 Task: Add an event with the title Sales Team Alignment Meeting, date ''2024/03/11'', time 9:40 AM to 11:40 AMand add a description: Throughout the retreat, participants will be immersed in a variety of engaging and interactive exercises that encourage teamwork, problem-solving, and creativity. The activities are carefully designed to challenge individuals, foster collaboration, and highlight the power of collective effort.Select event color  Basil . Add location for the event as: Atlantis Paradise Island, Bahamas, logged in from the account softage.3@softage.netand send the event invitation to softage.9@softage.net and softage.10@softage.net. Set a reminder for the event Every weekday(Monday to Friday)
Action: Mouse moved to (72, 127)
Screenshot: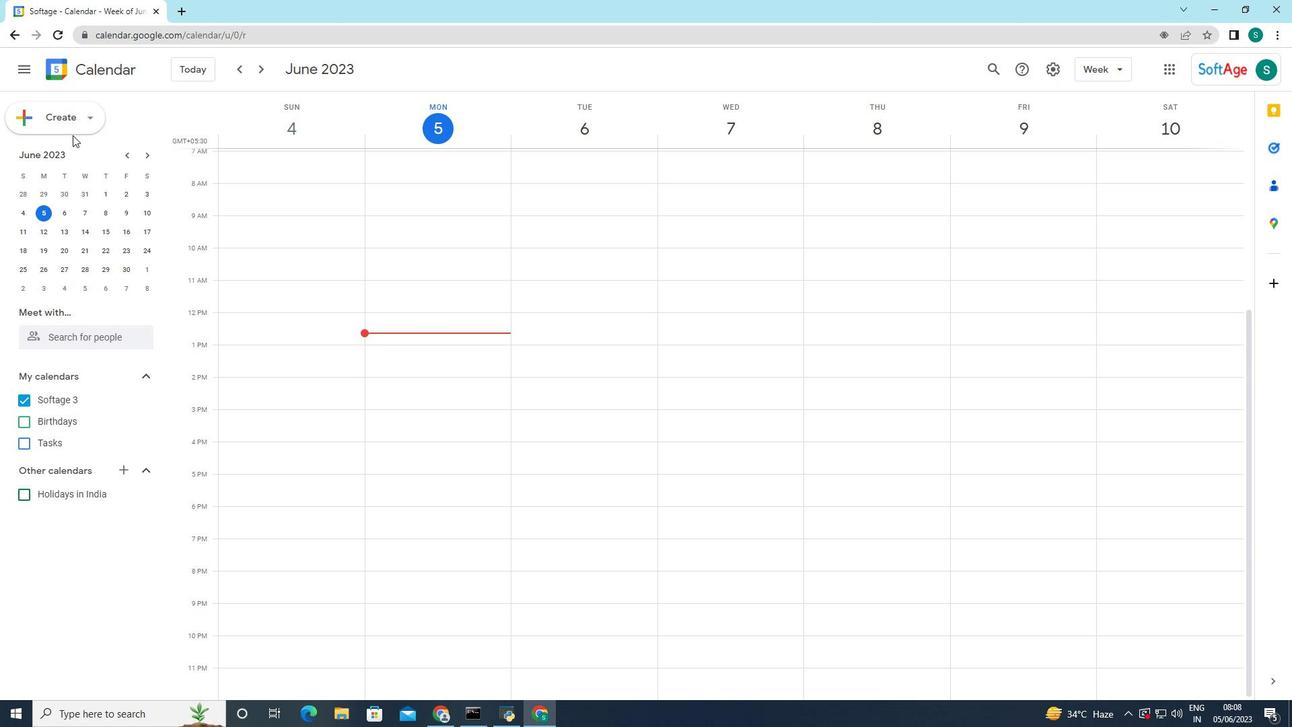 
Action: Mouse pressed left at (72, 127)
Screenshot: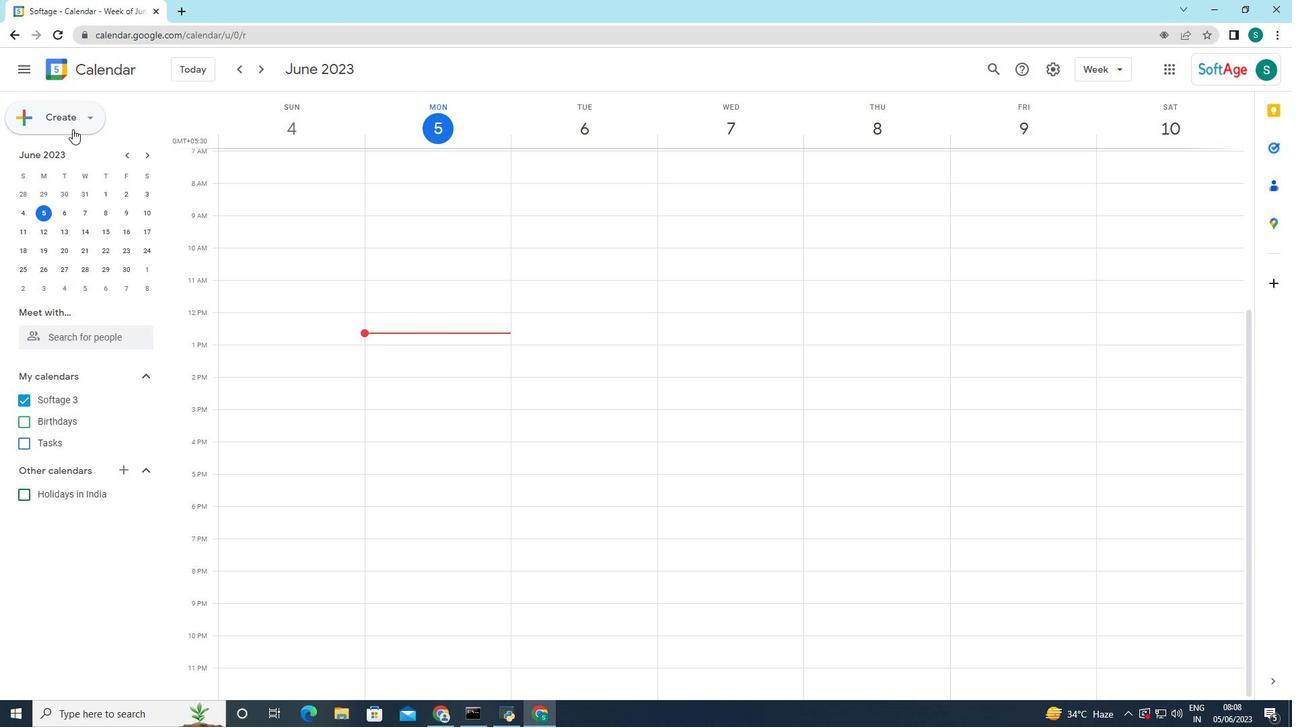 
Action: Mouse moved to (64, 158)
Screenshot: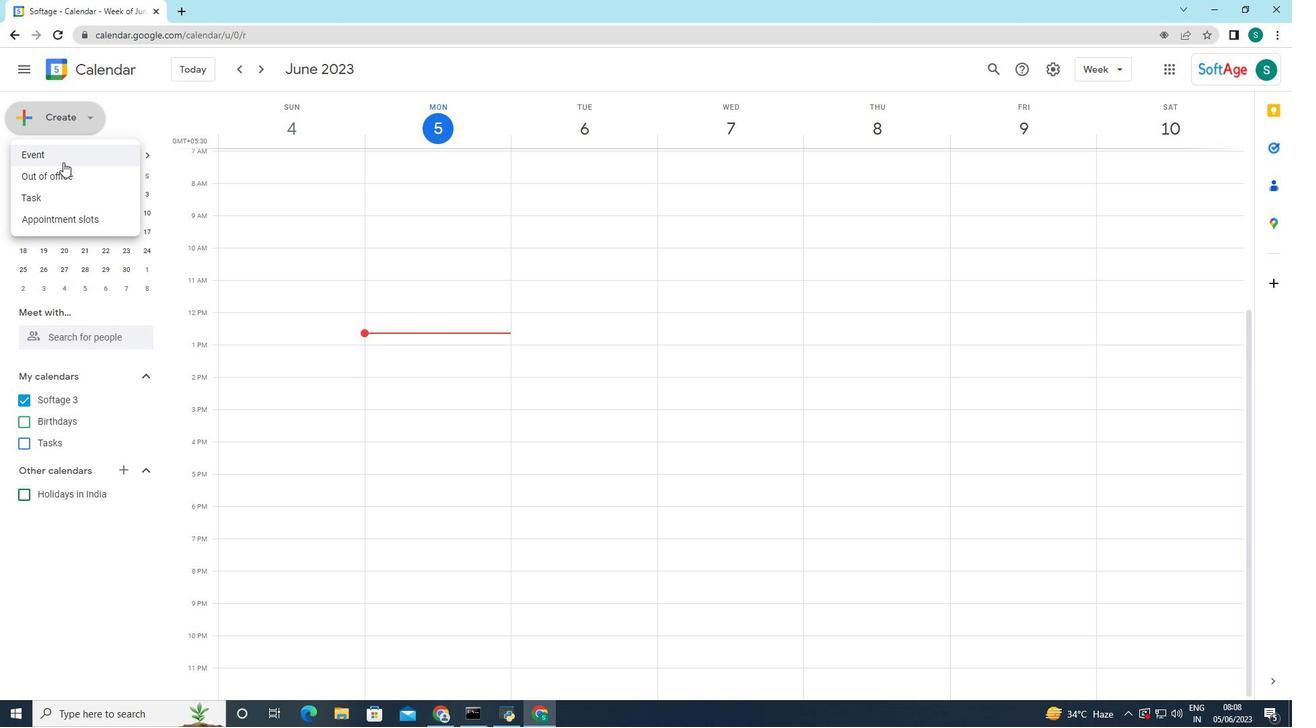 
Action: Mouse pressed left at (64, 158)
Screenshot: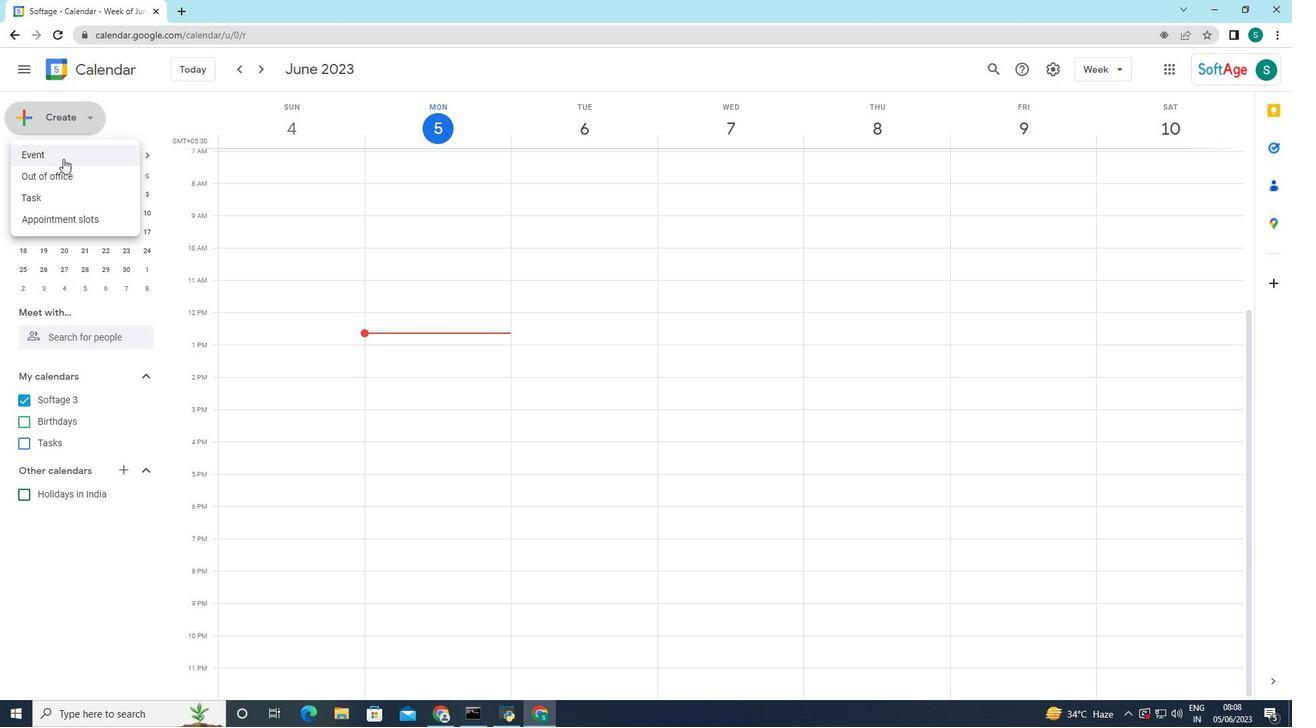 
Action: Mouse moved to (256, 530)
Screenshot: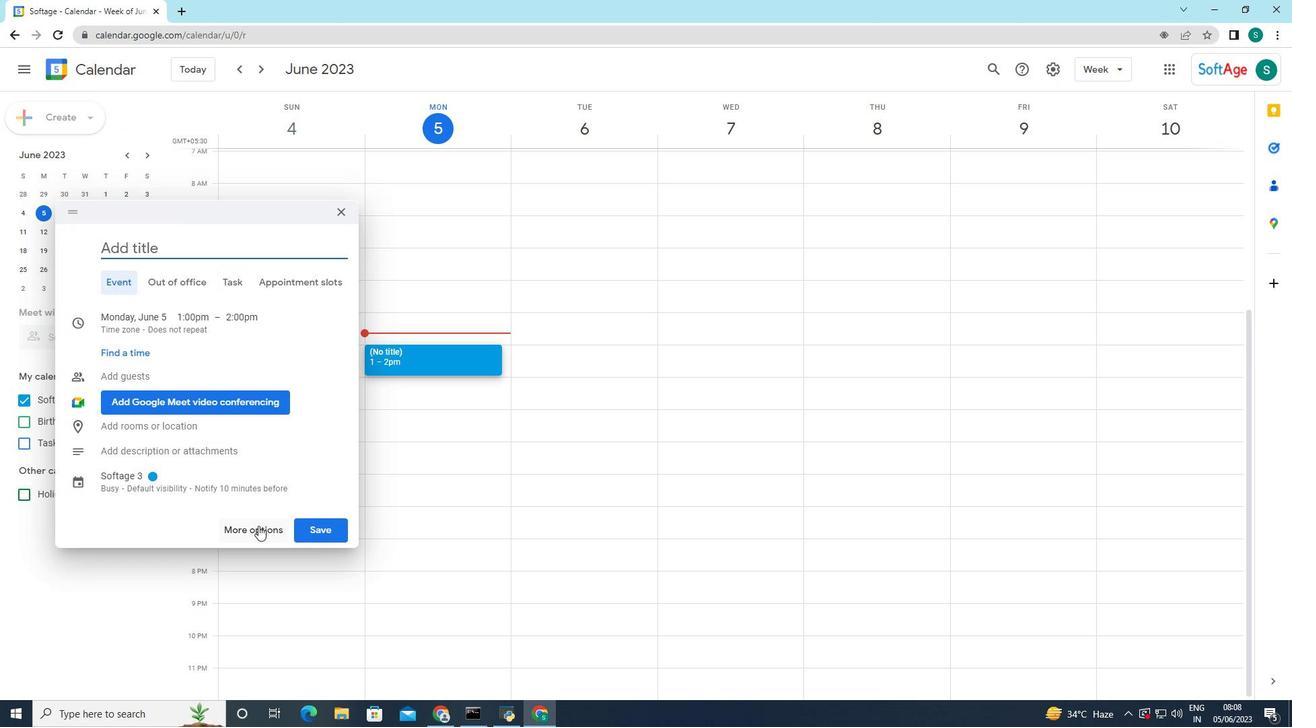 
Action: Mouse pressed left at (256, 530)
Screenshot: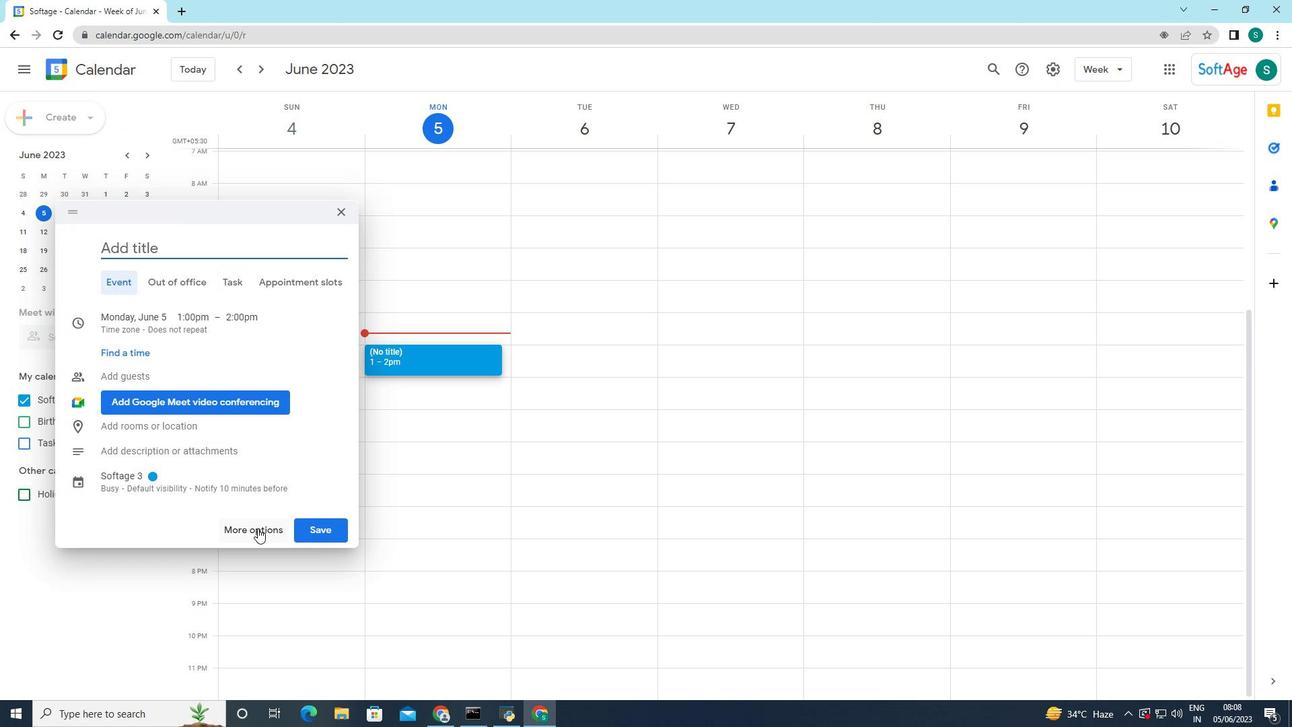 
Action: Mouse moved to (156, 74)
Screenshot: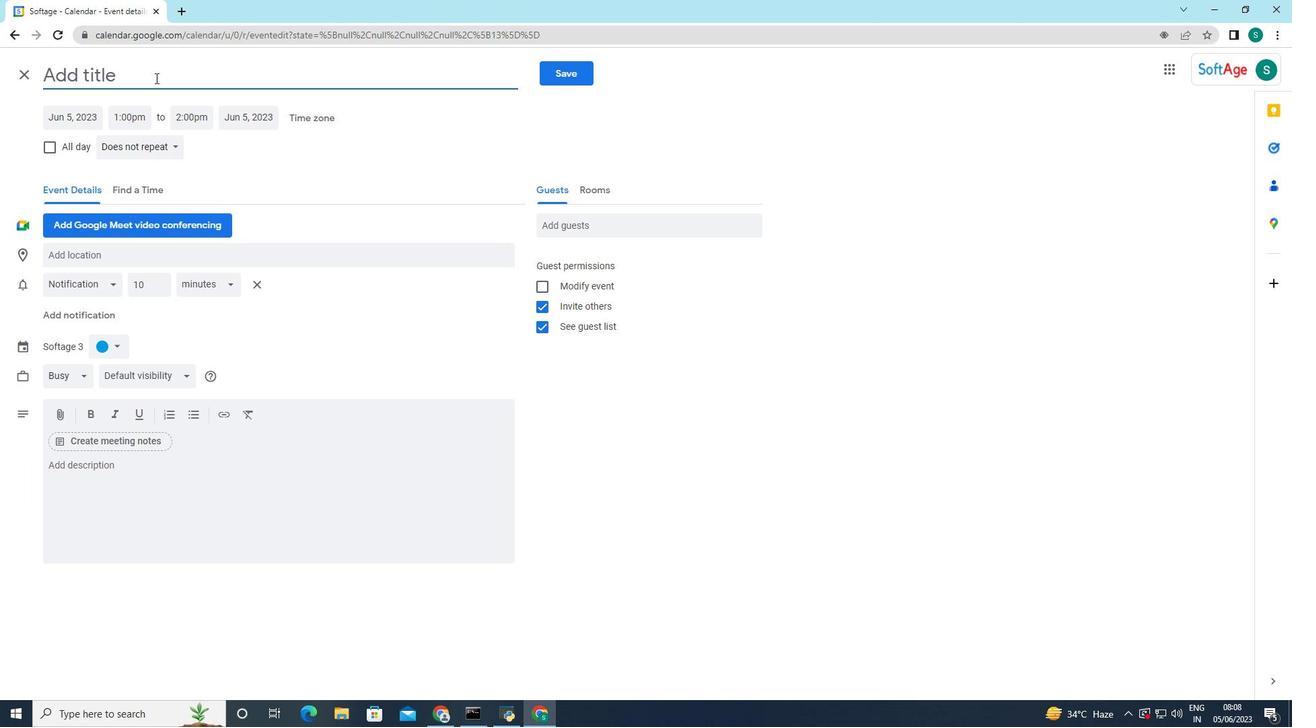 
Action: Mouse pressed left at (156, 74)
Screenshot: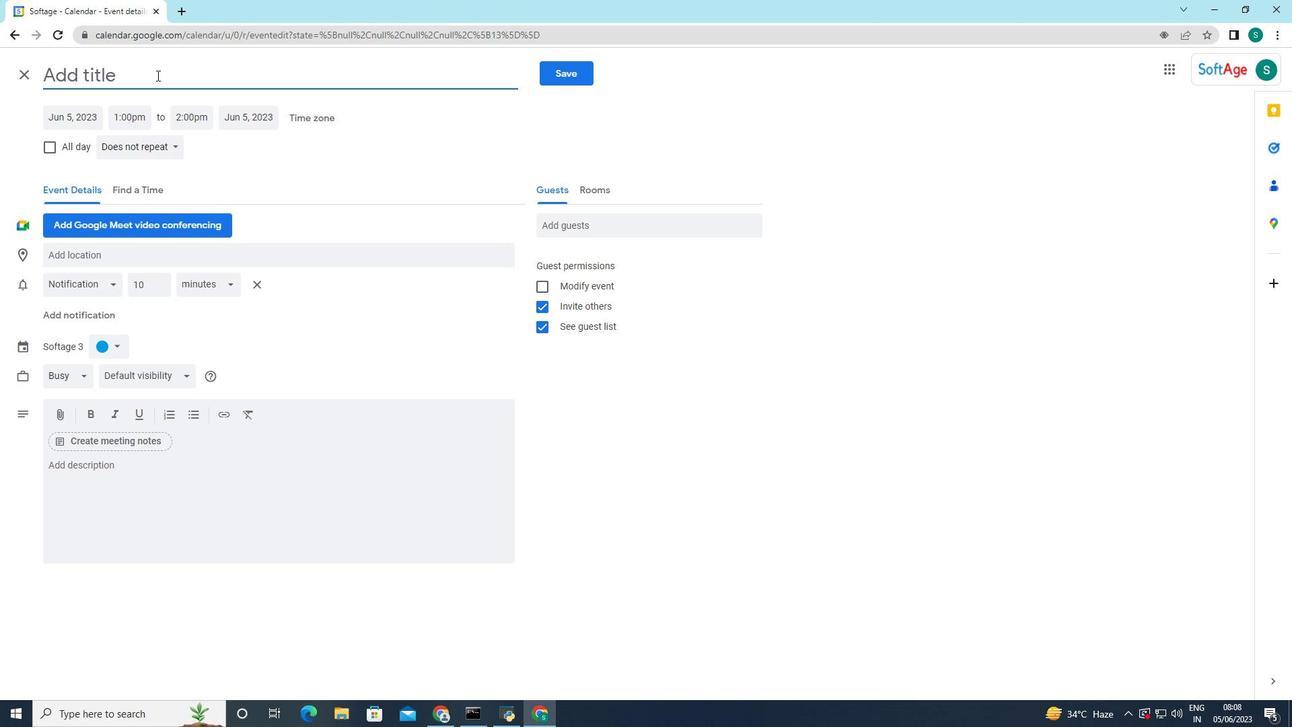 
Action: Mouse moved to (156, 73)
Screenshot: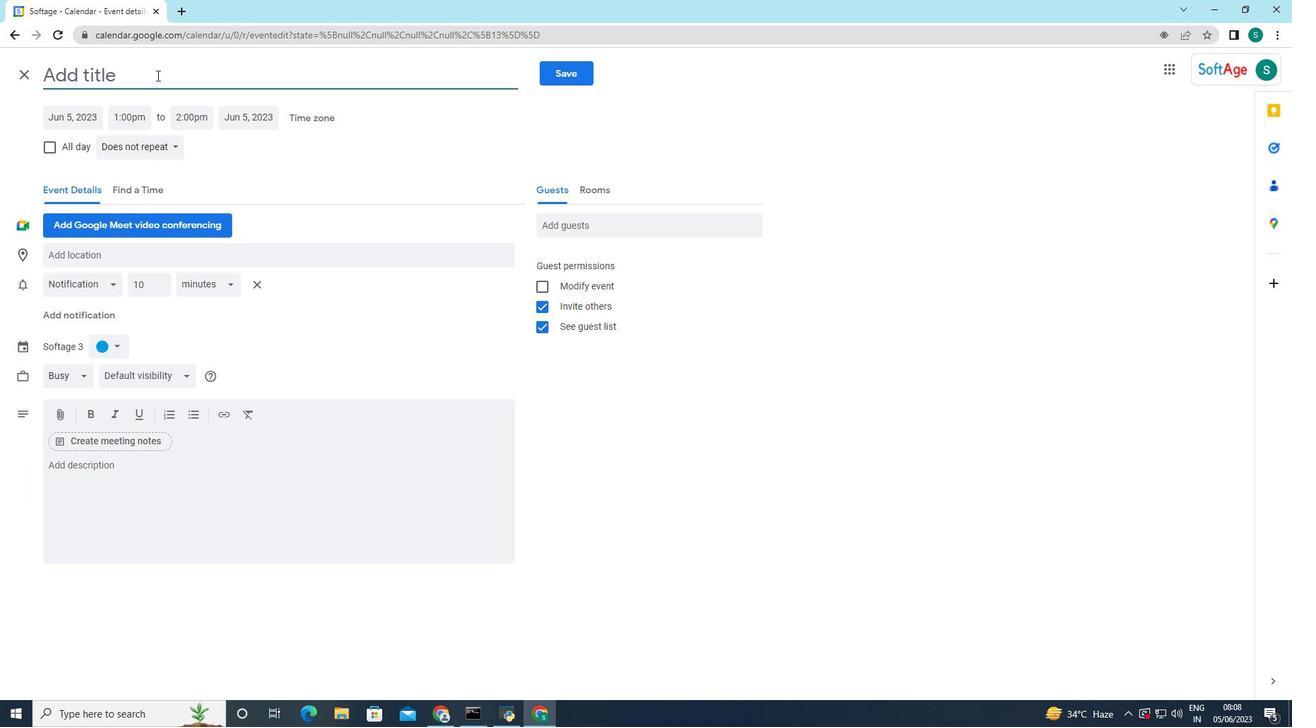 
Action: Key pressed <Key.caps_lock>S<Key.caps_lock>ales<Key.space><Key.caps_lock>TWE<Key.backspace><Key.backspace><Key.caps_lock>eam<Key.space><Key.caps_lock>A<Key.caps_lock>lignment<Key.space><Key.caps_lock>M<Key.caps_lock>eeting<Key.space>
Screenshot: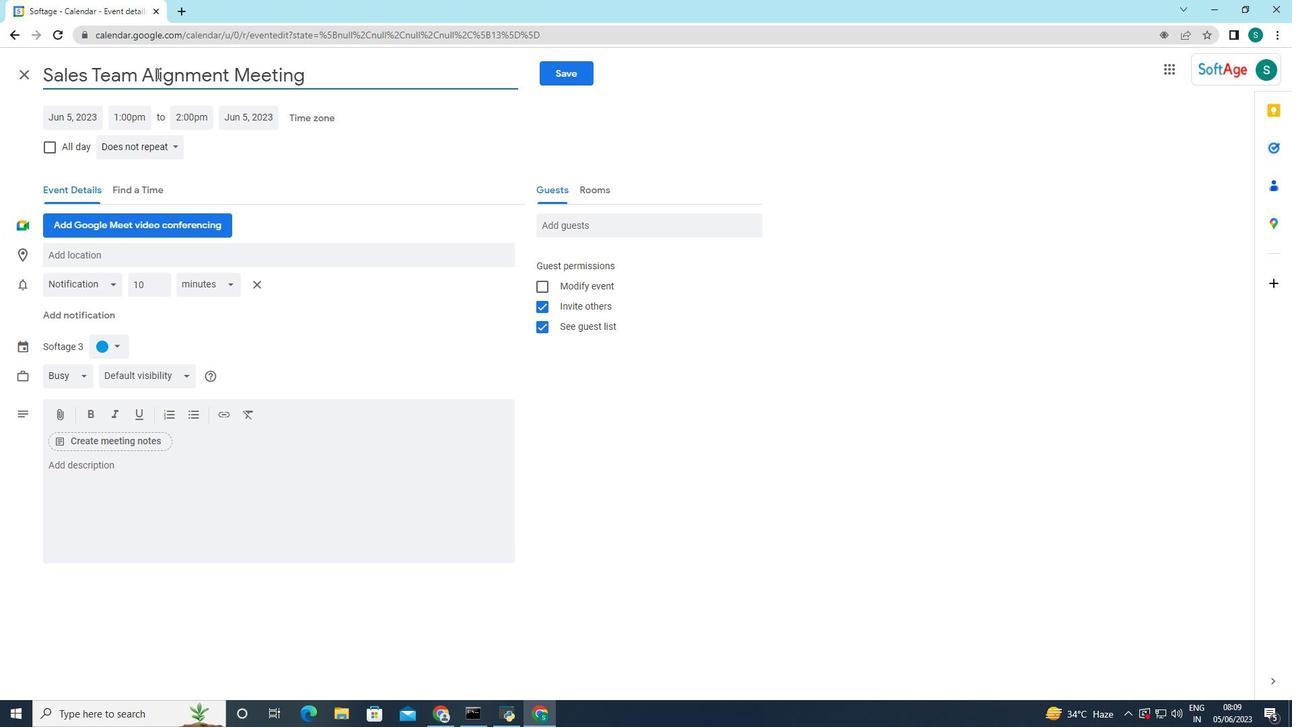 
Action: Mouse moved to (83, 117)
Screenshot: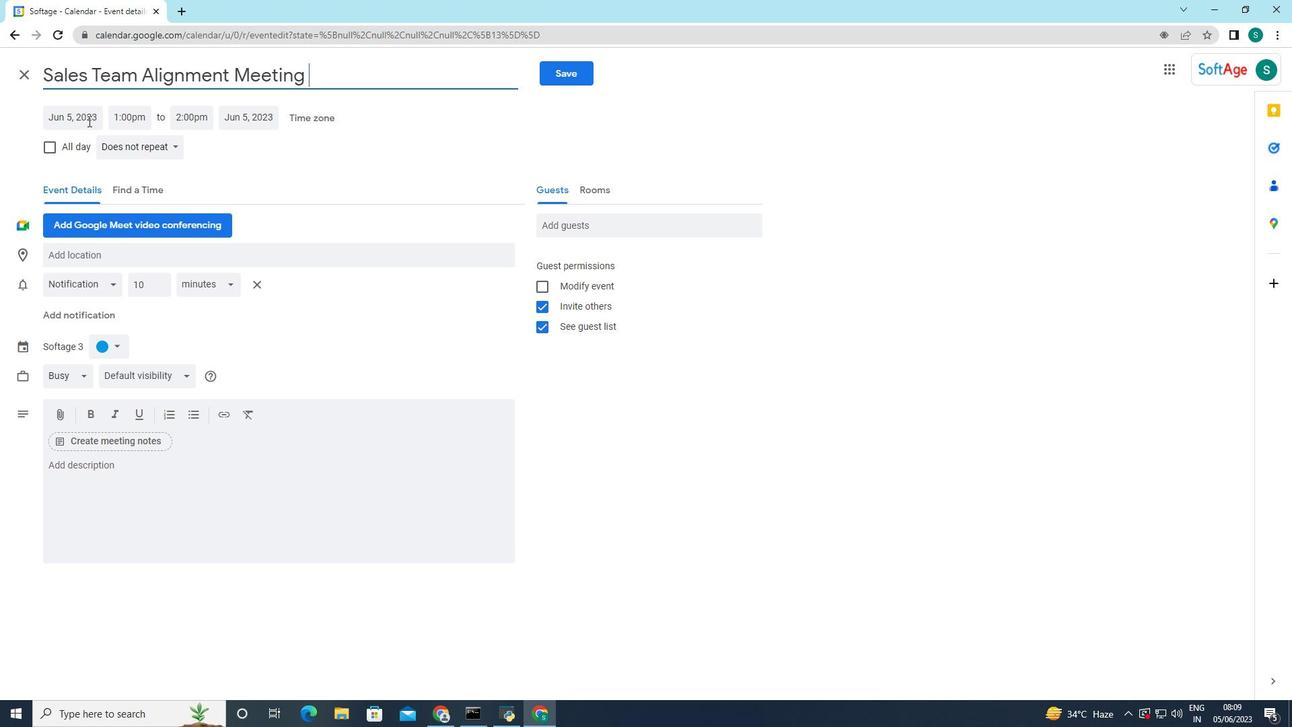 
Action: Mouse pressed left at (83, 117)
Screenshot: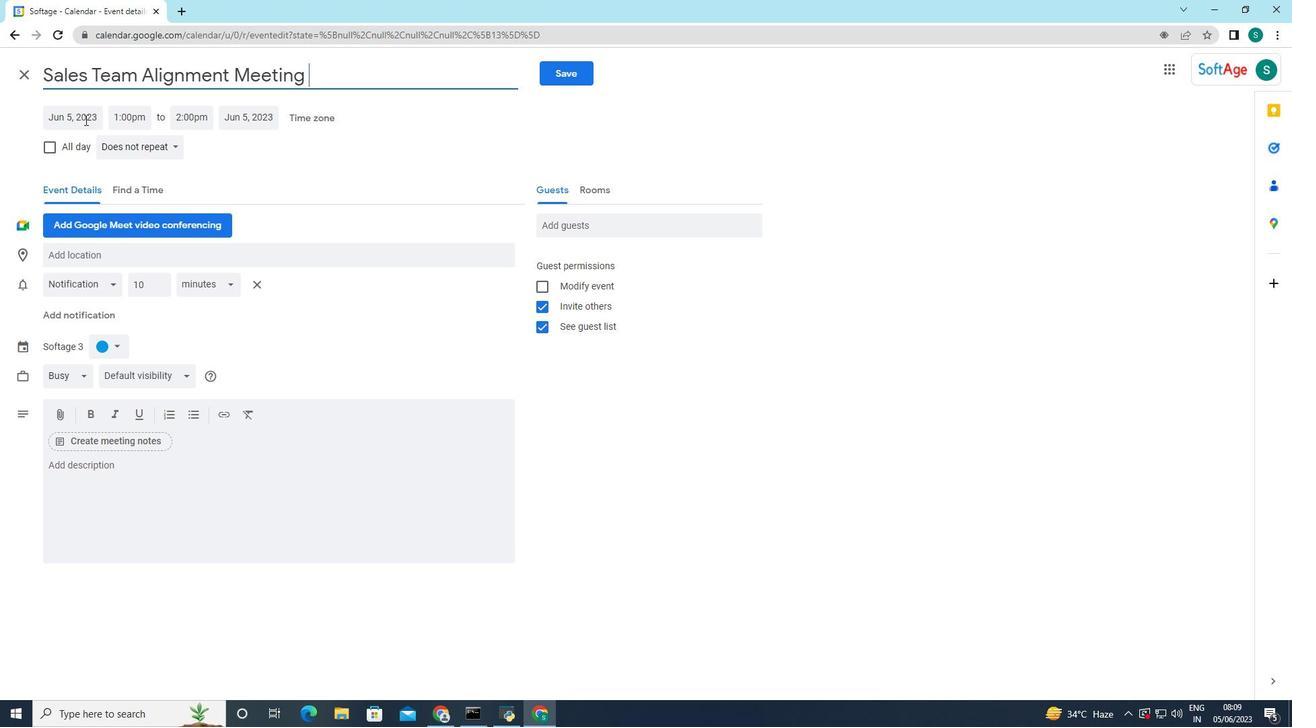 
Action: Mouse moved to (208, 150)
Screenshot: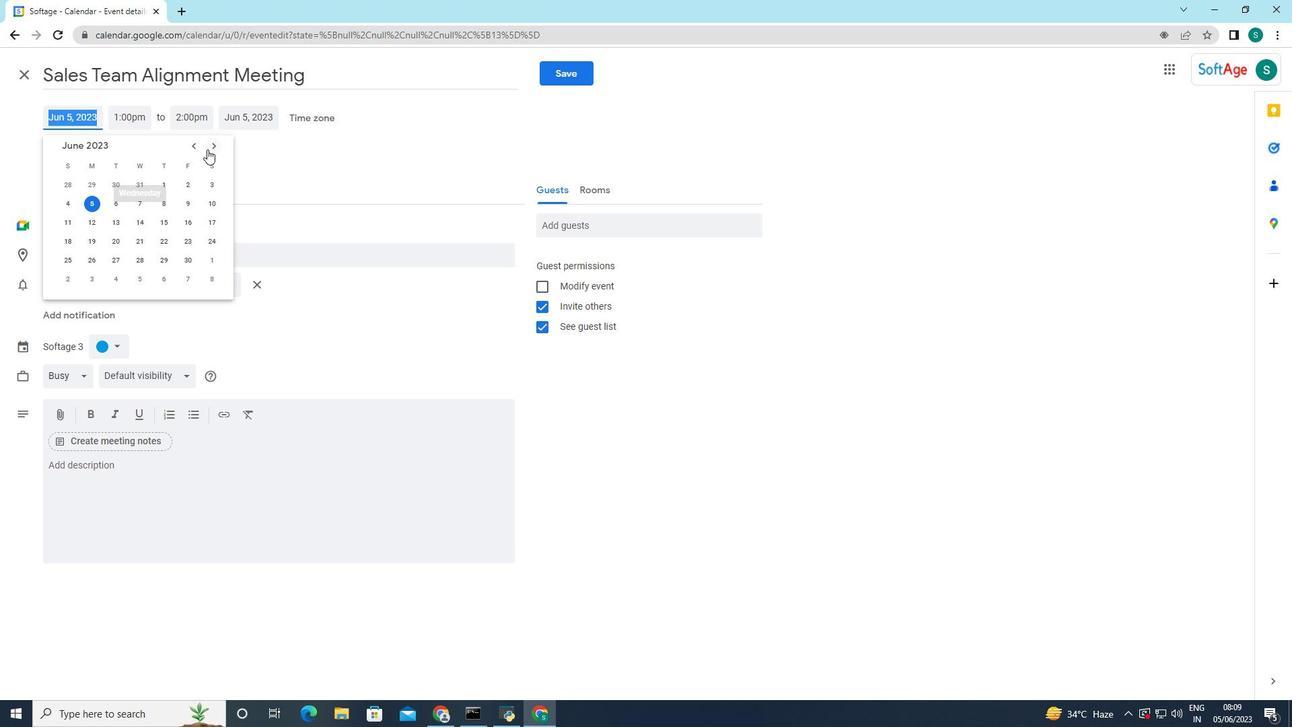 
Action: Mouse pressed left at (208, 150)
Screenshot: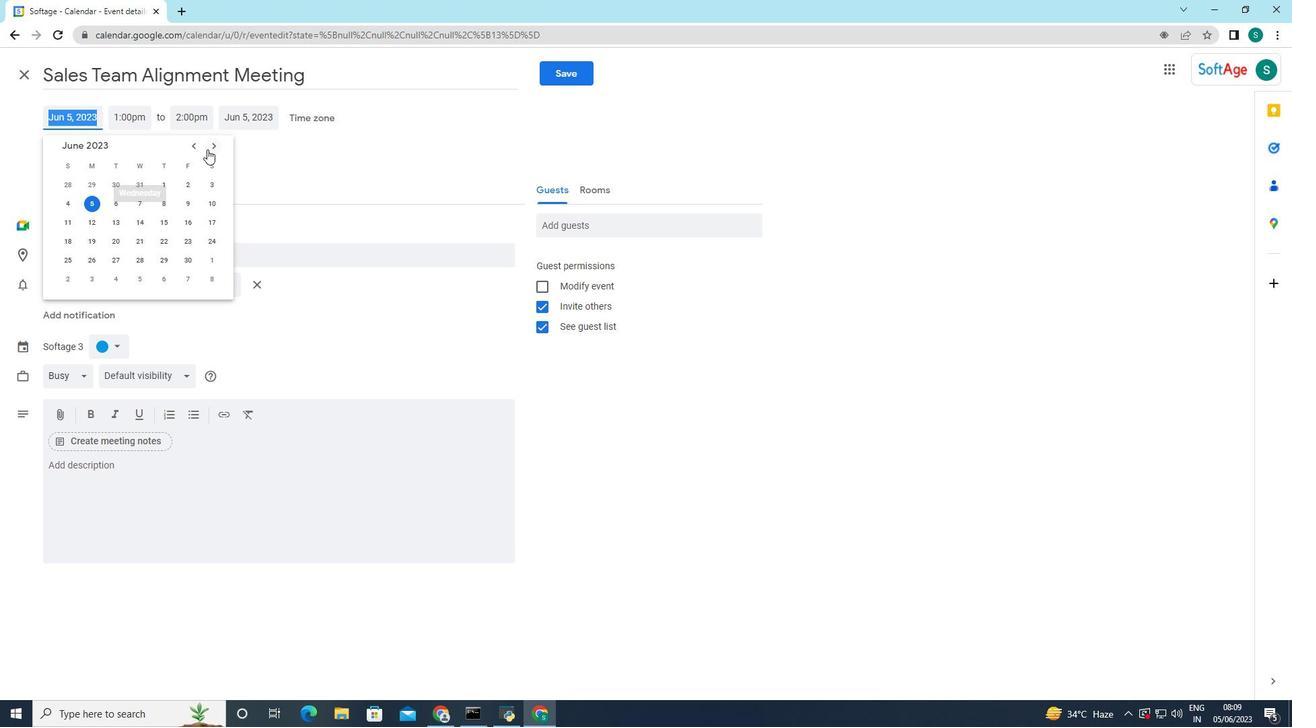 
Action: Mouse pressed left at (208, 150)
Screenshot: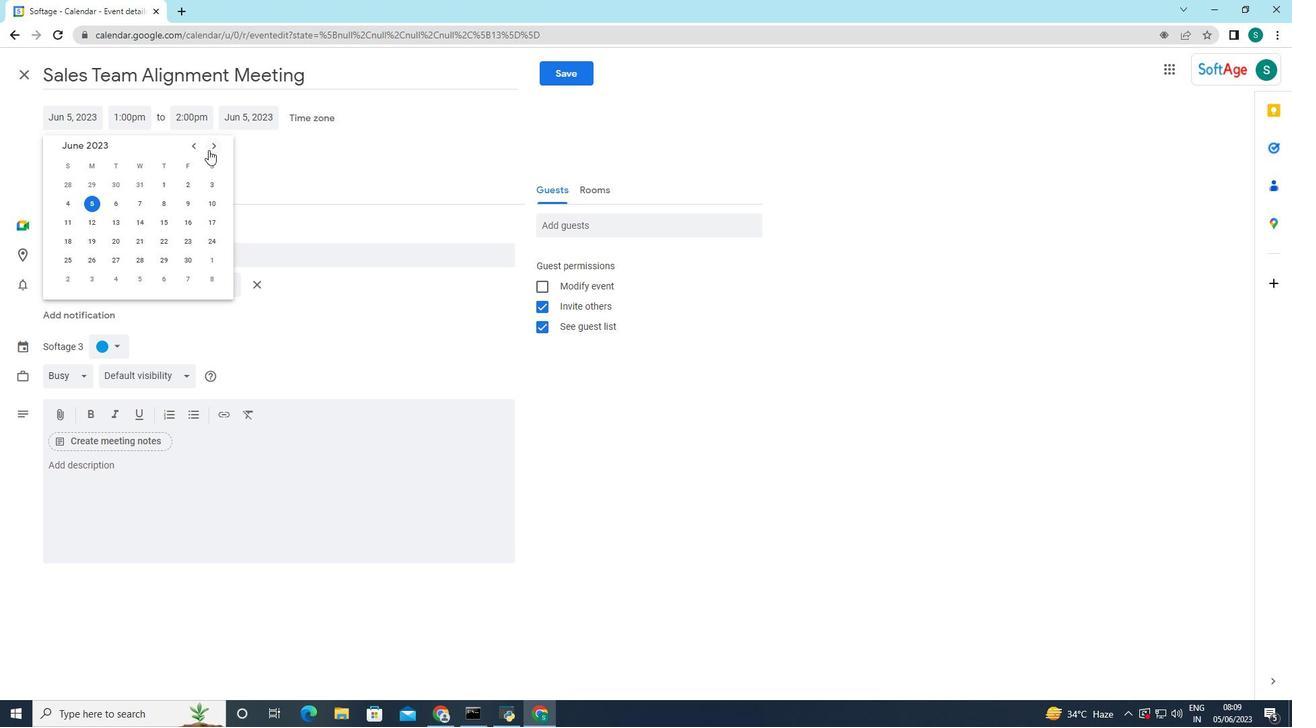 
Action: Mouse pressed left at (208, 150)
Screenshot: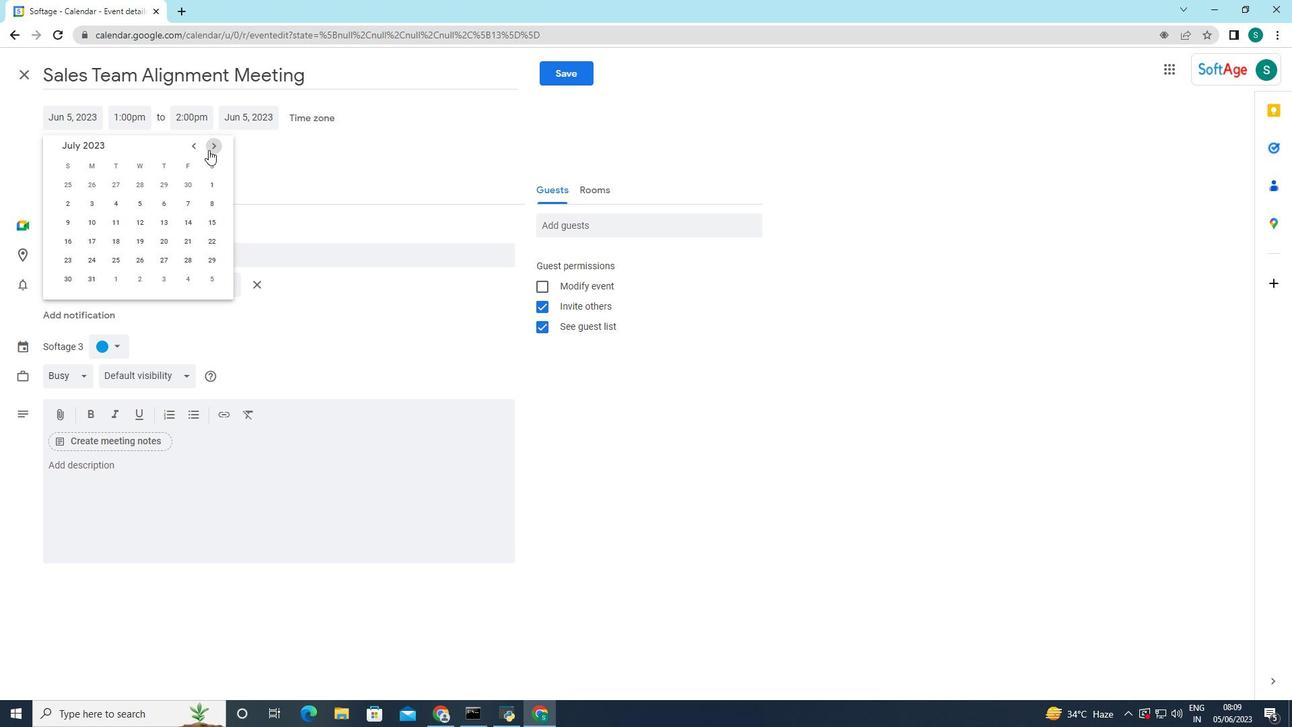 
Action: Mouse pressed left at (208, 150)
Screenshot: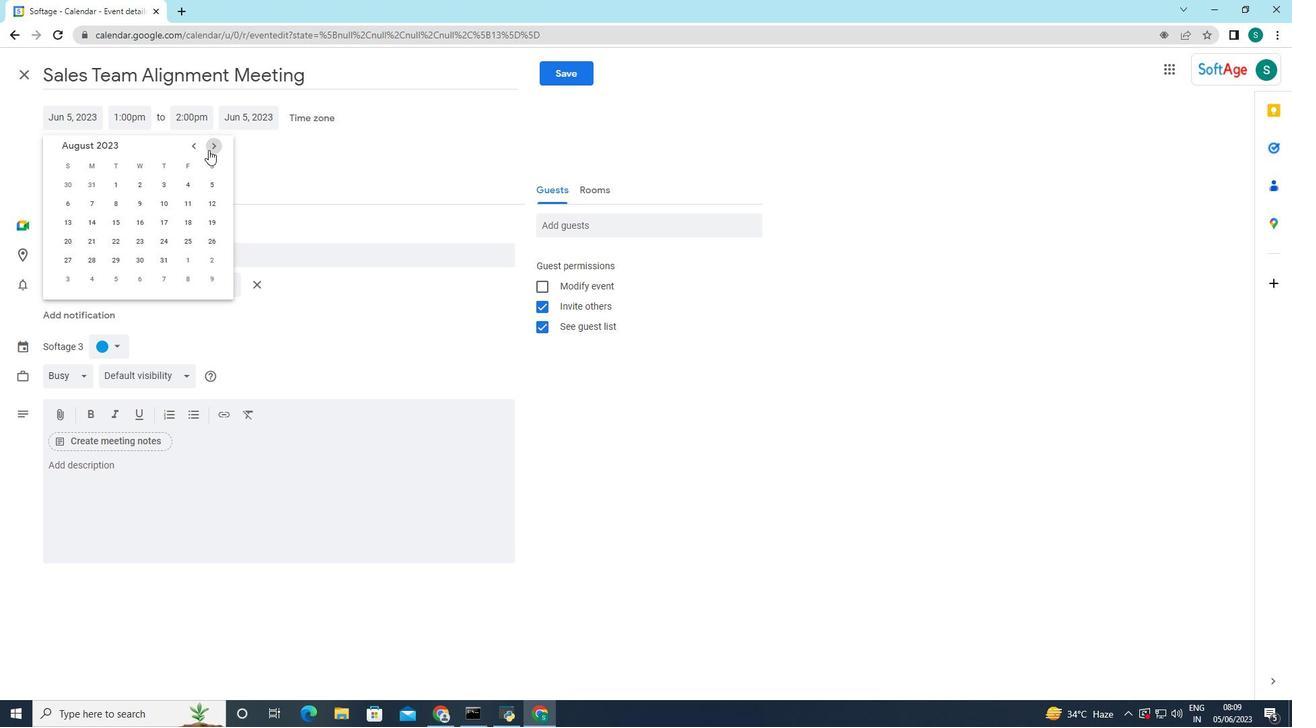
Action: Mouse pressed left at (208, 150)
Screenshot: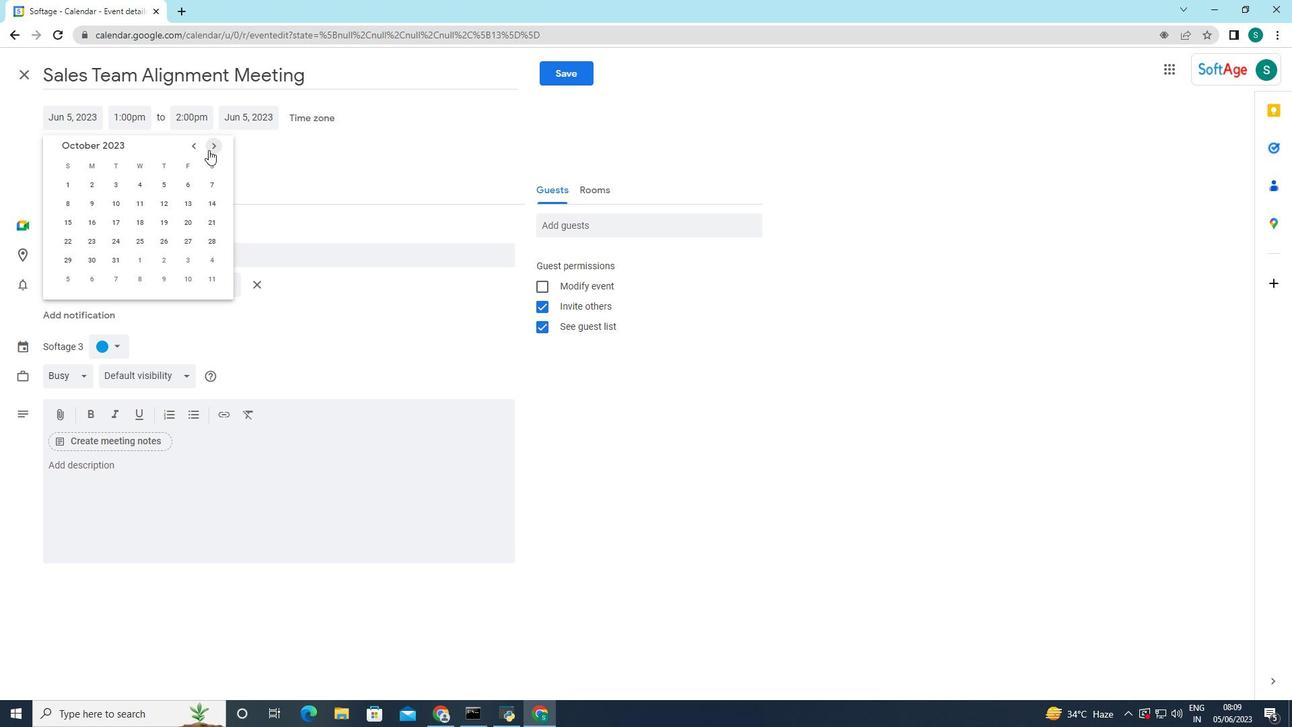 
Action: Mouse pressed left at (208, 150)
Screenshot: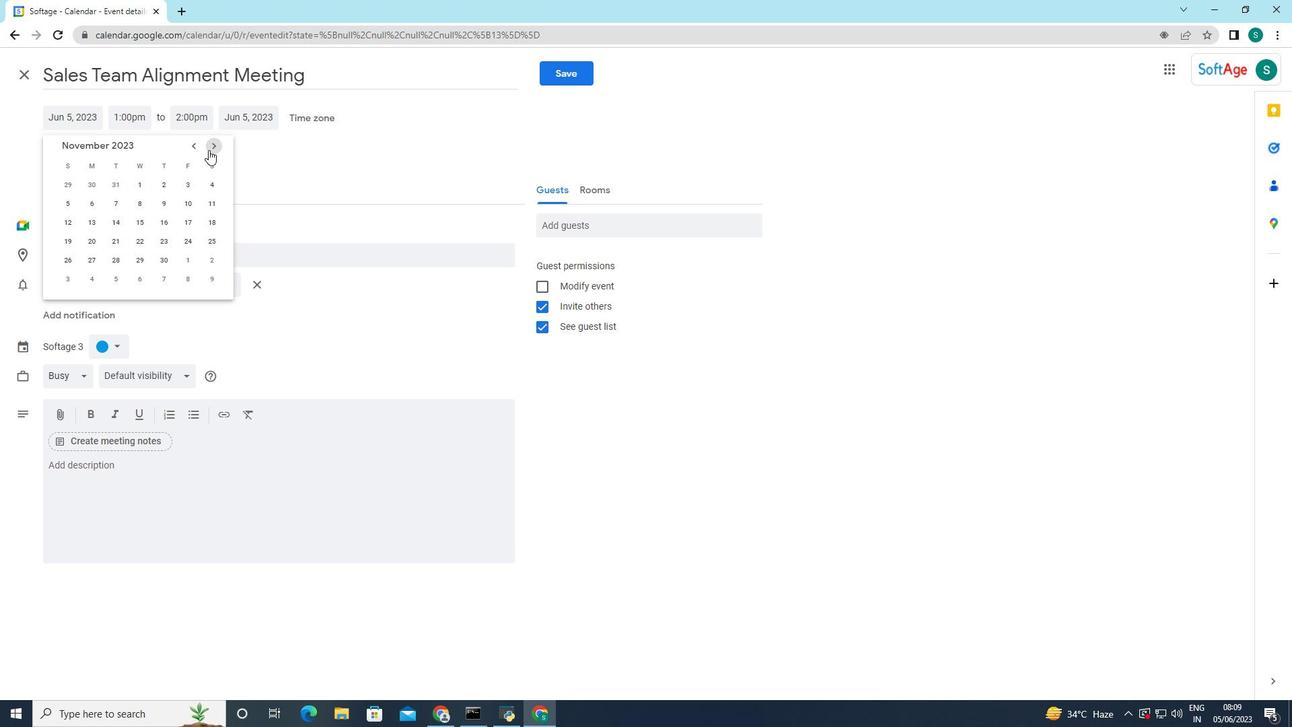 
Action: Mouse pressed left at (208, 150)
Screenshot: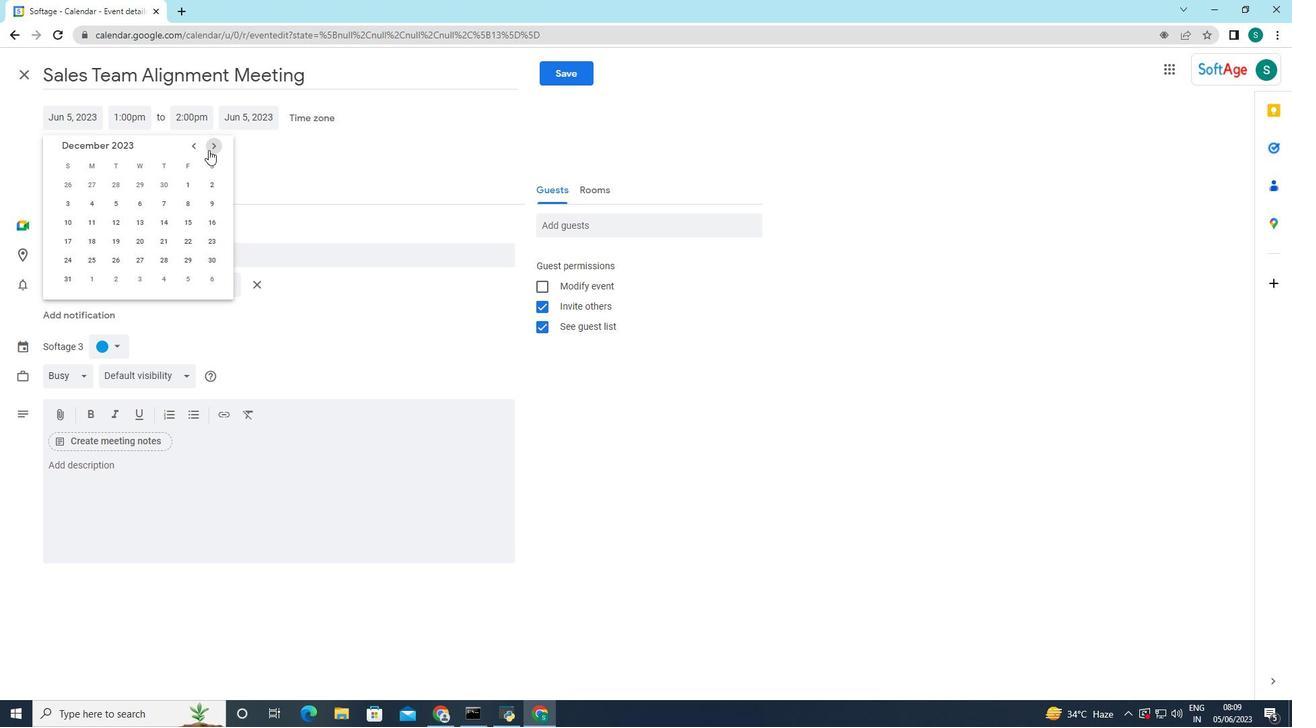 
Action: Mouse pressed left at (208, 150)
Screenshot: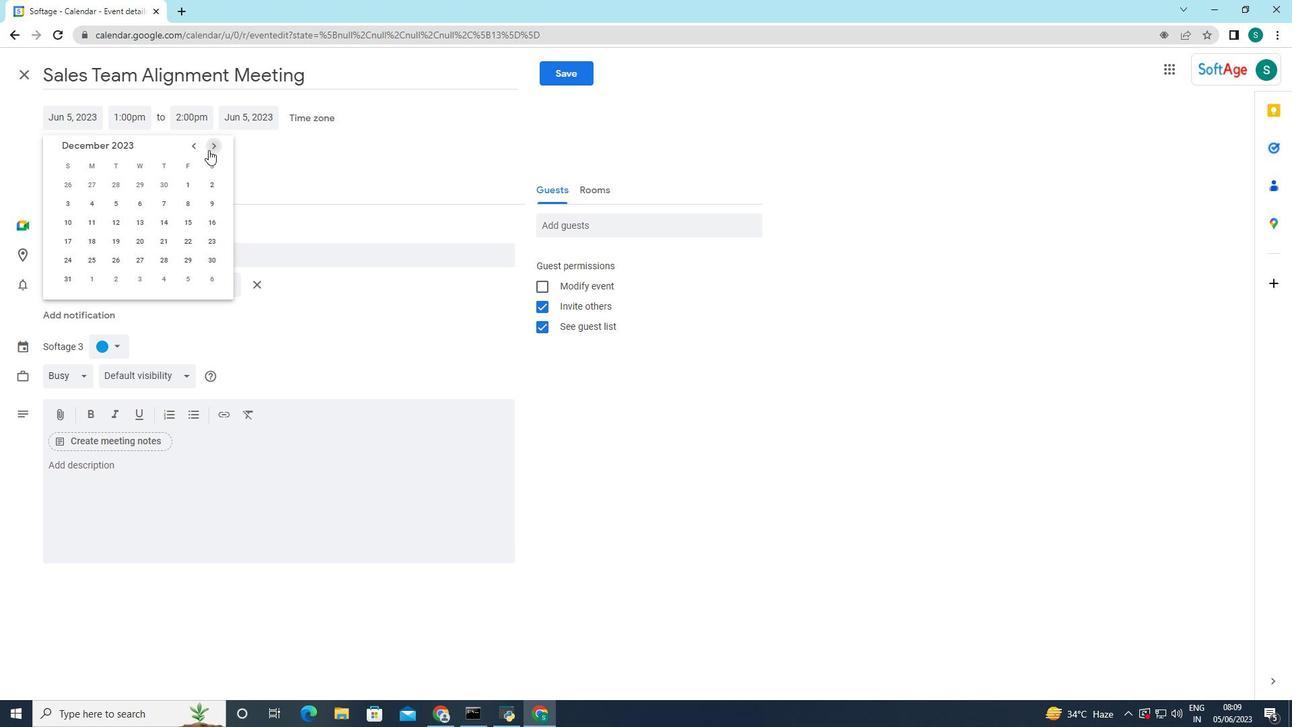 
Action: Mouse pressed left at (208, 150)
Screenshot: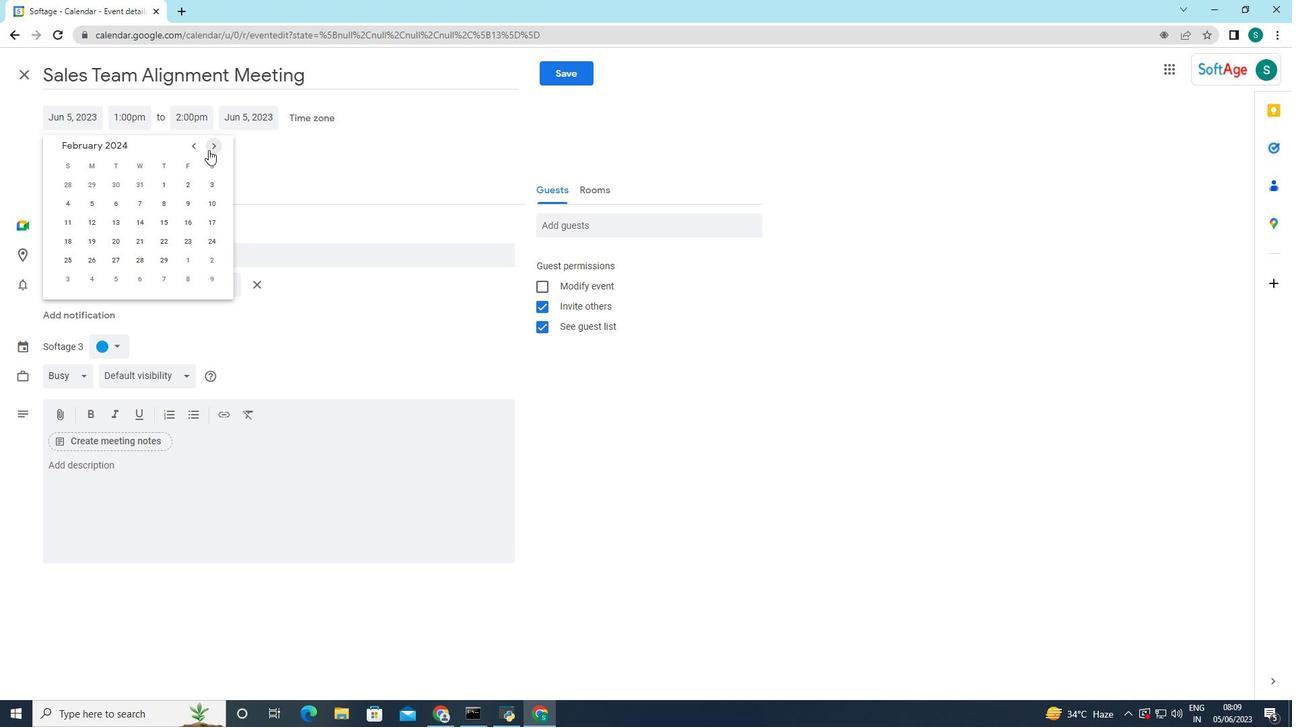 
Action: Mouse moved to (93, 220)
Screenshot: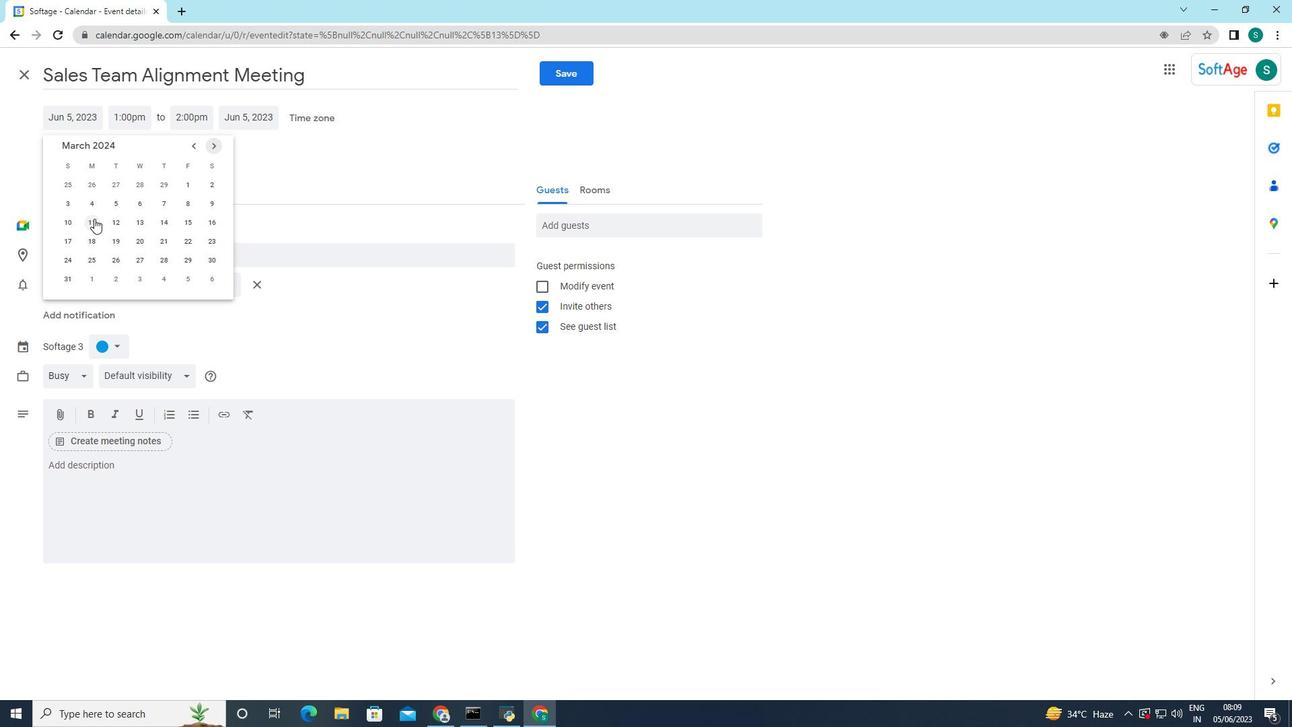 
Action: Mouse pressed left at (93, 220)
Screenshot: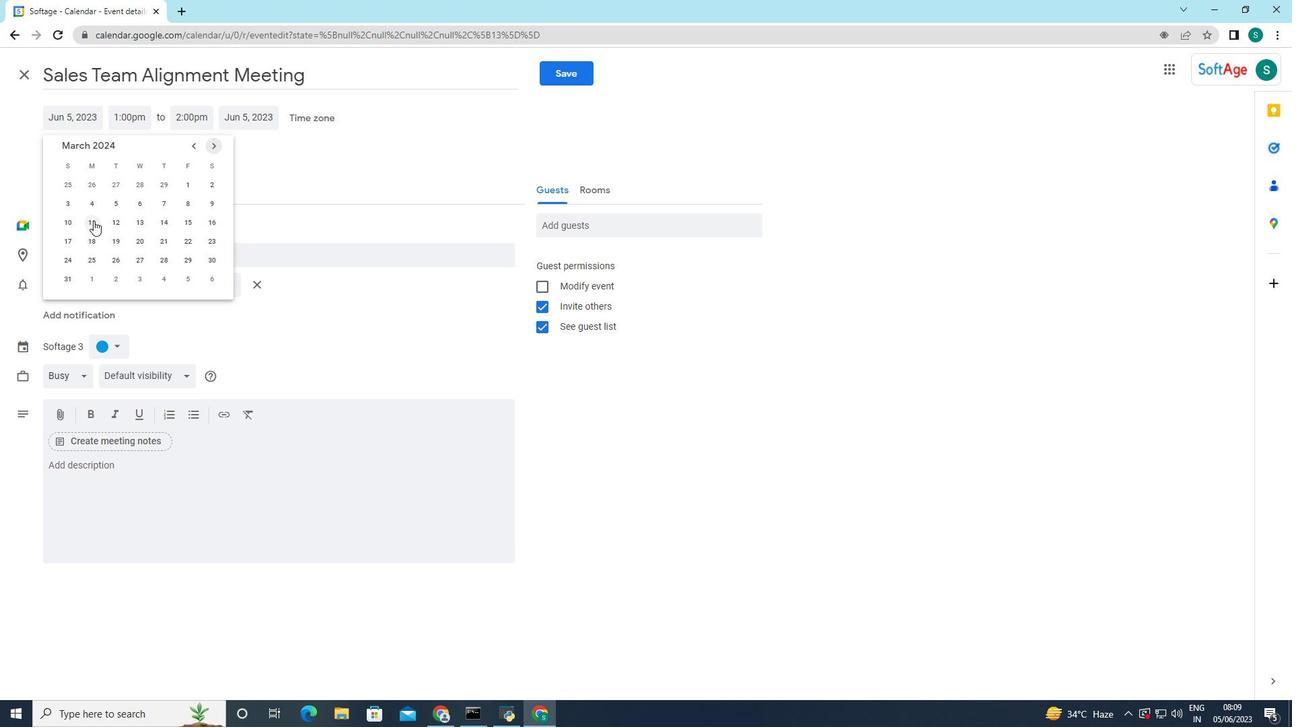 
Action: Mouse moved to (125, 118)
Screenshot: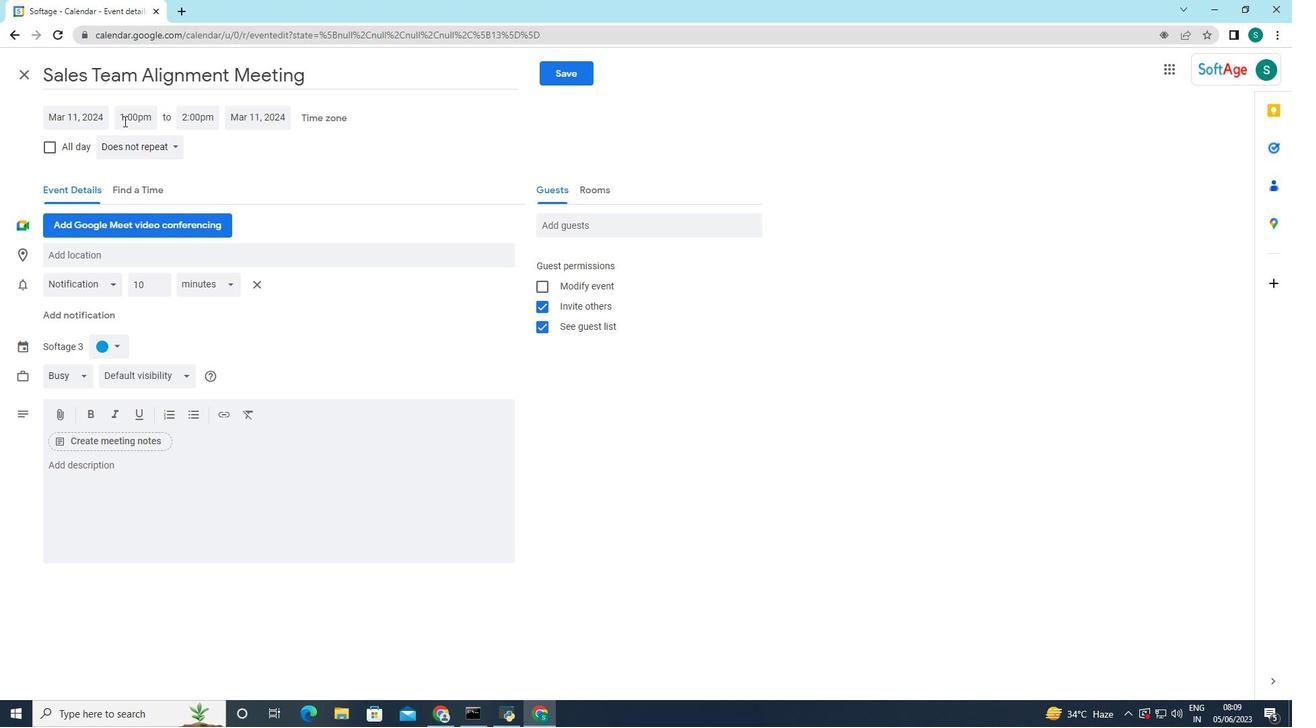
Action: Mouse pressed left at (125, 118)
Screenshot: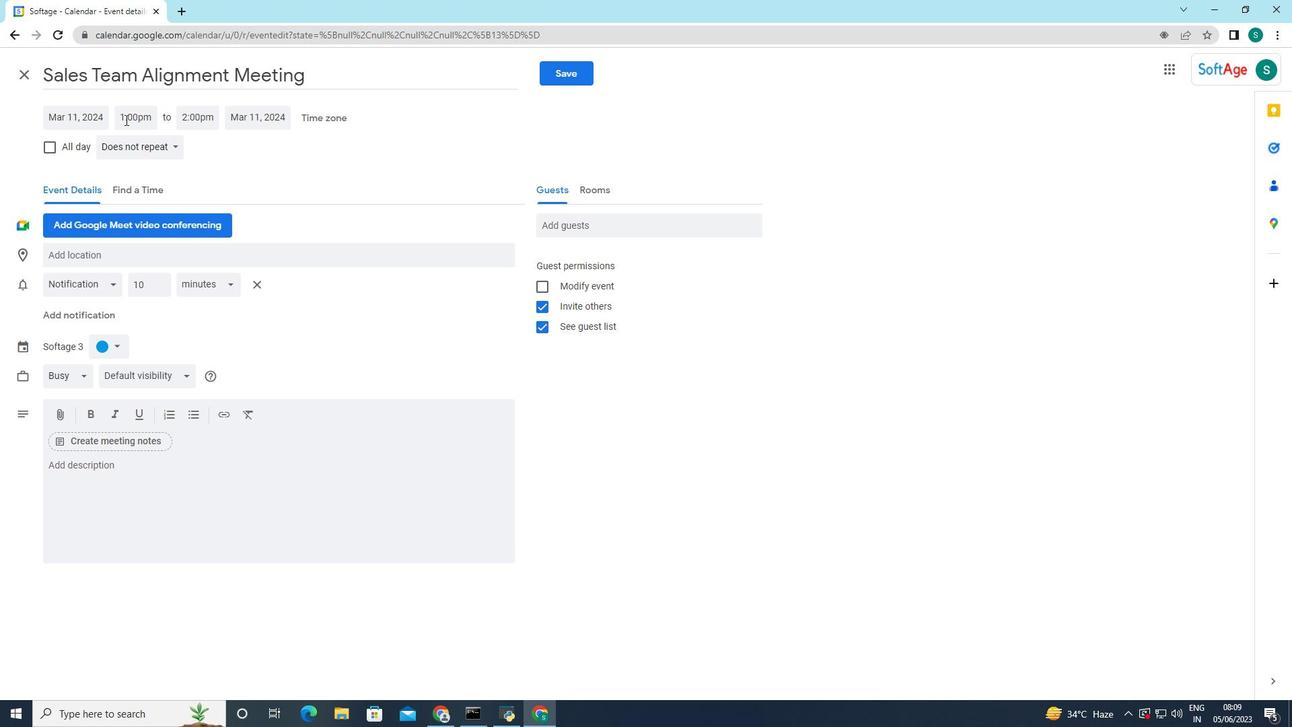 
Action: Mouse moved to (183, 182)
Screenshot: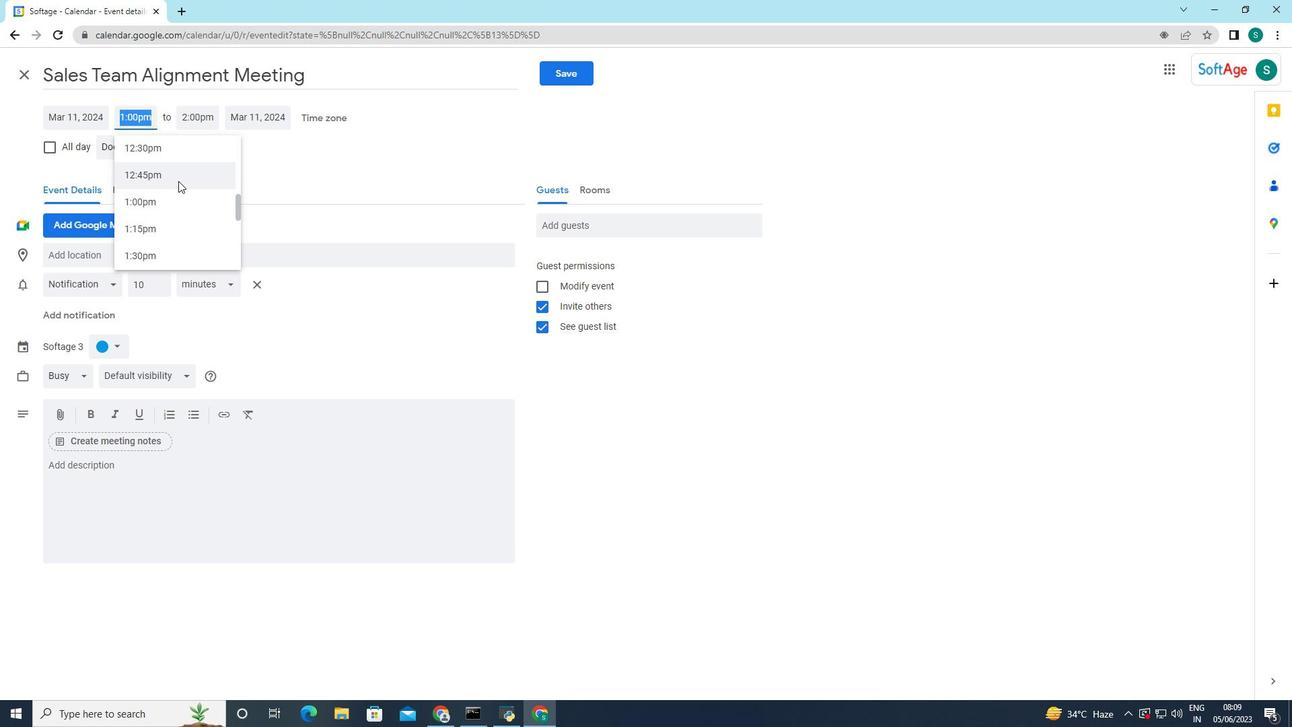 
Action: Mouse scrolled (183, 183) with delta (0, 0)
Screenshot: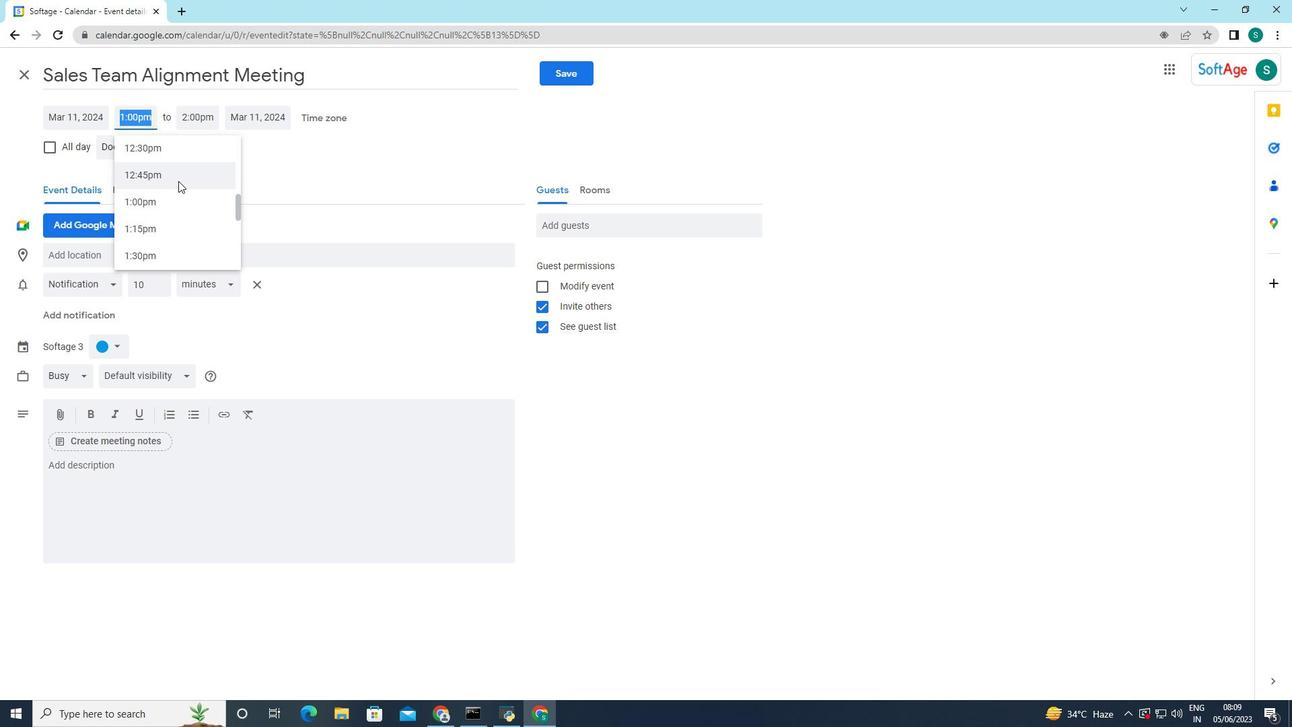 
Action: Mouse moved to (183, 182)
Screenshot: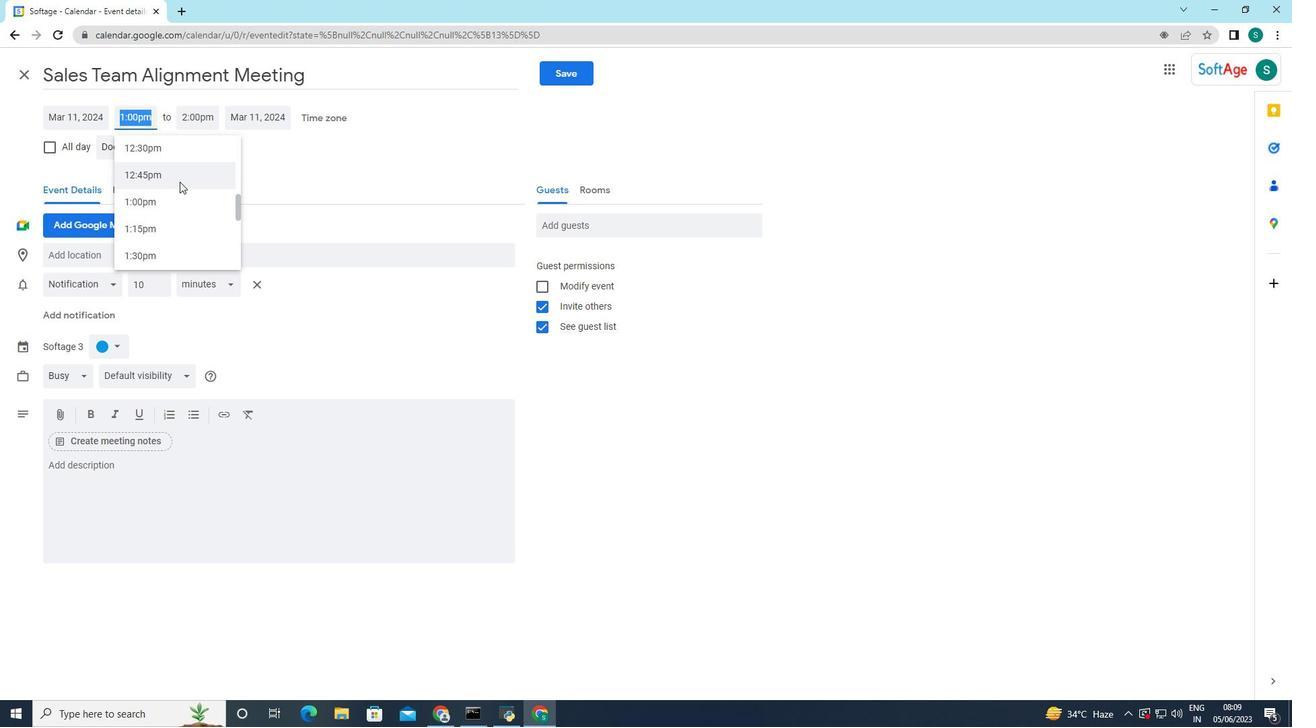 
Action: Mouse scrolled (183, 183) with delta (0, 0)
Screenshot: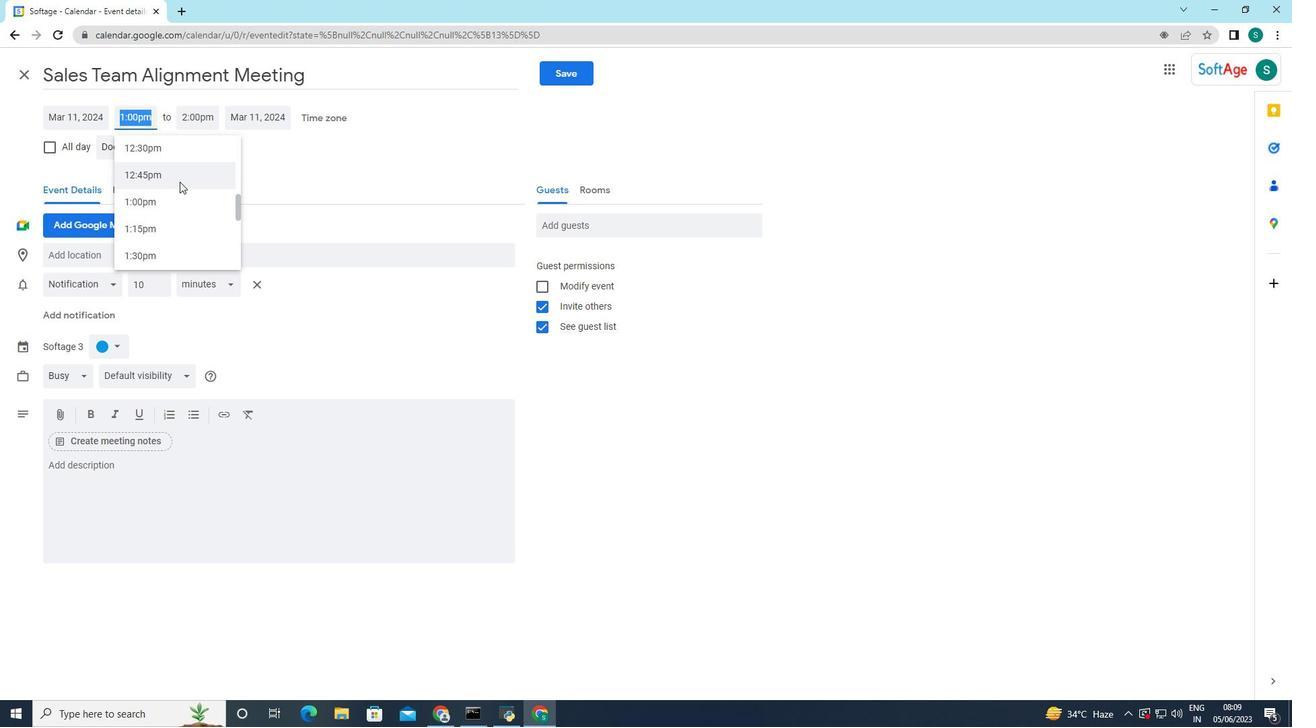 
Action: Mouse moved to (177, 193)
Screenshot: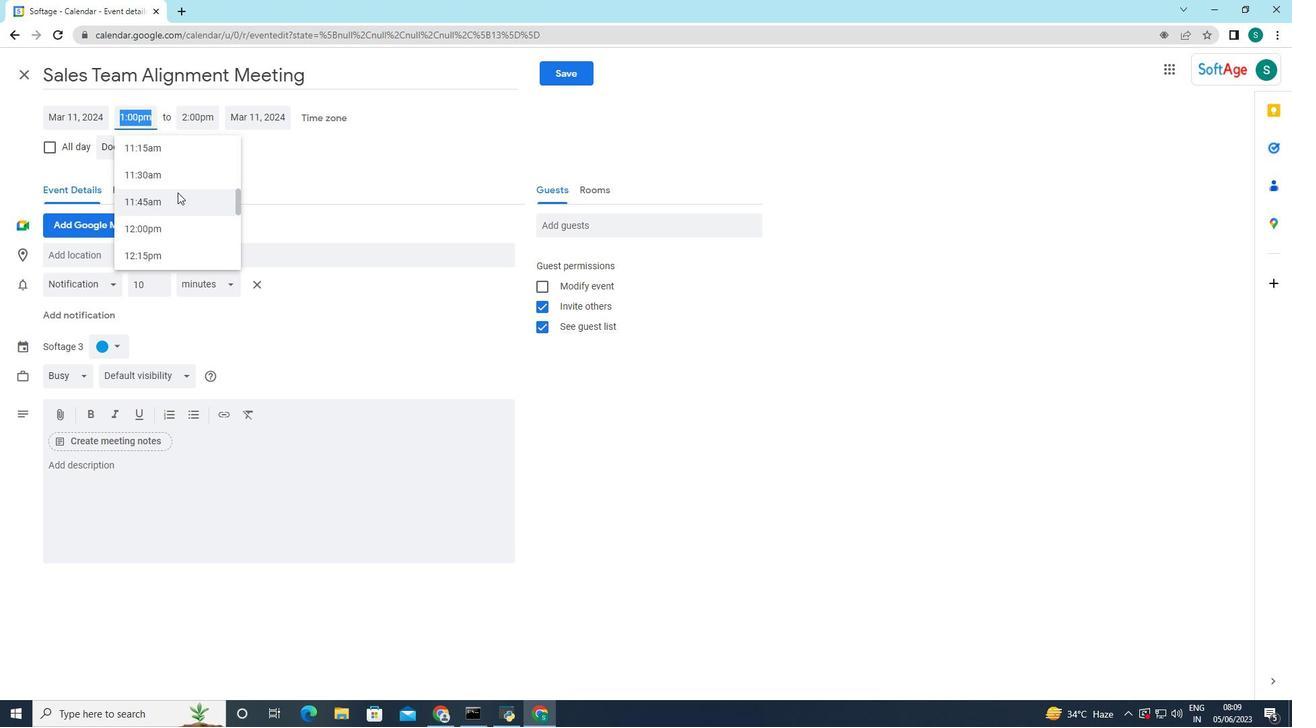 
Action: Mouse scrolled (177, 193) with delta (0, 0)
Screenshot: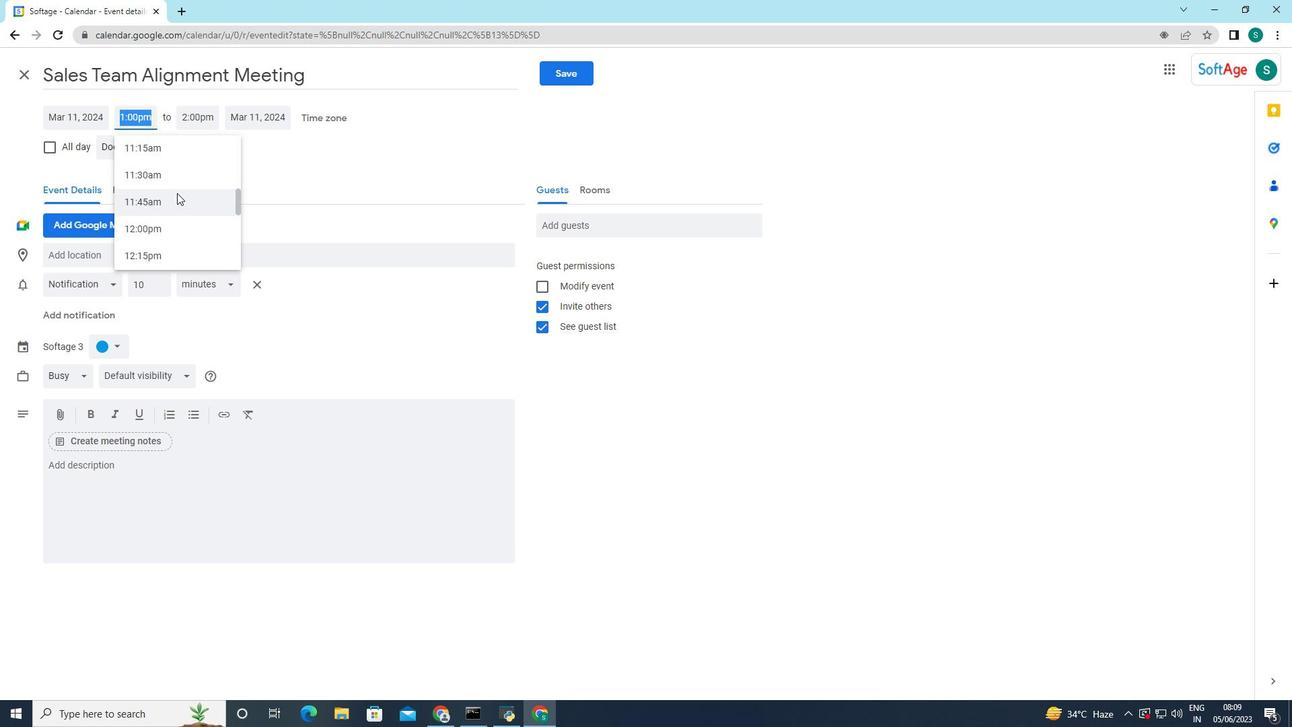 
Action: Mouse scrolled (177, 193) with delta (0, 0)
Screenshot: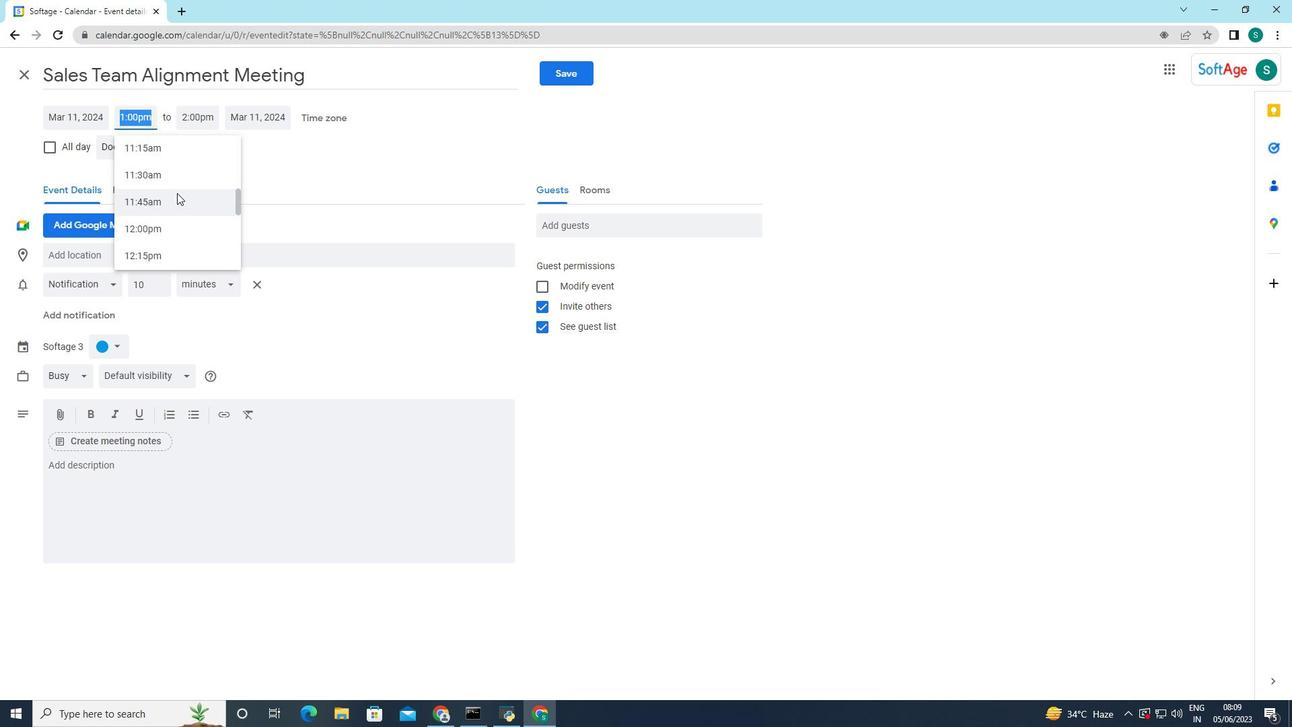 
Action: Mouse moved to (177, 193)
Screenshot: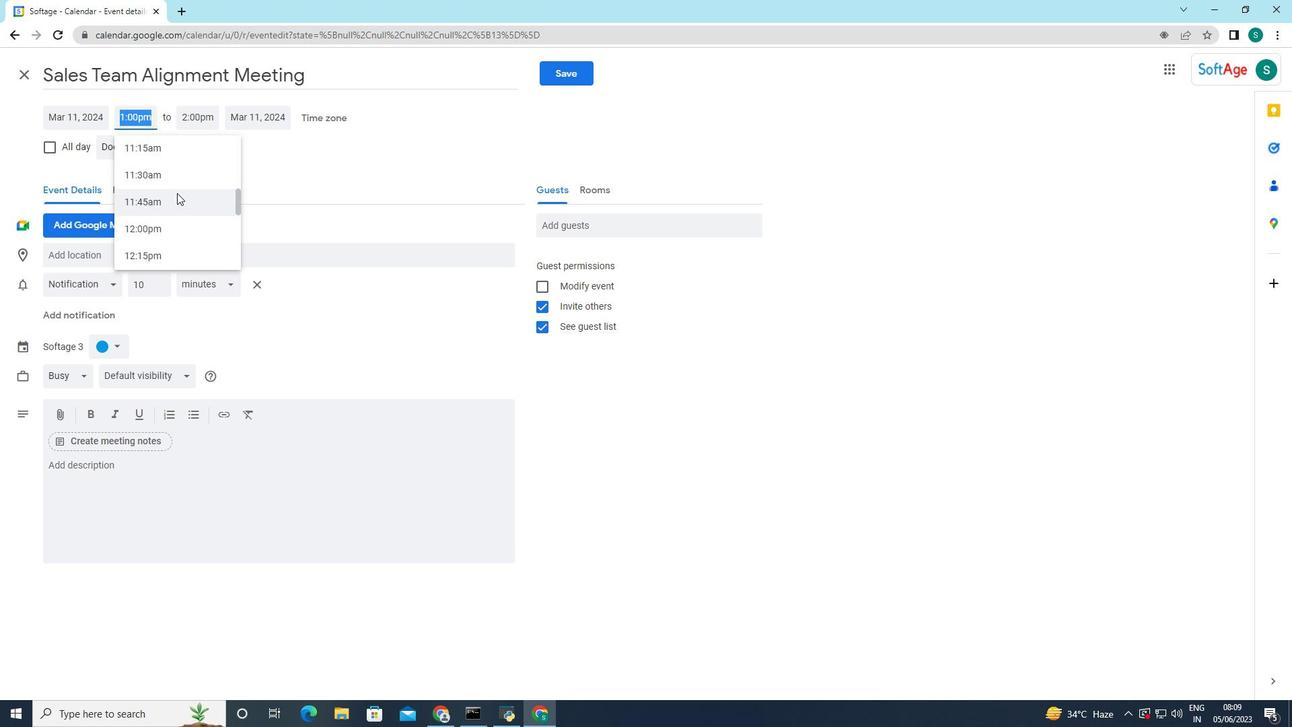 
Action: Mouse scrolled (177, 193) with delta (0, 0)
Screenshot: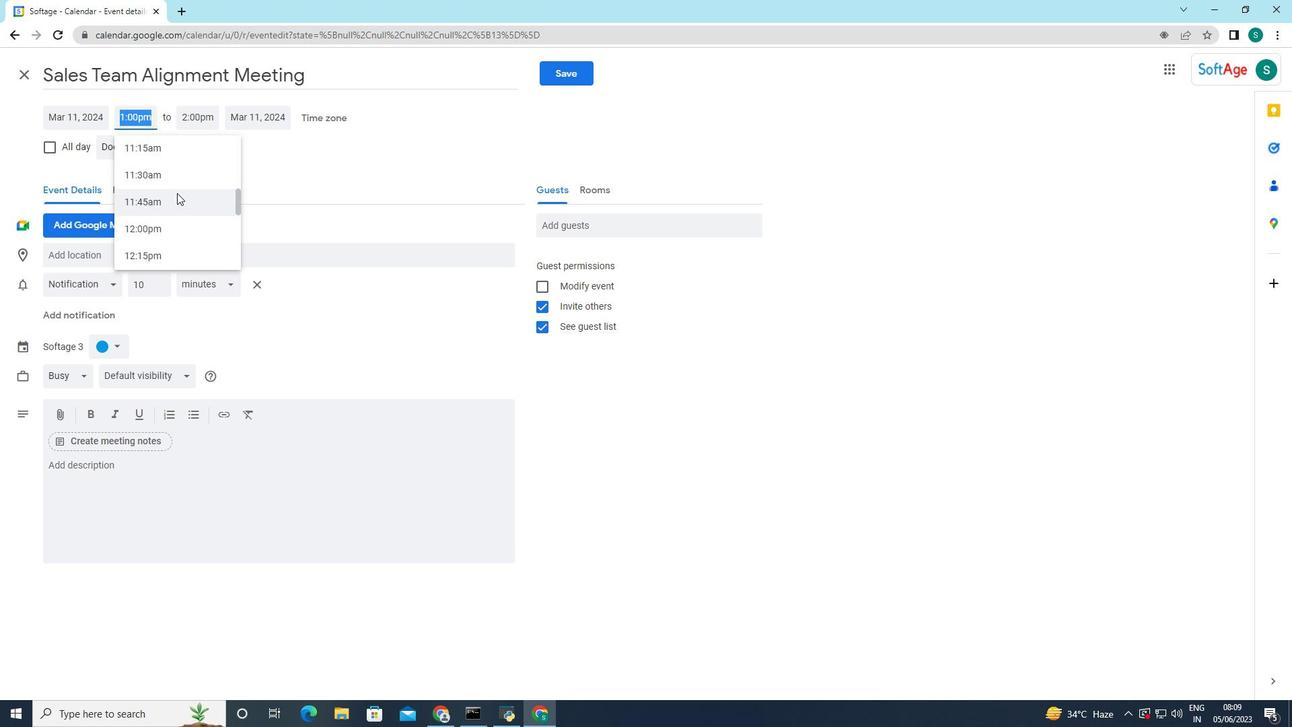 
Action: Mouse moved to (144, 157)
Screenshot: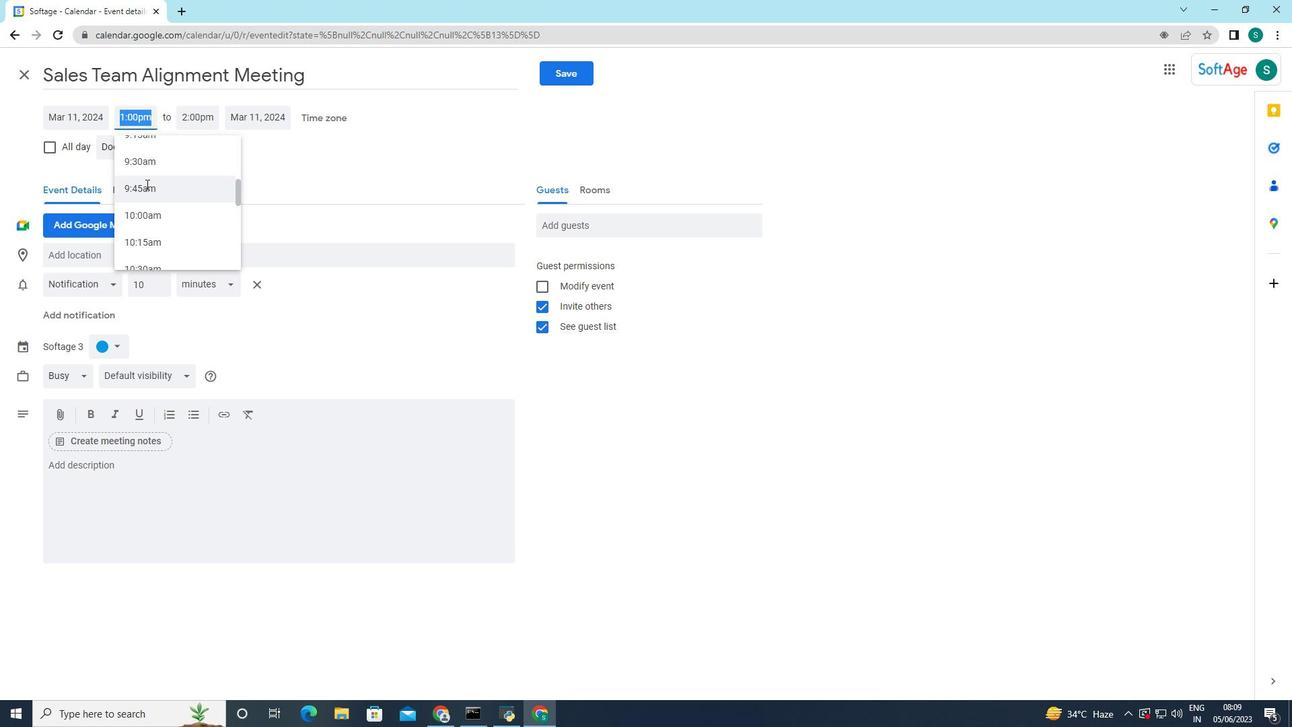 
Action: Mouse pressed left at (144, 157)
Screenshot: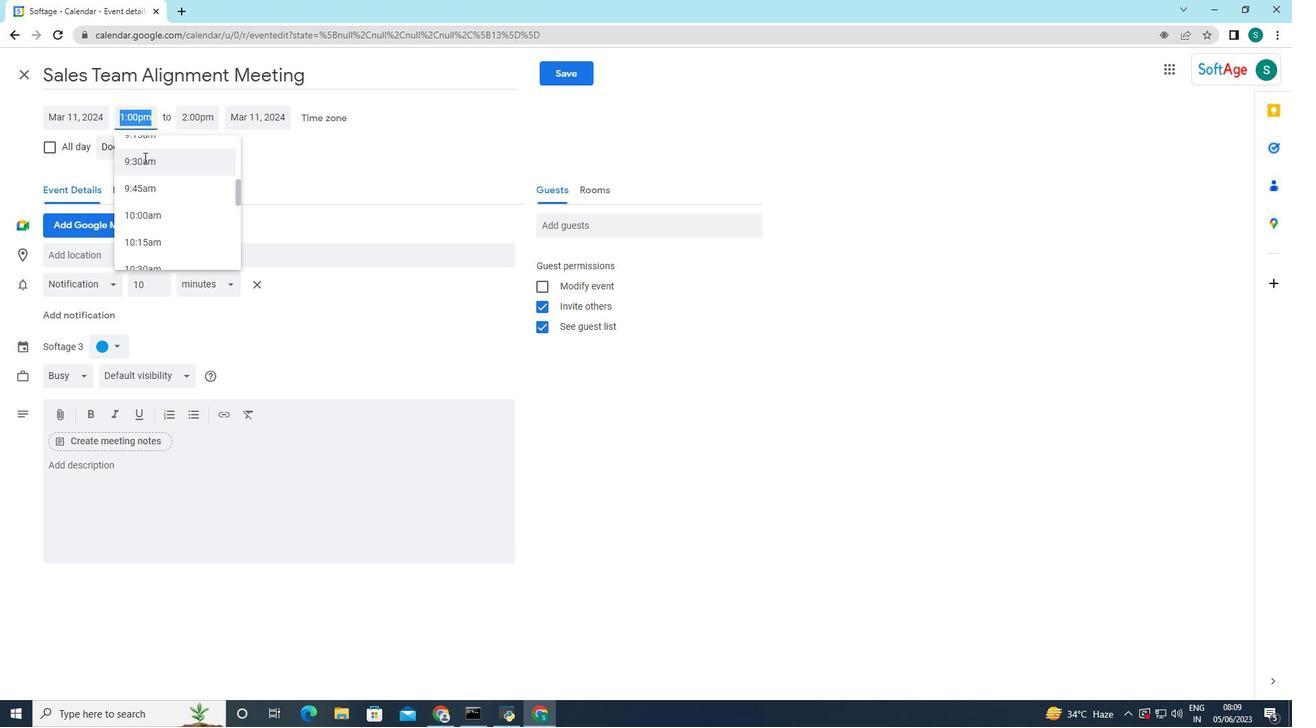 
Action: Mouse moved to (131, 117)
Screenshot: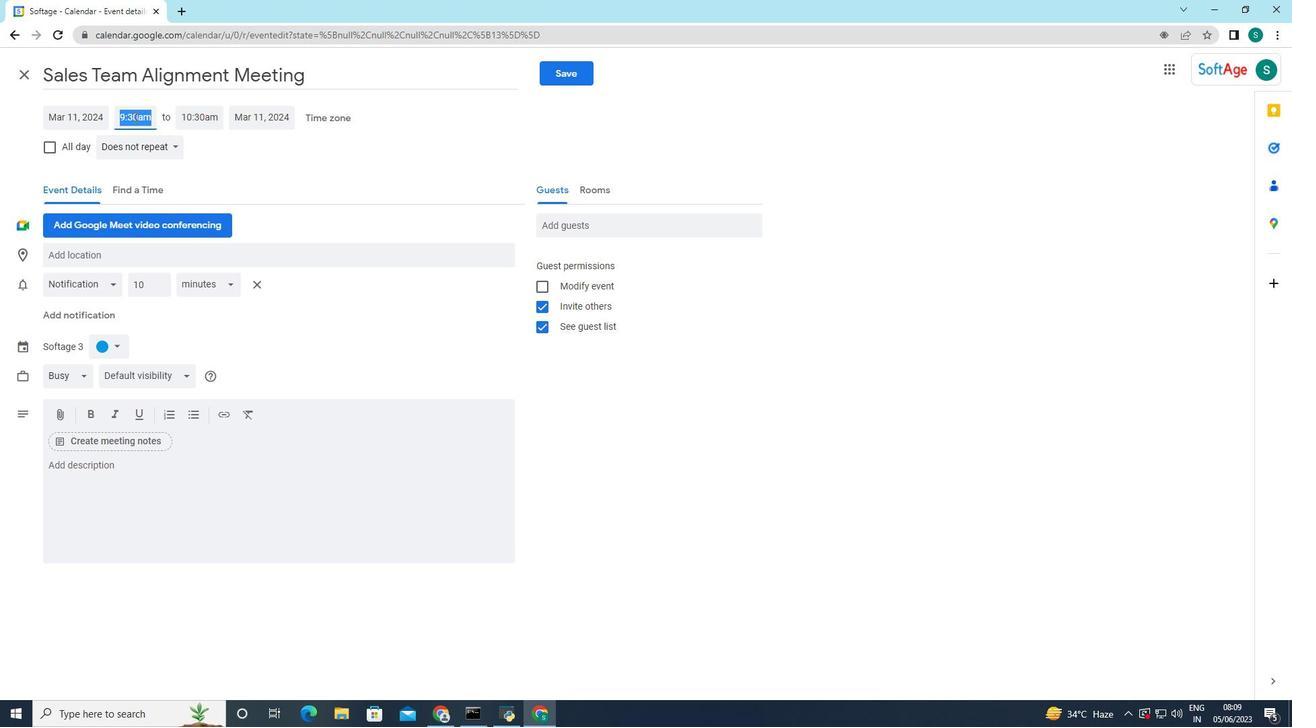 
Action: Mouse pressed left at (131, 117)
Screenshot: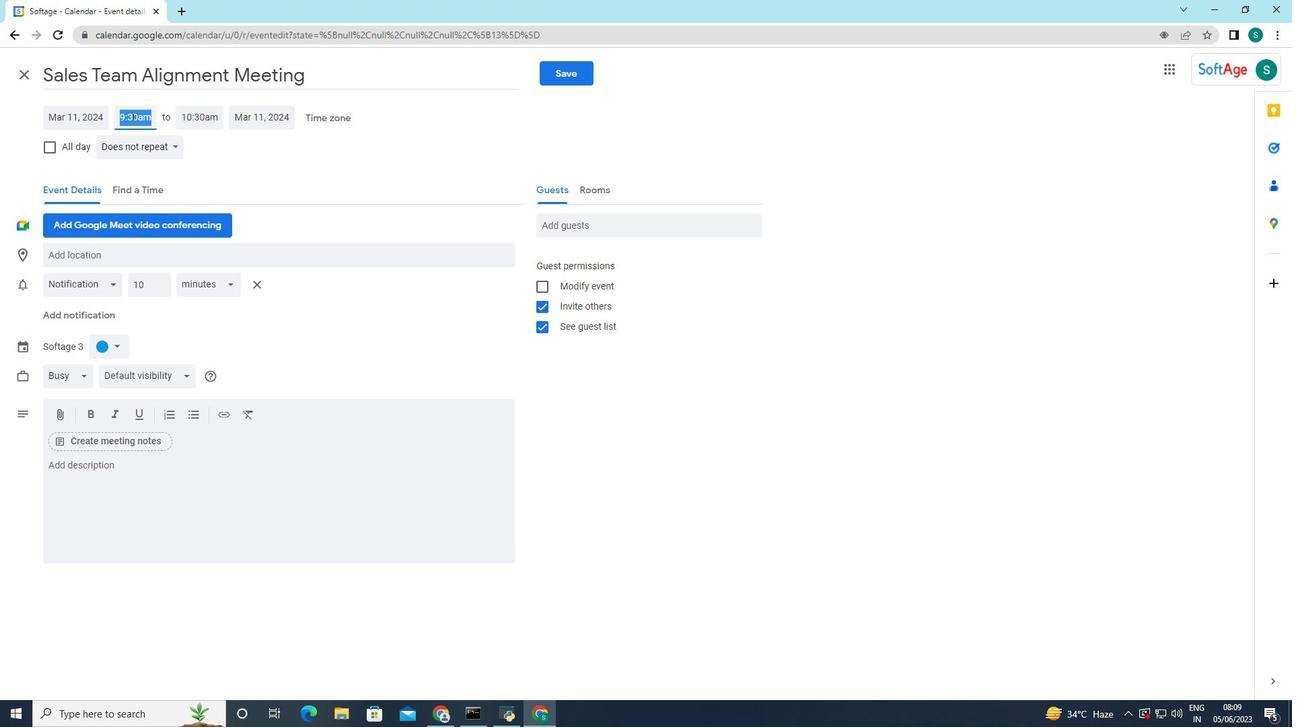 
Action: Mouse moved to (153, 165)
Screenshot: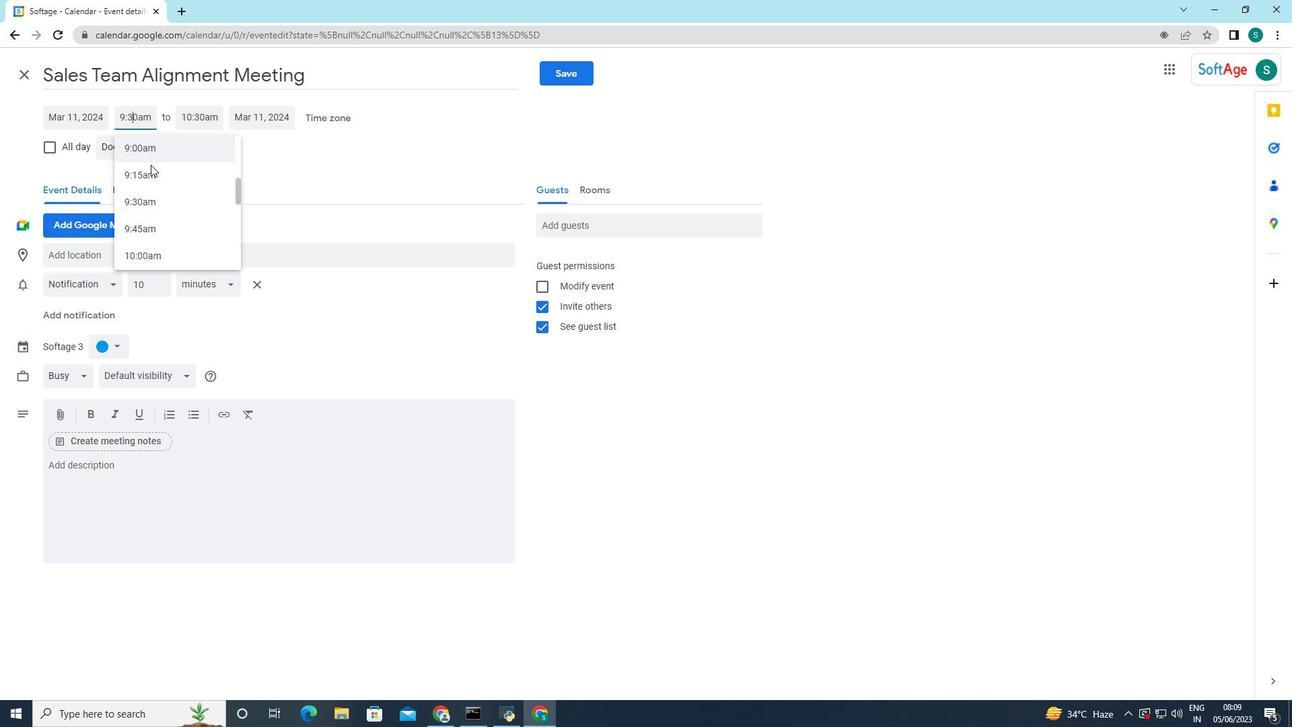 
Action: Key pressed <Key.backspace>4
Screenshot: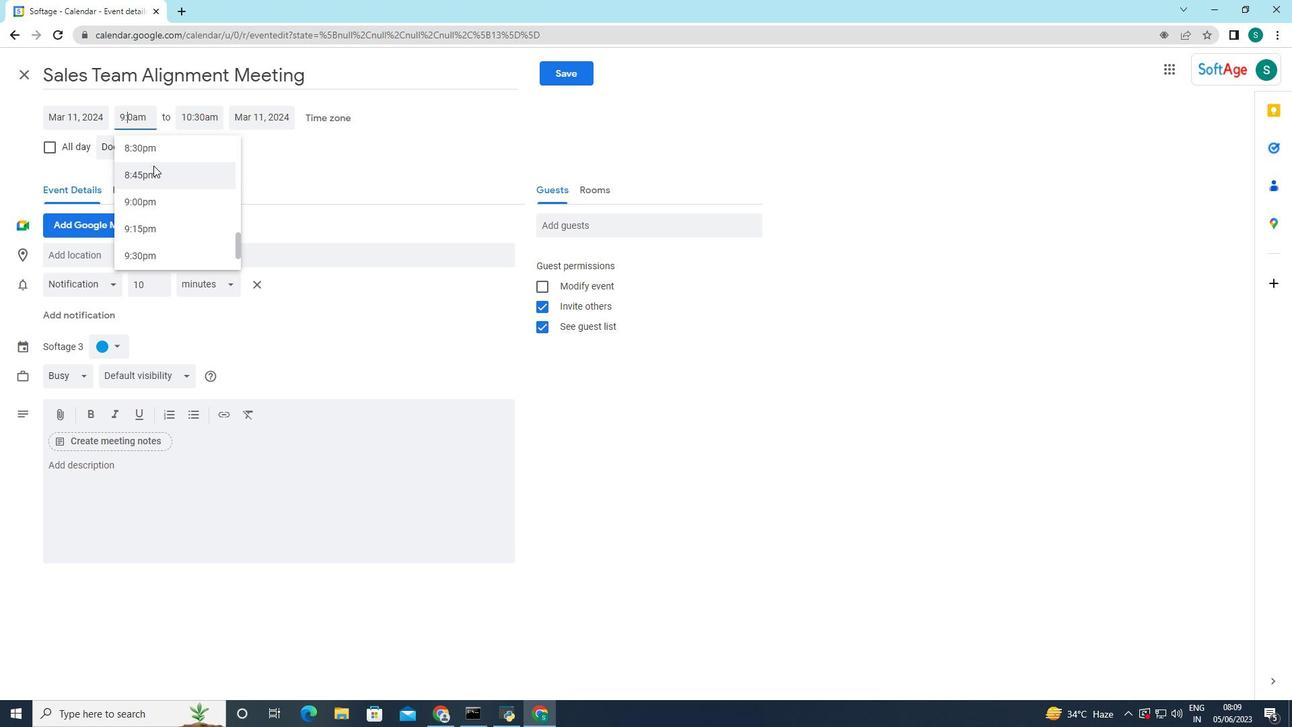 
Action: Mouse moved to (339, 167)
Screenshot: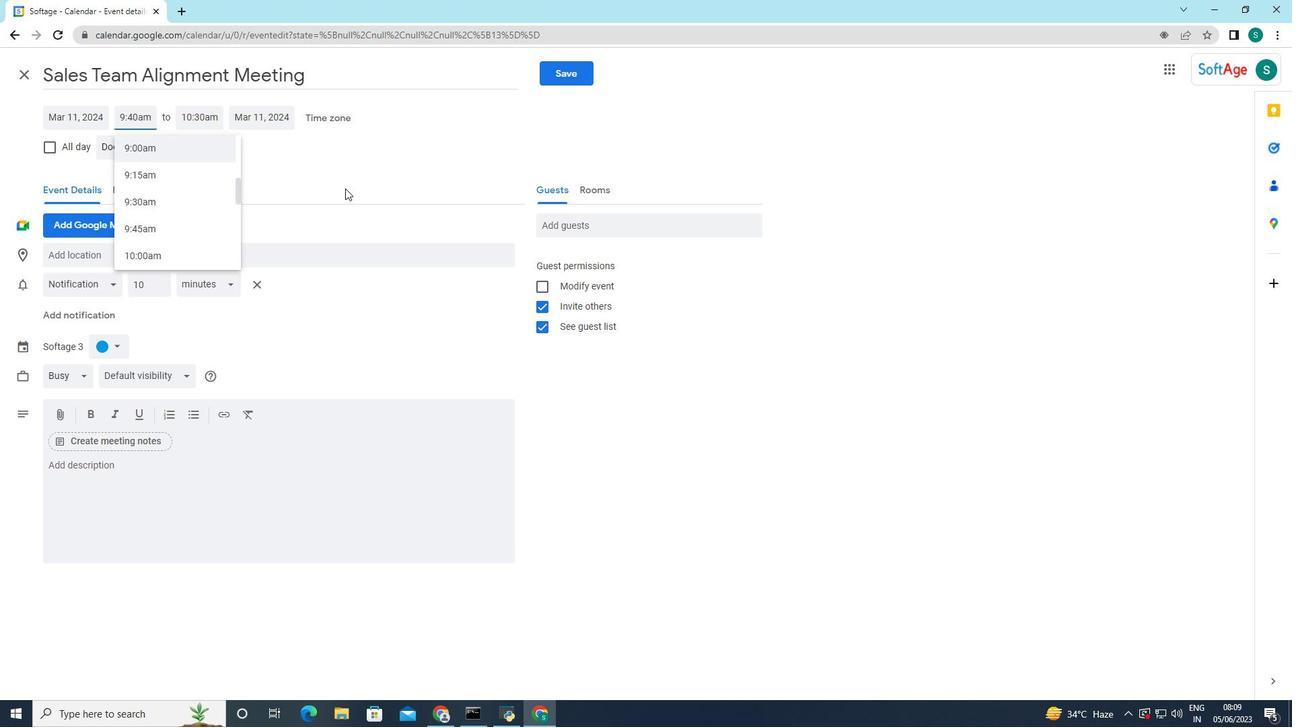 
Action: Mouse pressed left at (339, 167)
Screenshot: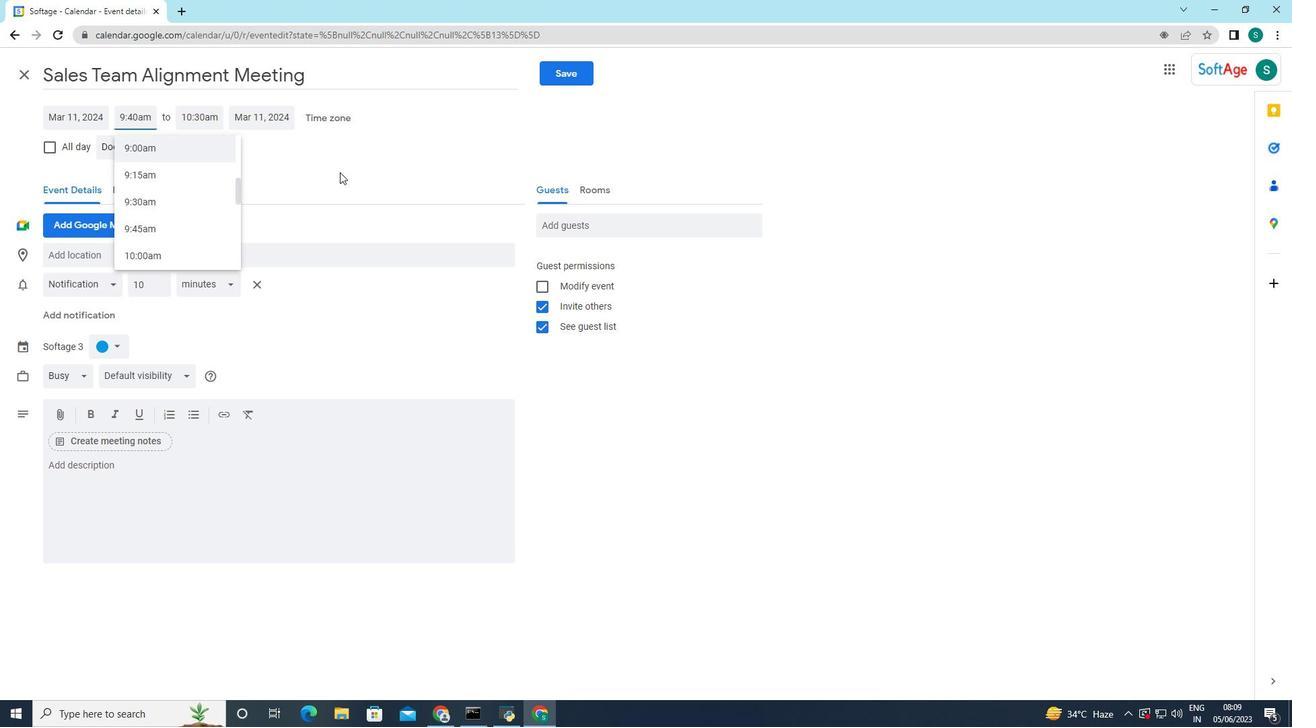 
Action: Mouse moved to (209, 115)
Screenshot: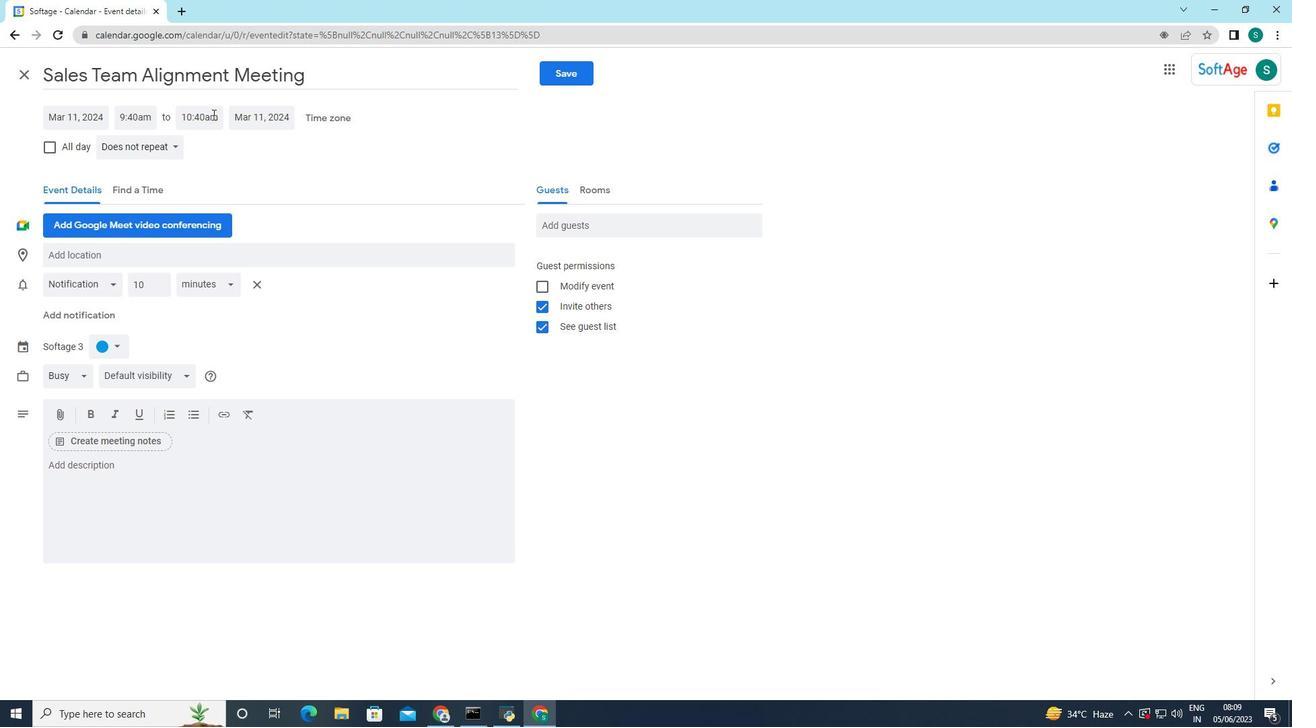 
Action: Mouse pressed left at (209, 115)
Screenshot: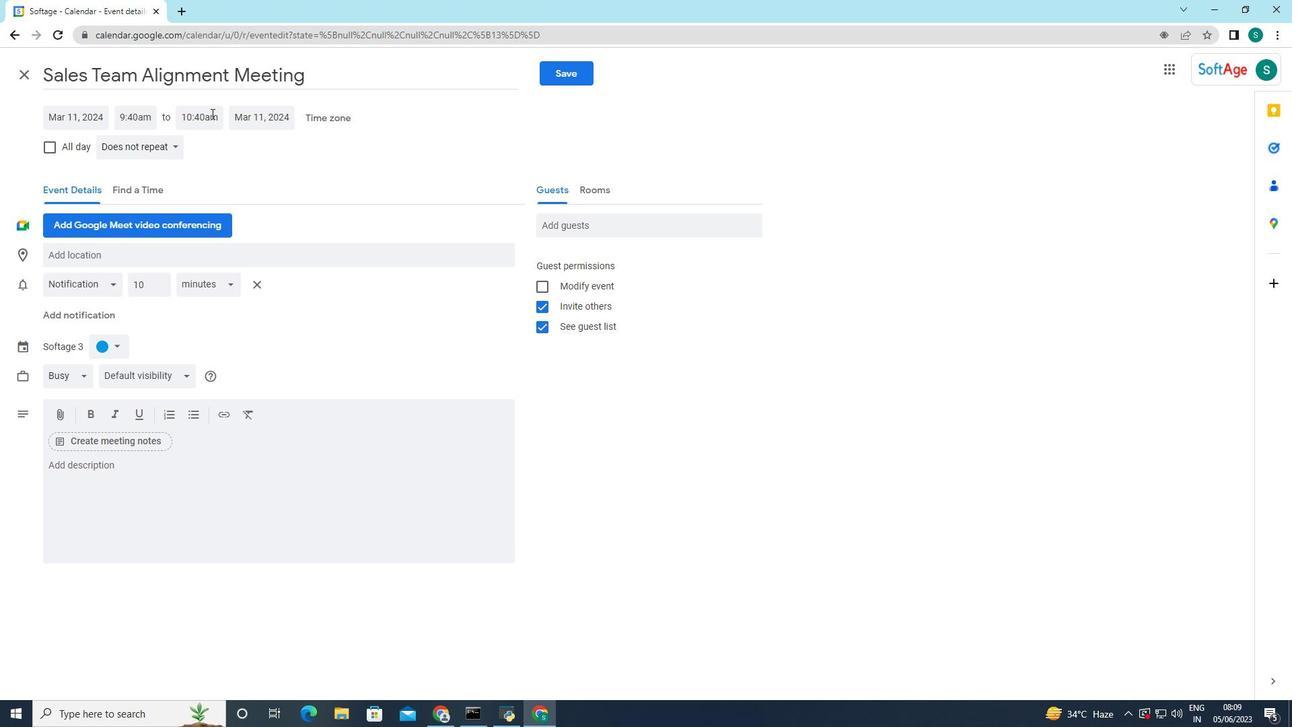 
Action: Mouse moved to (220, 263)
Screenshot: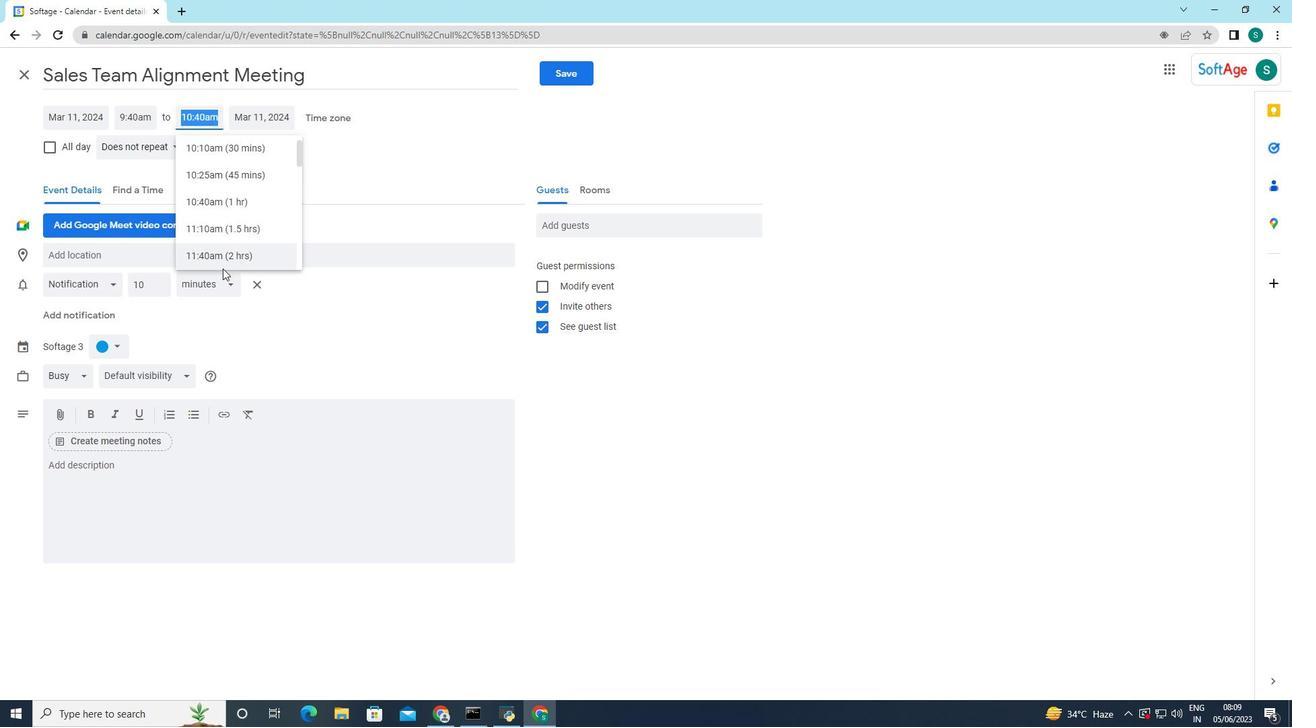 
Action: Mouse pressed left at (220, 263)
Screenshot: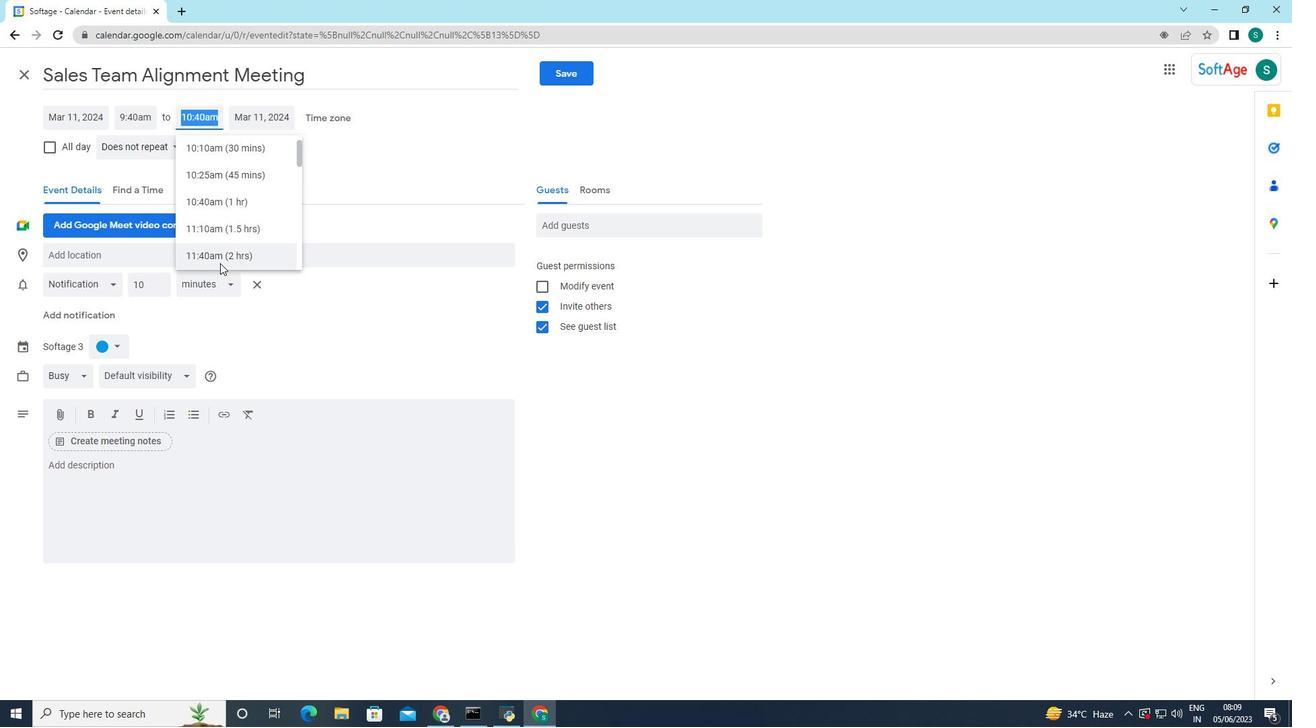
Action: Mouse moved to (270, 161)
Screenshot: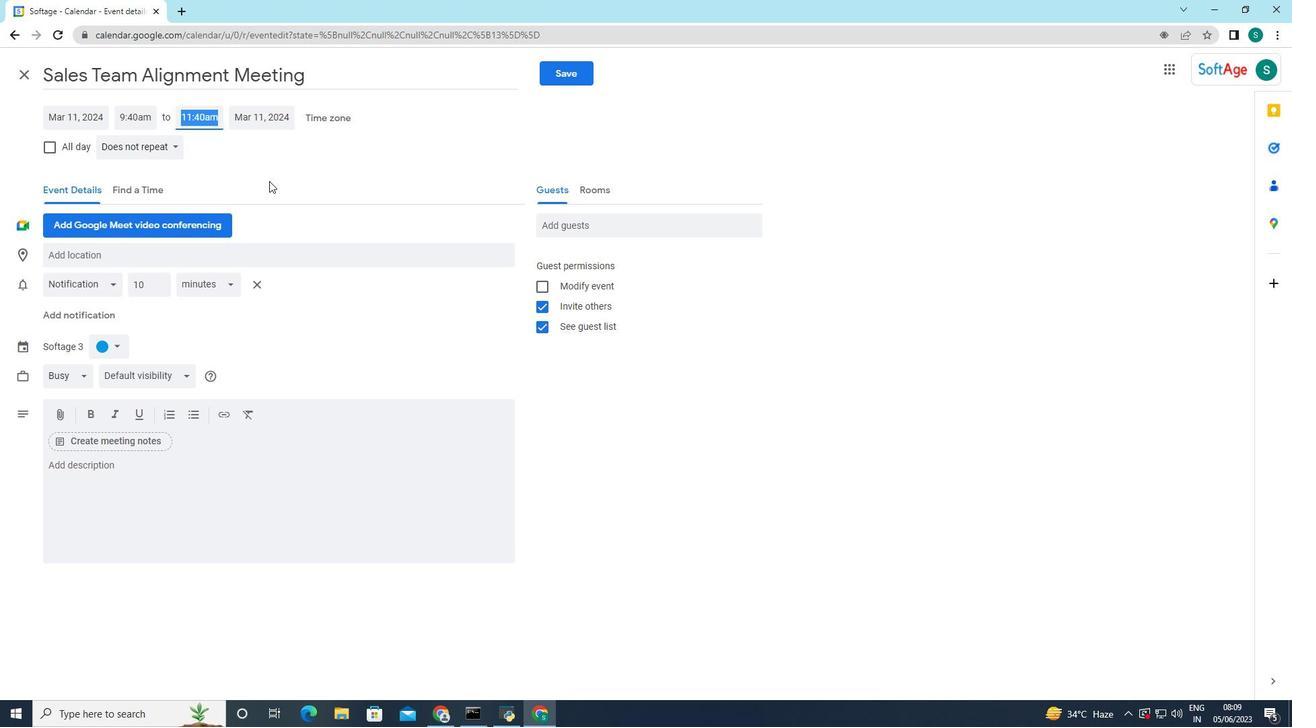 
Action: Mouse pressed left at (270, 161)
Screenshot: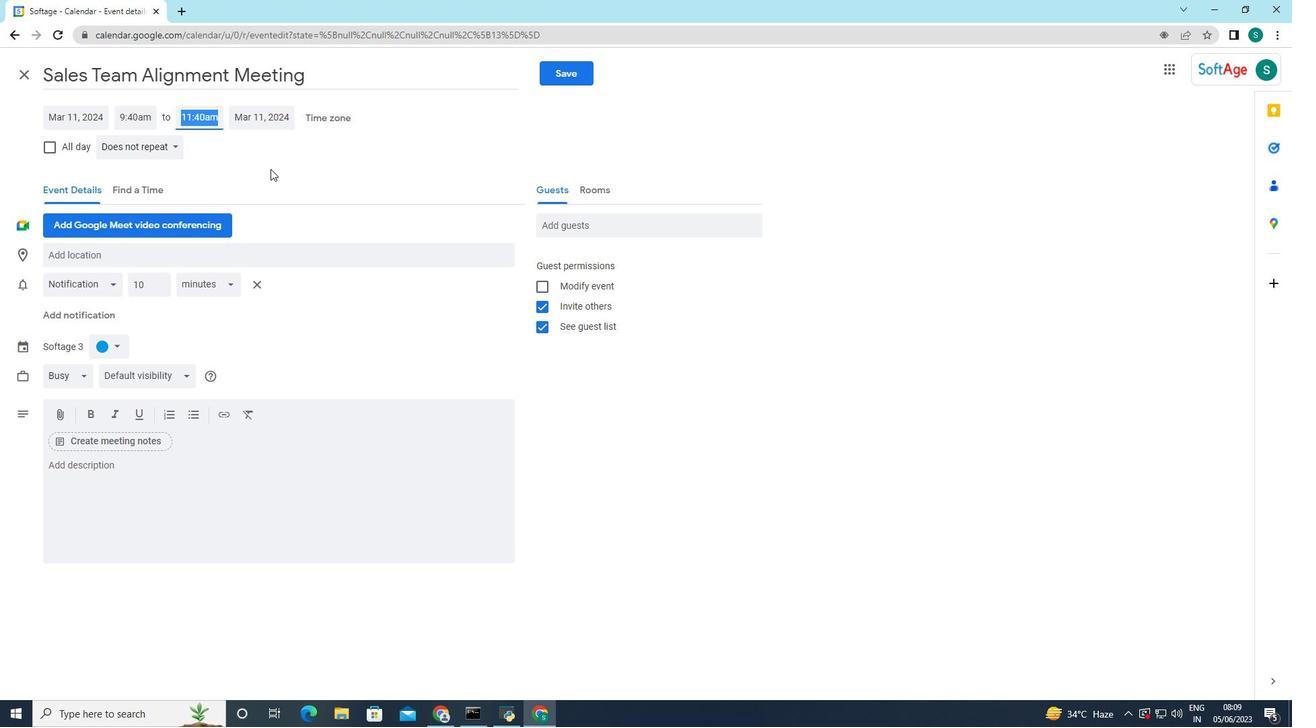 
Action: Mouse moved to (117, 474)
Screenshot: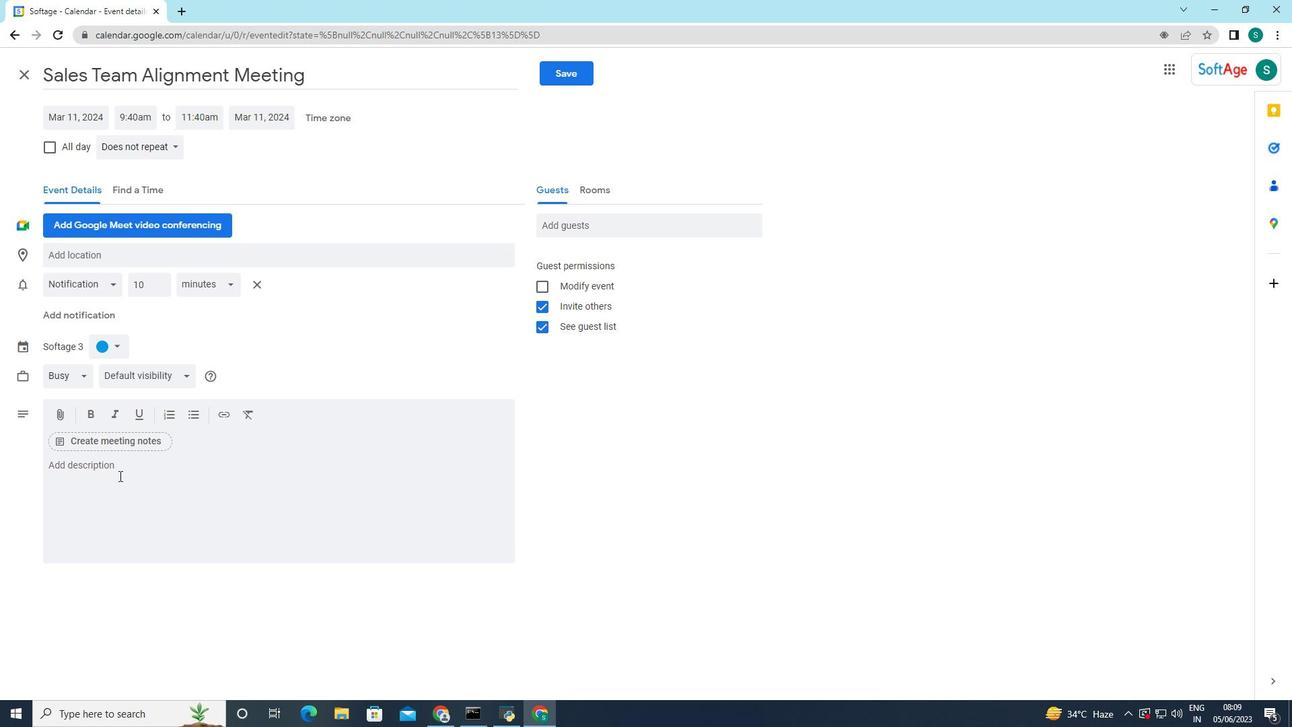 
Action: Mouse pressed left at (117, 474)
Screenshot: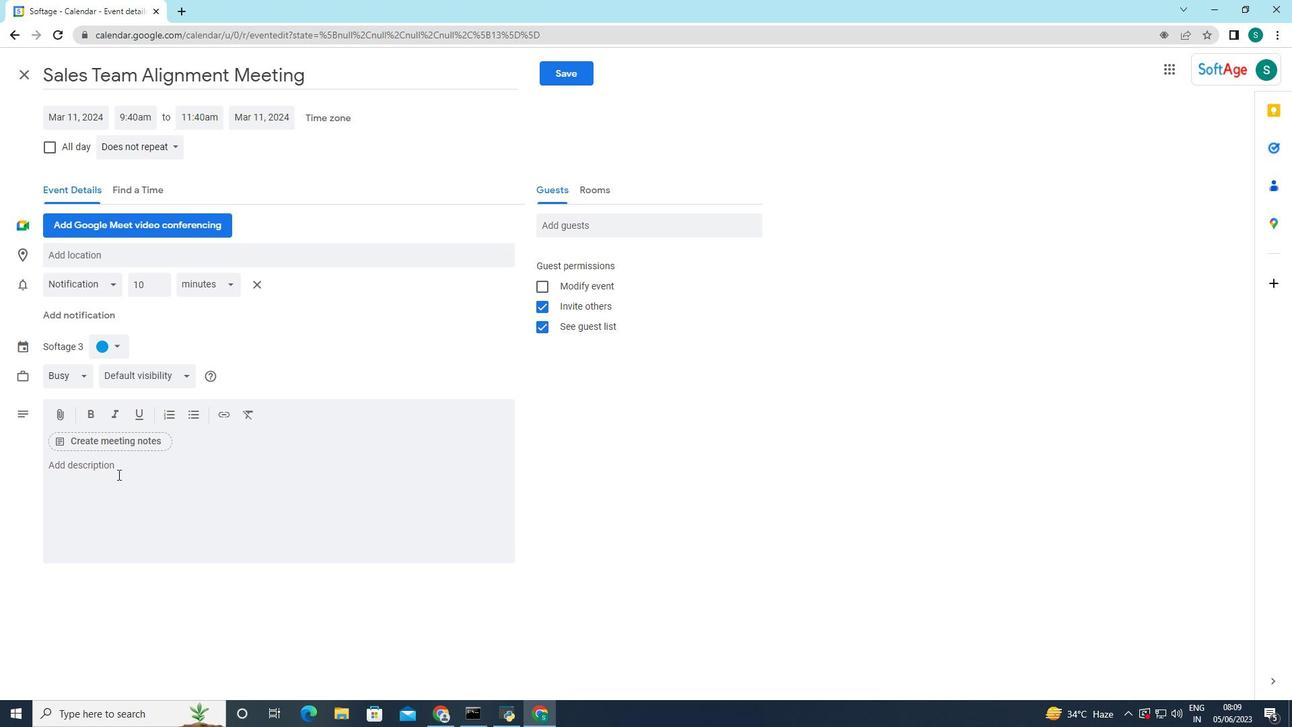 
Action: Key pressed <Key.caps_lock>T<Key.caps_lock>hroughout<Key.space>the<Key.space>r<Key.backspace>retreat,<Key.space>participants<Key.space>will<Key.space>be<Key.space>immersed<Key.space>in<Key.space>a<Key.space>variety<Key.space>of<Key.space>engaging<Key.space>and<Key.space>interactive<Key.space>exercises<Key.space>that<Key.space>encoutage<Key.backspace><Key.backspace><Key.backspace><Key.backspace>rage<Key.space>teamwork<Key.space><Key.backspace>,<Key.space>problem<Key.space><Key.backspace>-solving,<Key.space>and<Key.space>creativity.<Key.space><Key.caps_lock>T<Key.caps_lock>he<Key.space>activities<Key.space>are<Key.space>carefully<Key.space>designed<Key.space>to<Key.space>challenge<Key.space>individuals,<Key.space>foster<Key.space>collaboration,<Key.space>and<Key.space>highlight<Key.space>the<Key.space>power<Key.space>of<Key.space>collective<Key.space>effort.
Screenshot: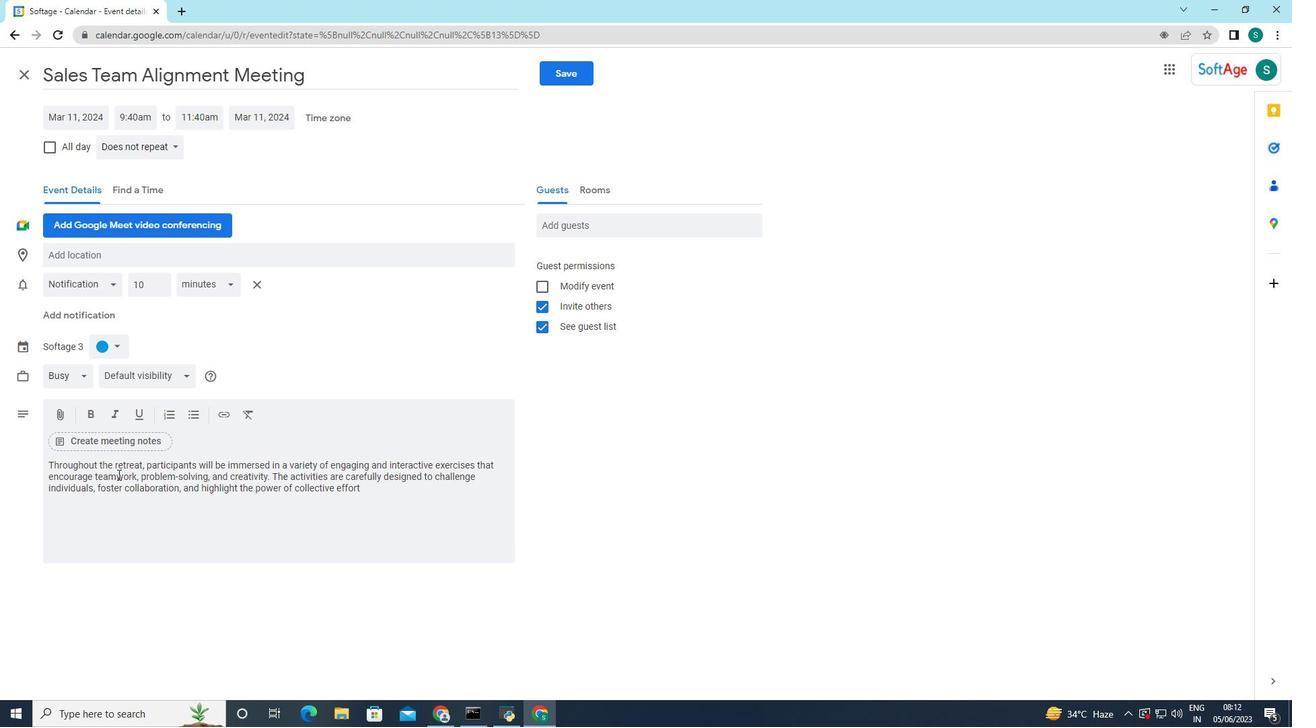 
Action: Mouse moved to (222, 550)
Screenshot: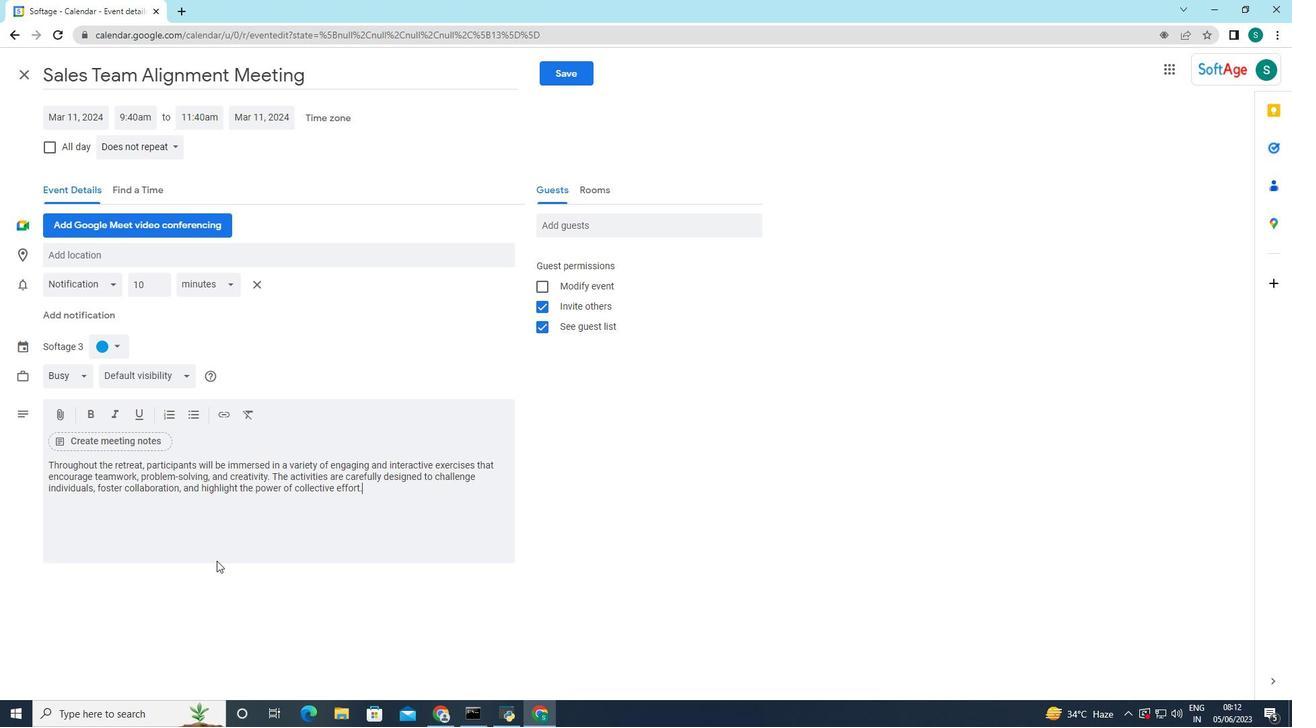 
Action: Mouse pressed left at (222, 550)
Screenshot: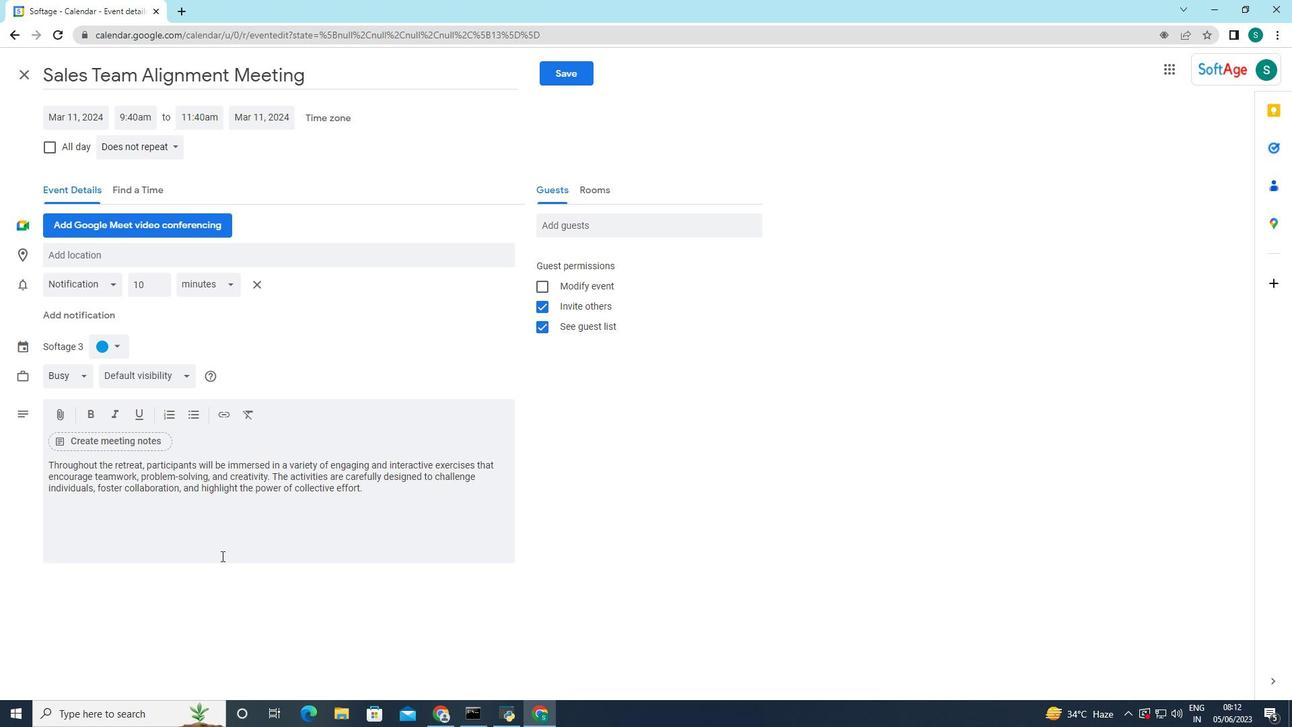 
Action: Mouse moved to (109, 342)
Screenshot: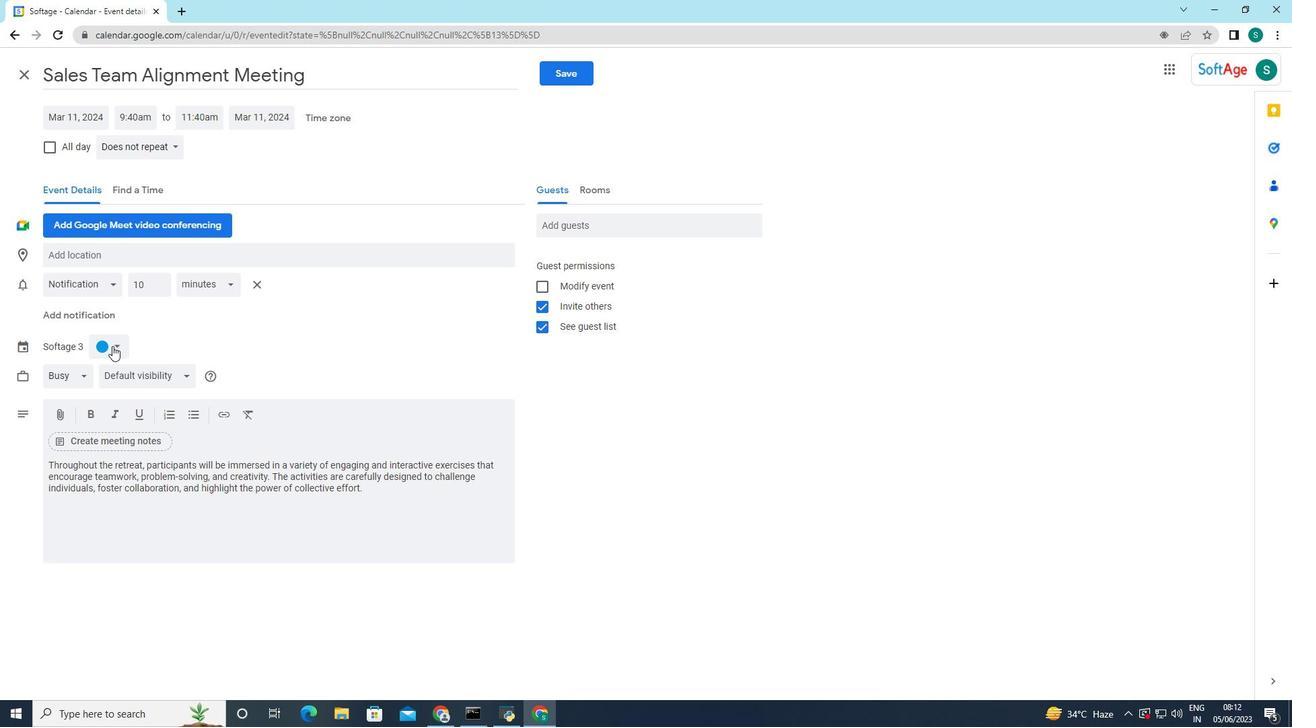 
Action: Mouse pressed left at (109, 342)
Screenshot: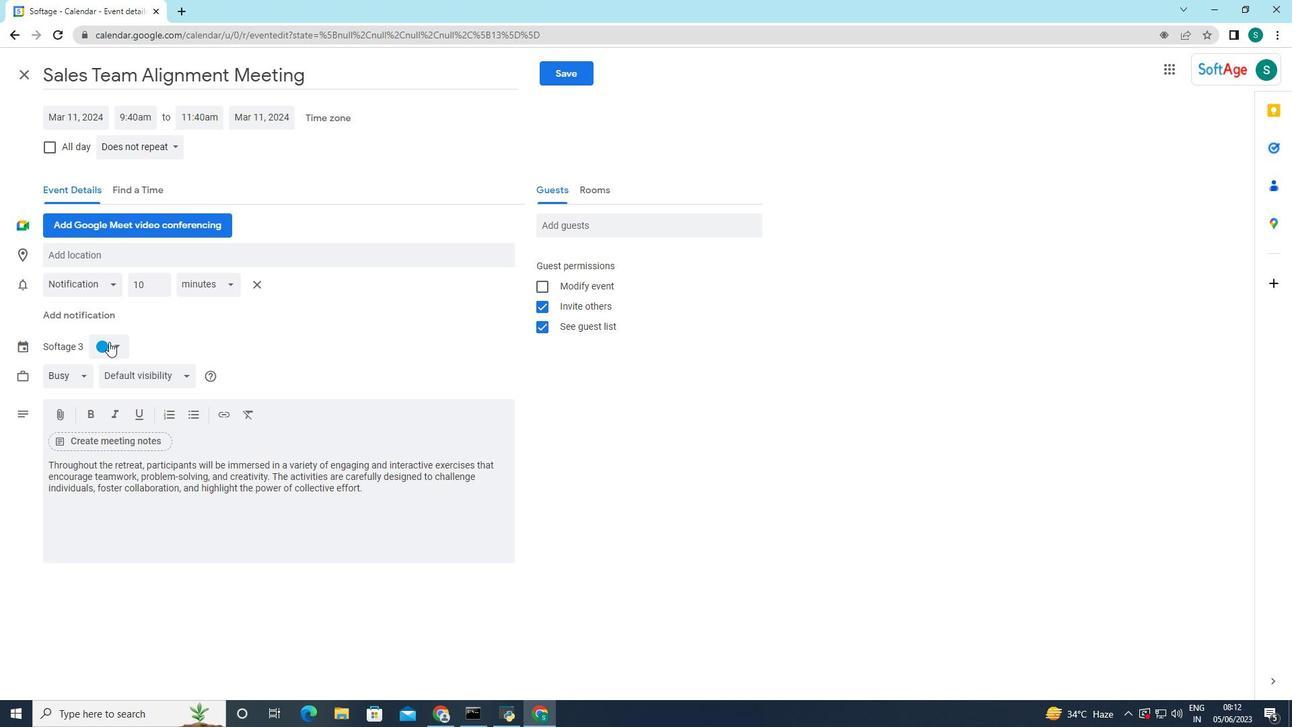 
Action: Mouse moved to (121, 382)
Screenshot: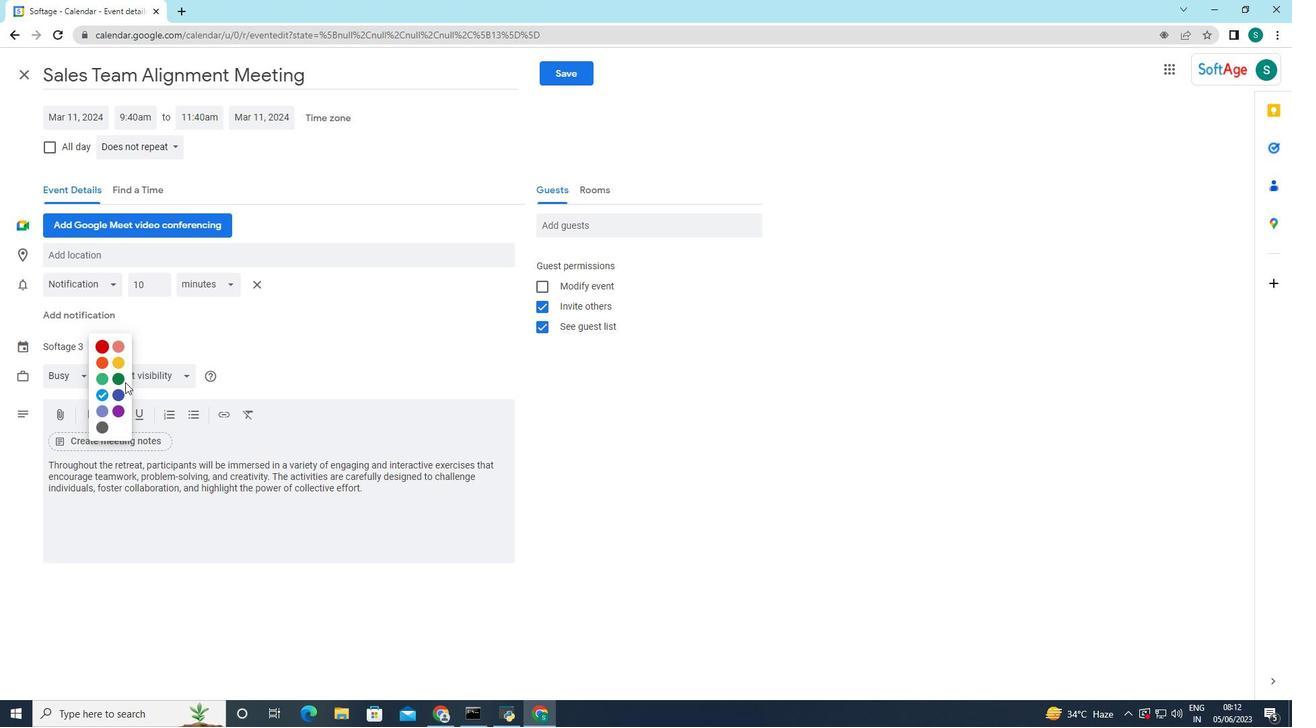 
Action: Mouse pressed left at (121, 382)
Screenshot: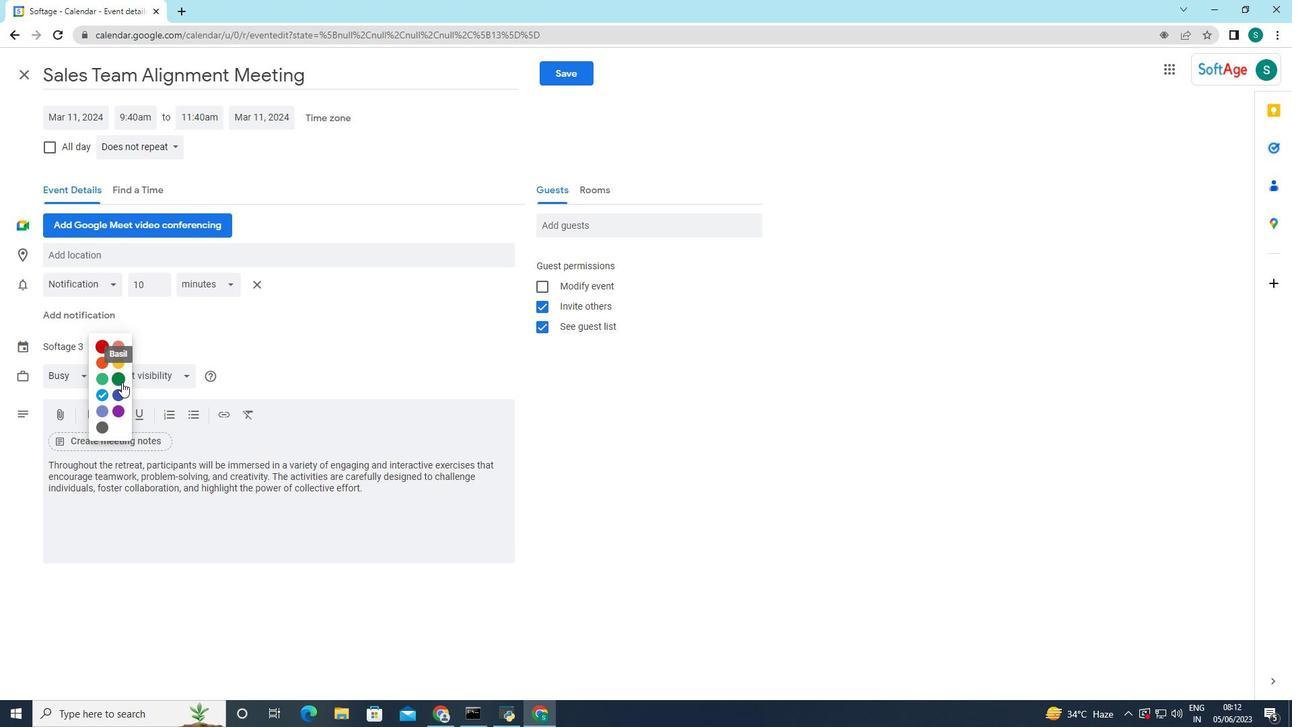 
Action: Mouse moved to (100, 253)
Screenshot: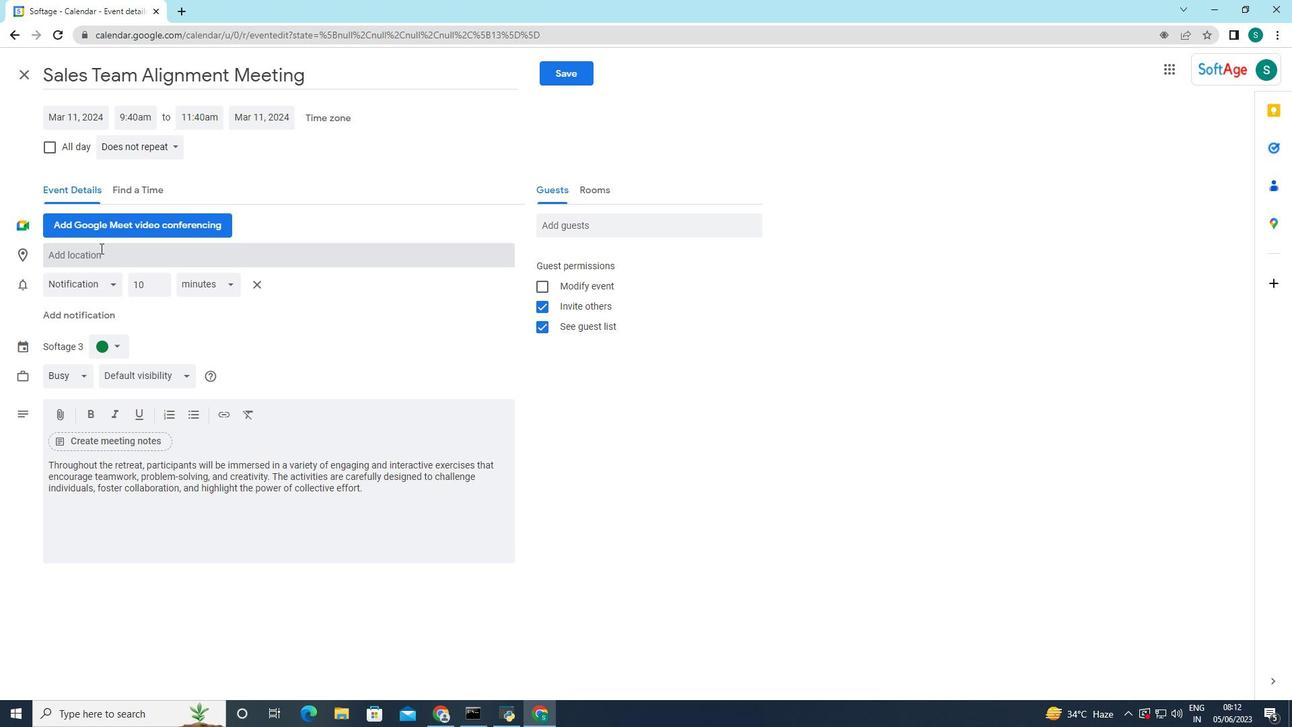 
Action: Mouse pressed left at (100, 253)
Screenshot: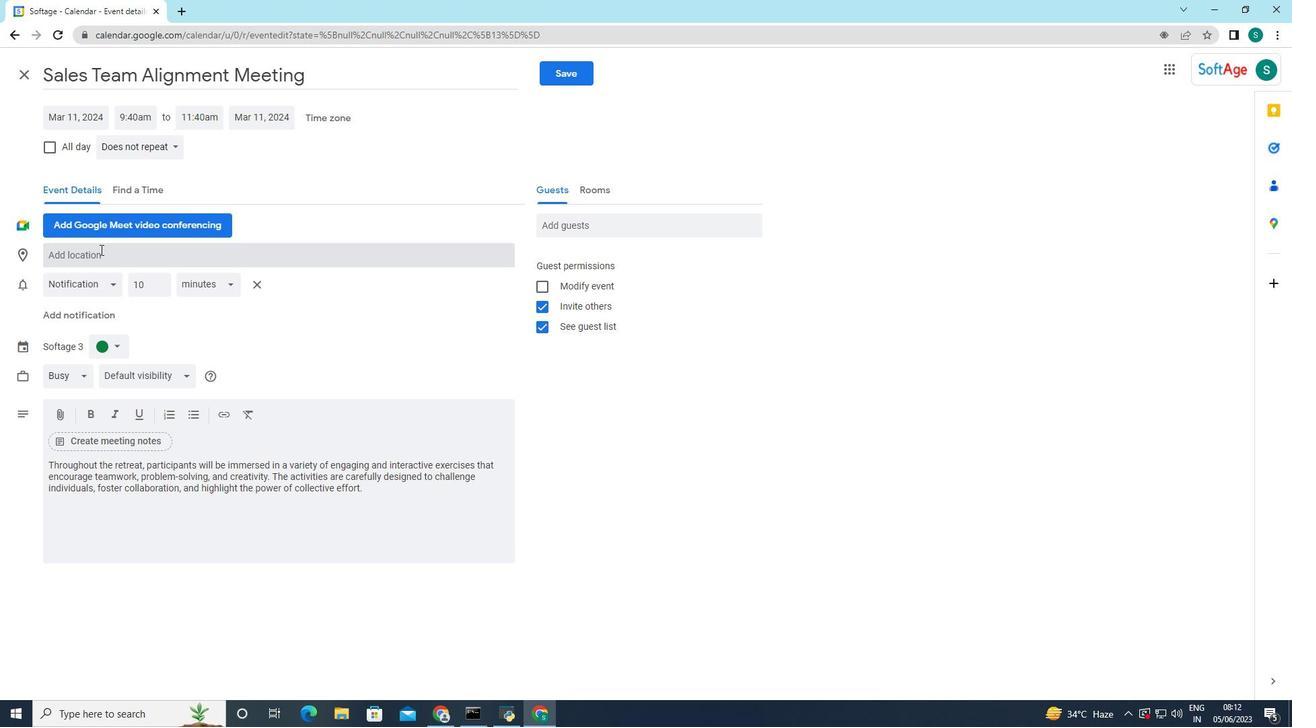 
Action: Key pressed <Key.caps_lock>A<Key.caps_lock>tlante<Key.backspace>is<Key.space><Key.caps_lock>P<Key.caps_lock>r<Key.backspace>aradise<Key.space><Key.caps_lock>I<Key.caps_lock>sland,<Key.space><Key.caps_lock>B<Key.caps_lock>ahamas,
Screenshot: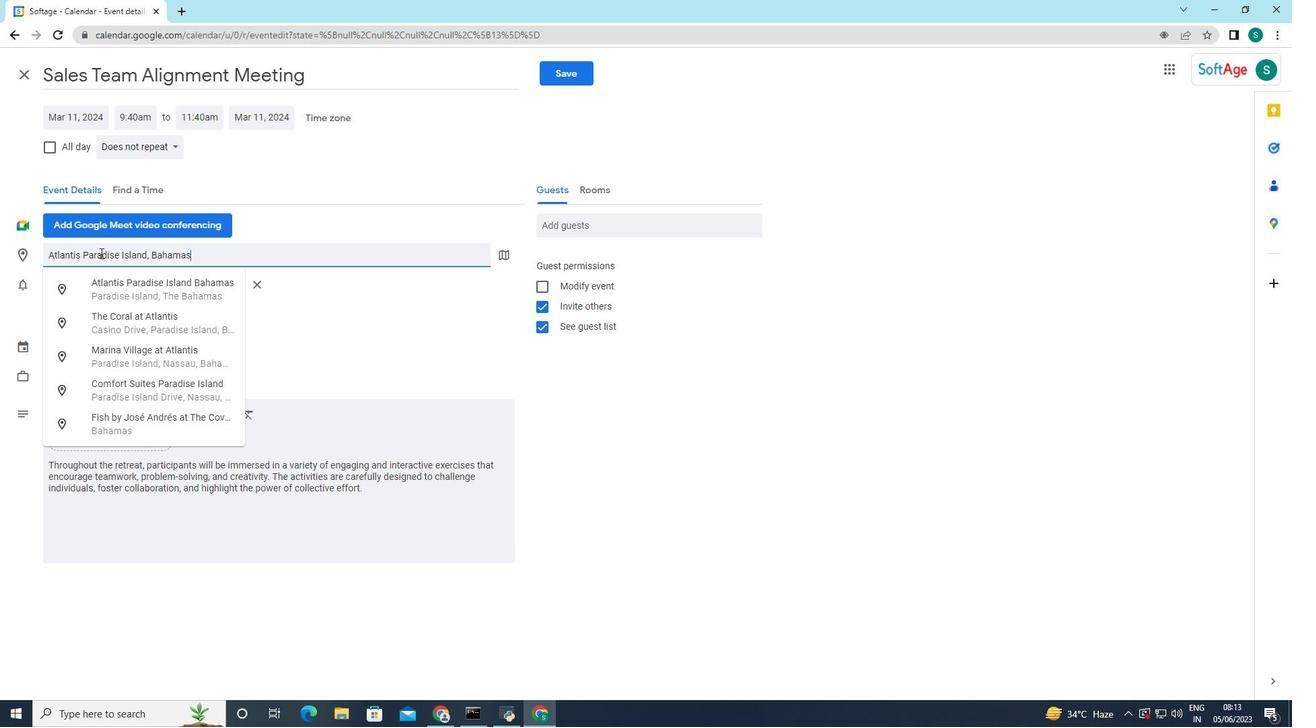 
Action: Mouse moved to (349, 333)
Screenshot: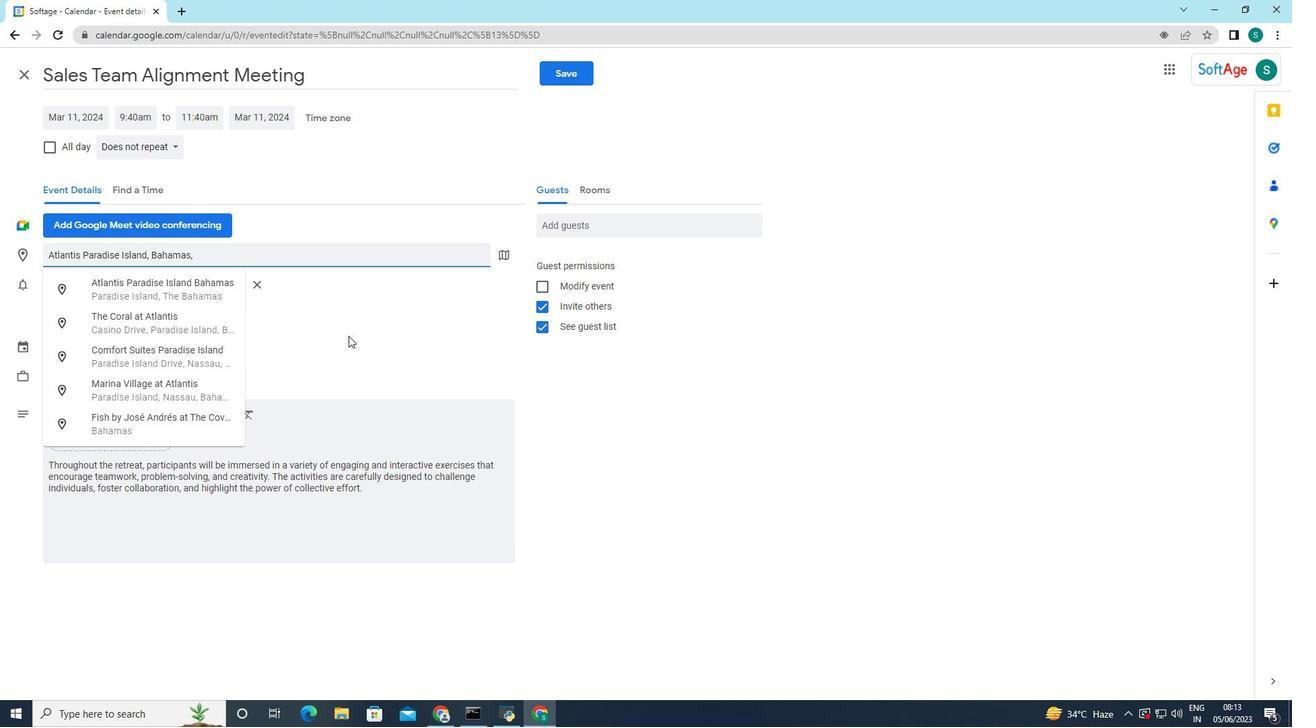 
Action: Mouse pressed left at (349, 333)
Screenshot: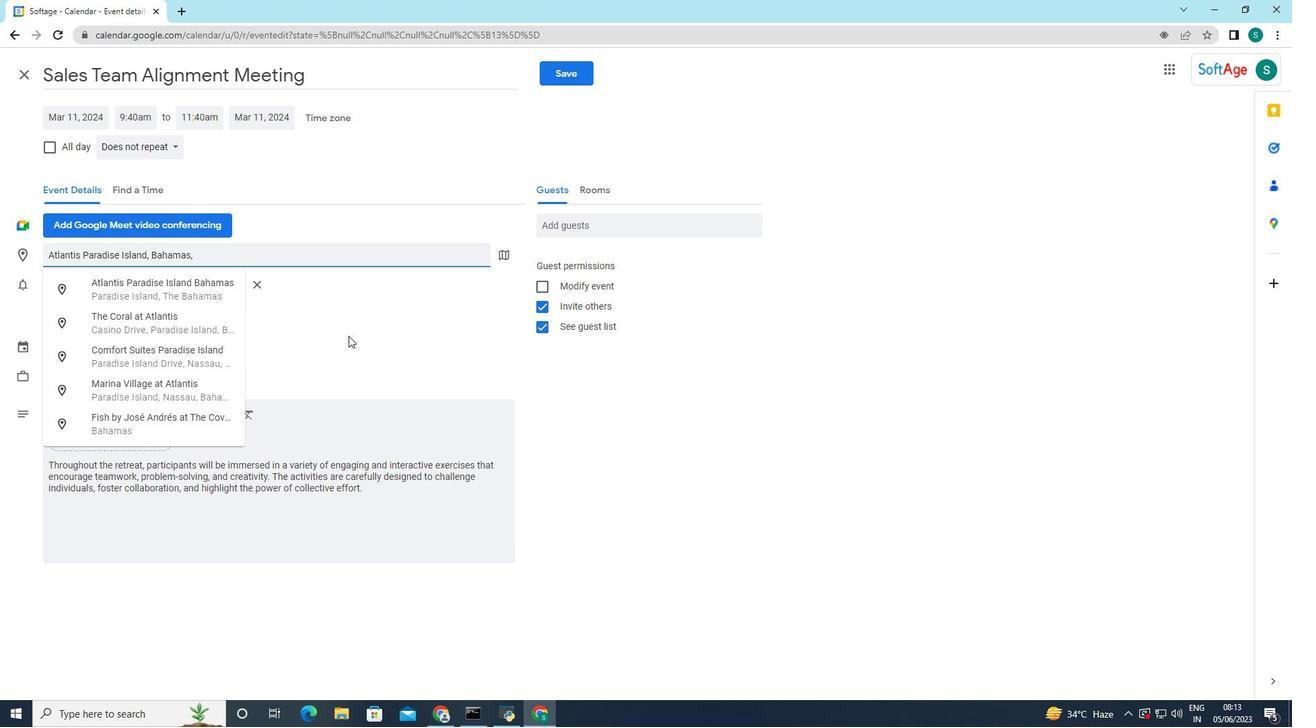 
Action: Mouse moved to (566, 223)
Screenshot: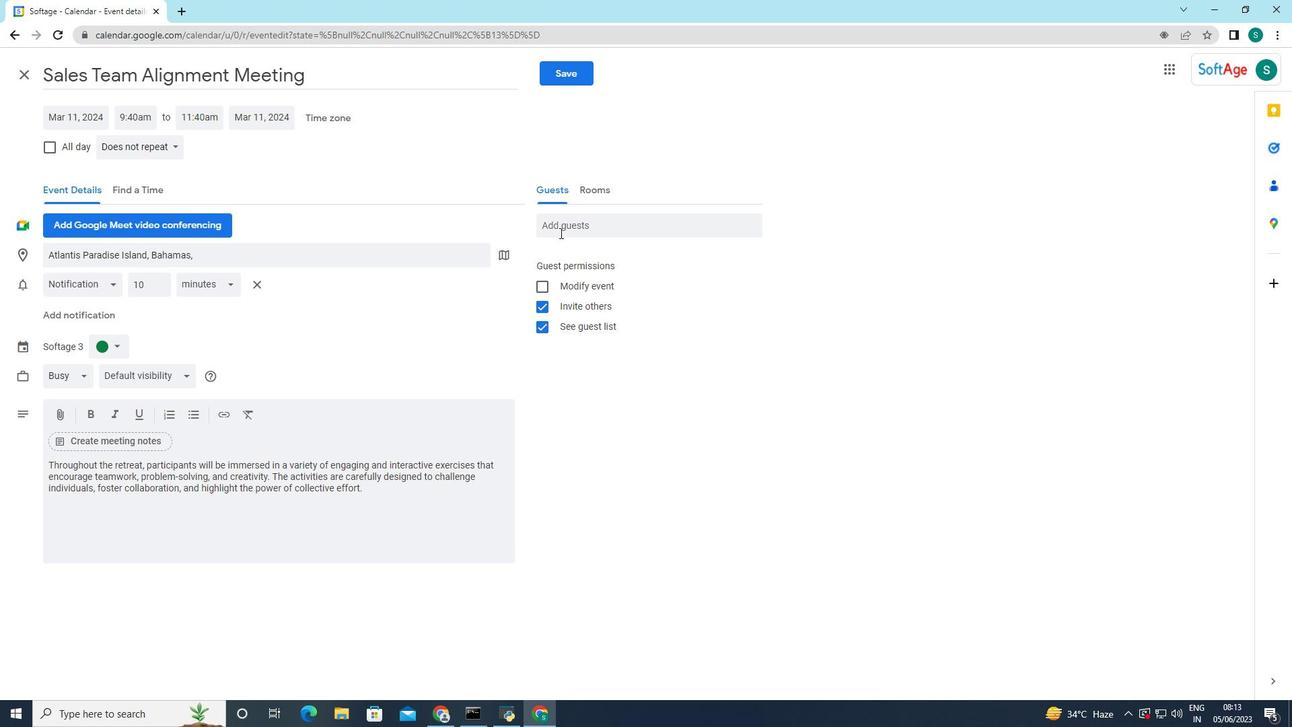 
Action: Mouse pressed left at (566, 223)
Screenshot: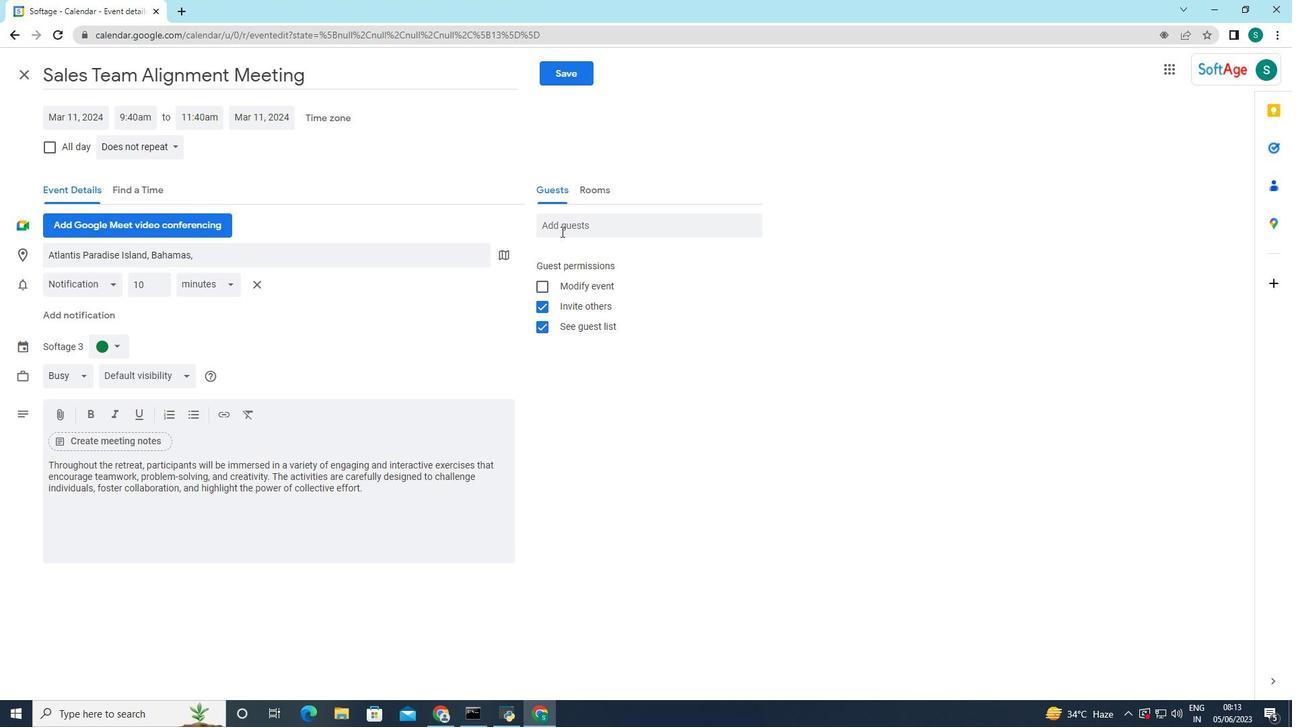 
Action: Mouse moved to (558, 223)
Screenshot: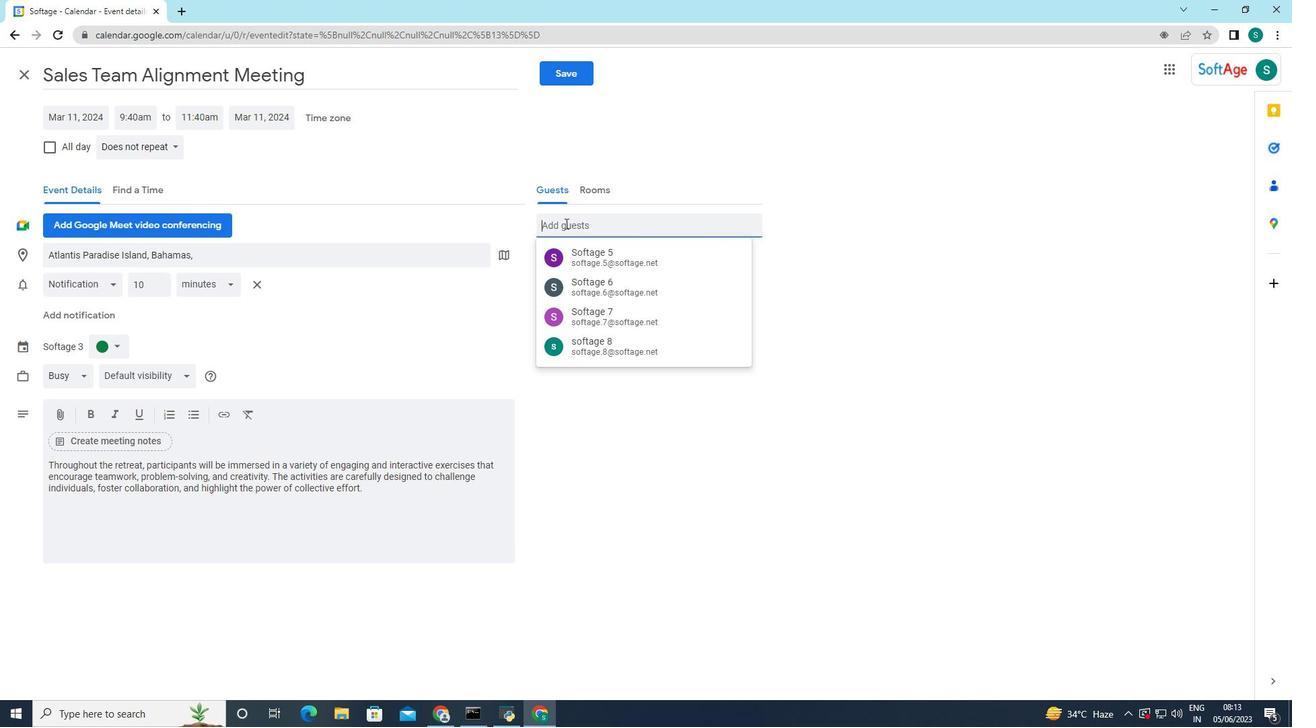 
Action: Key pressed softage,<Key.backspace>.9
Screenshot: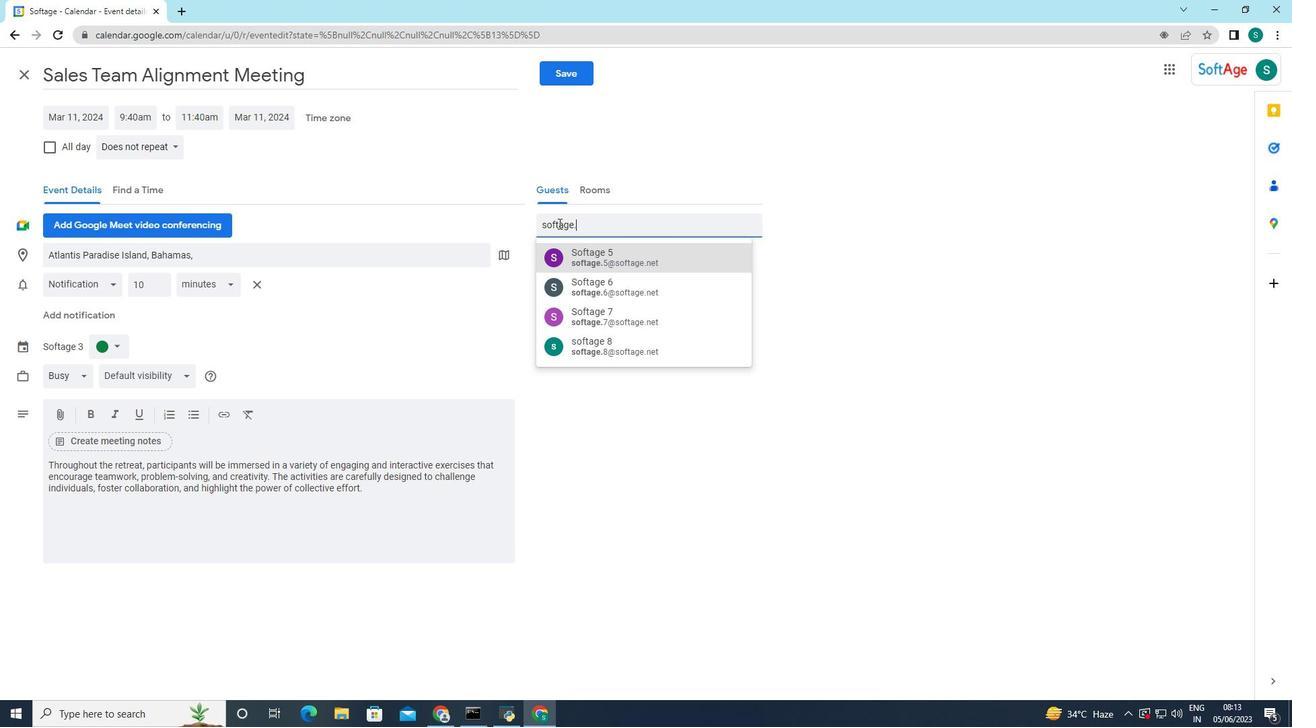 
Action: Mouse moved to (640, 261)
Screenshot: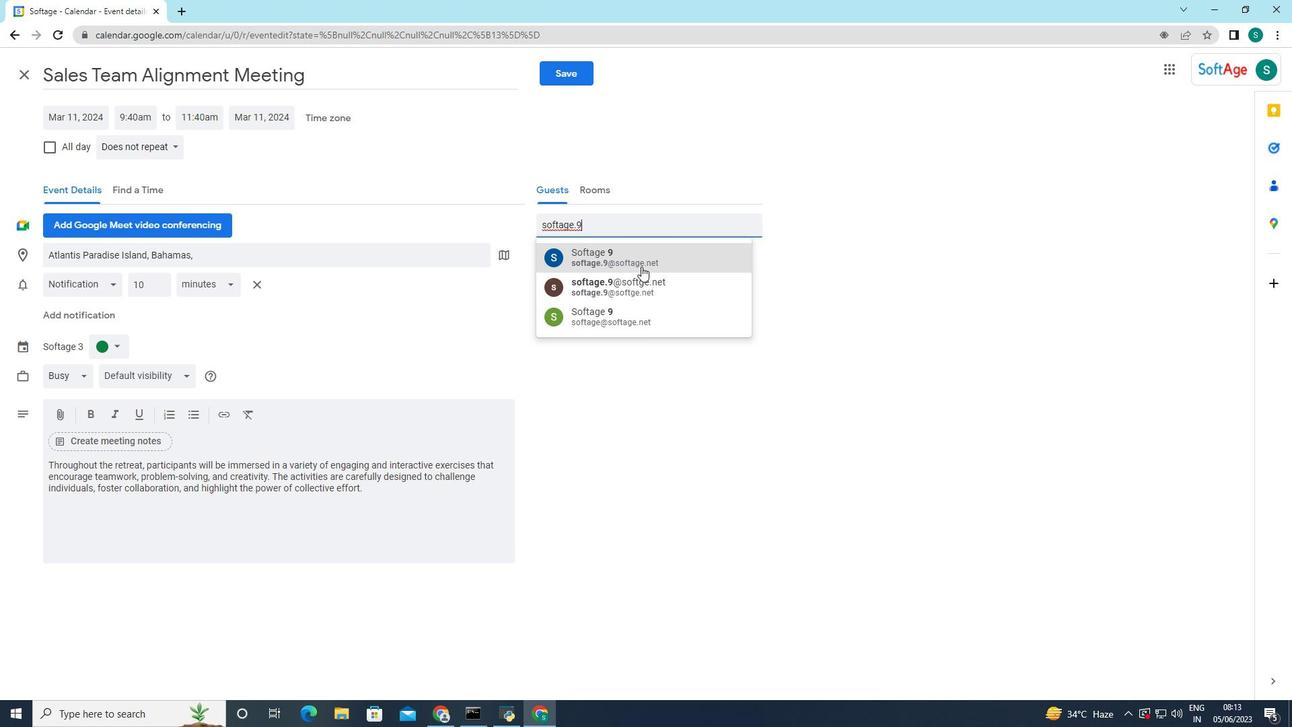 
Action: Mouse pressed left at (640, 261)
Screenshot: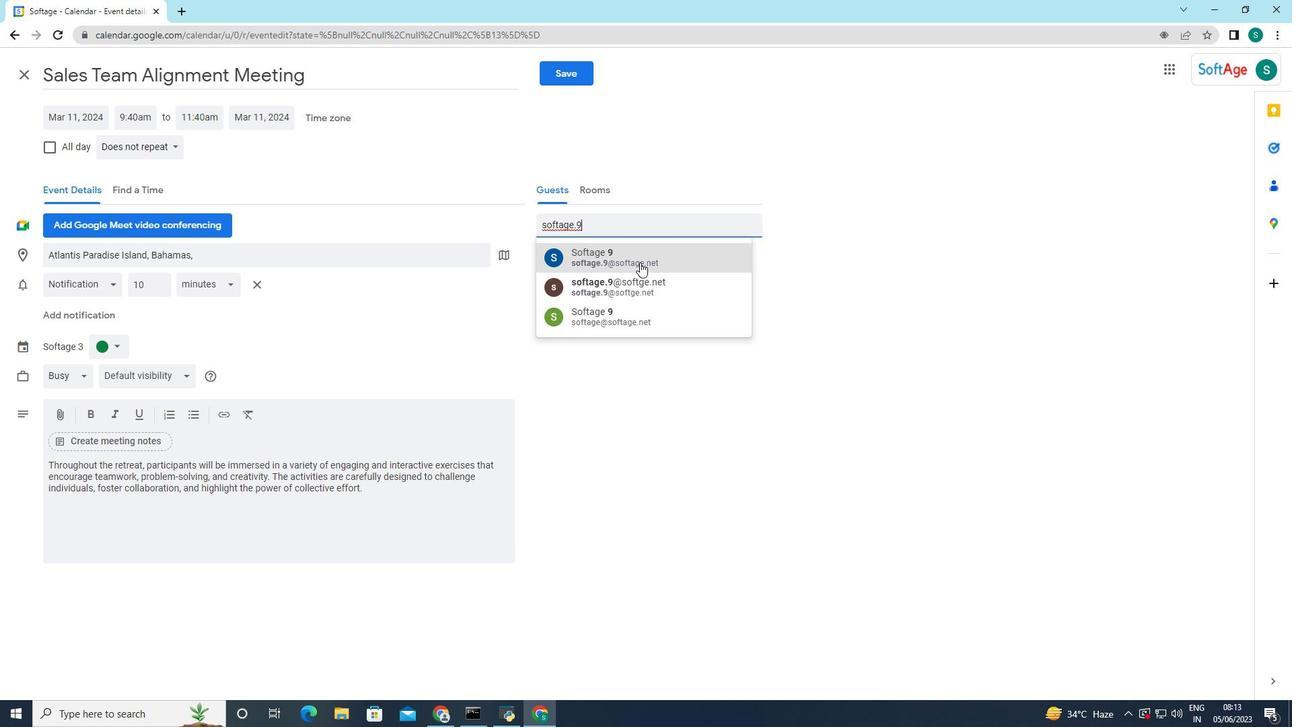 
Action: Mouse moved to (605, 222)
Screenshot: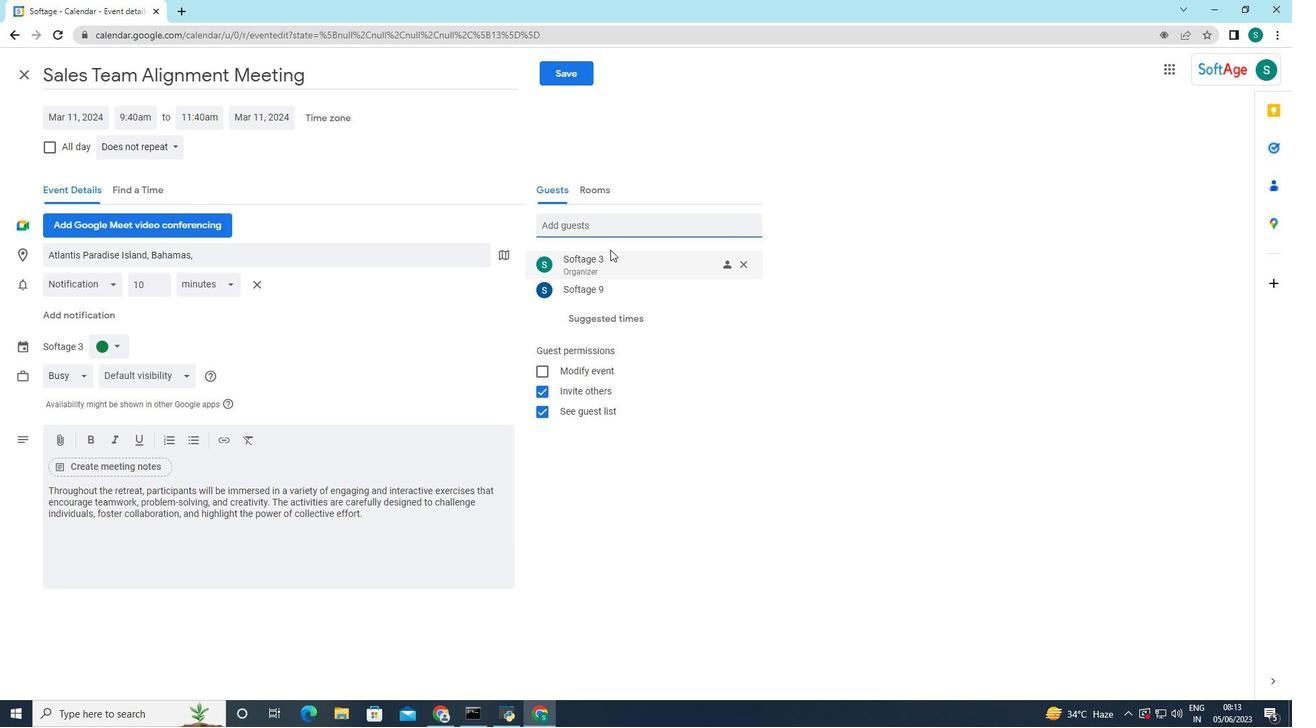 
Action: Mouse pressed left at (605, 222)
Screenshot: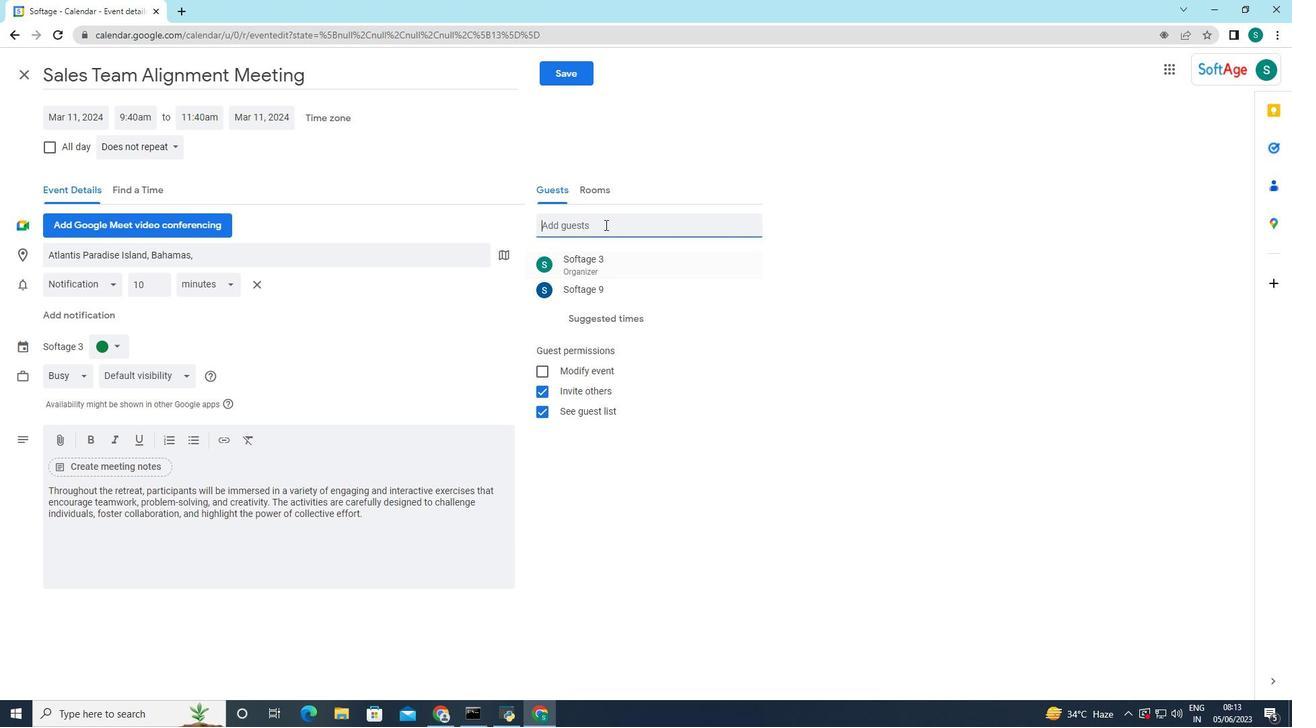 
Action: Mouse moved to (604, 222)
Screenshot: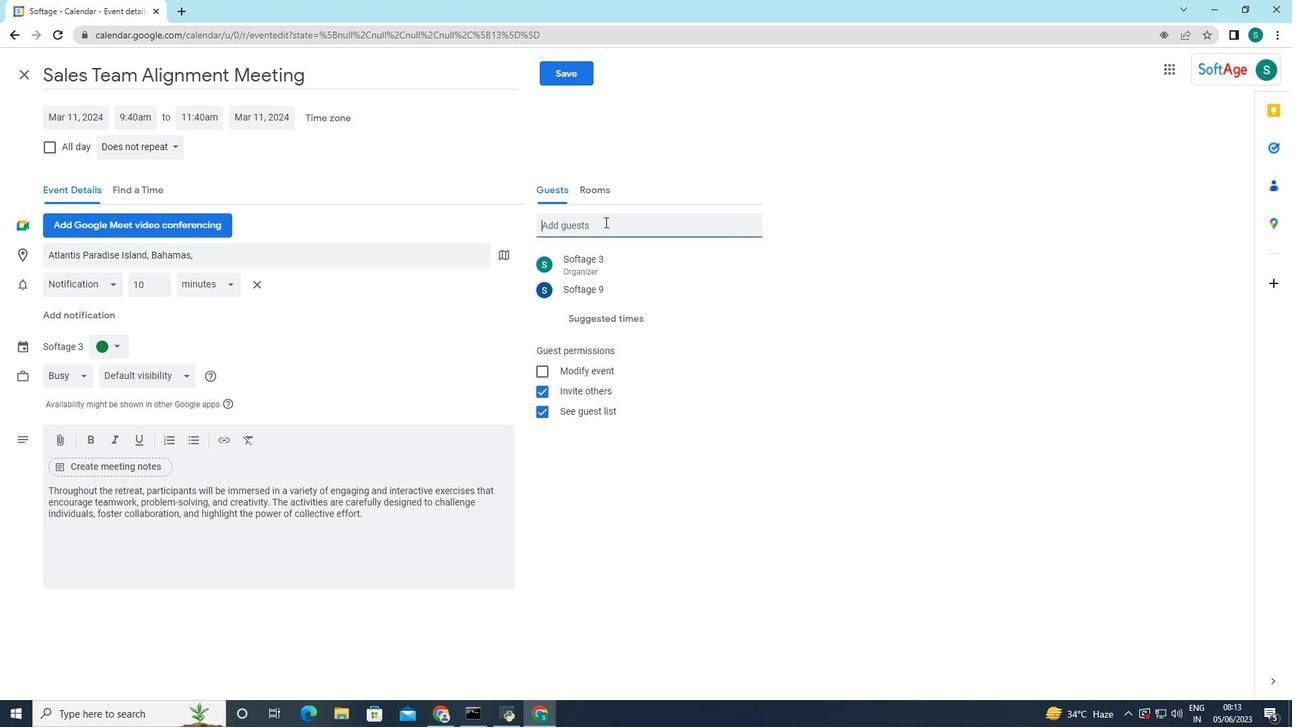 
Action: Key pressed softaghe<Key.backspace><Key.backspace>e.10
Screenshot: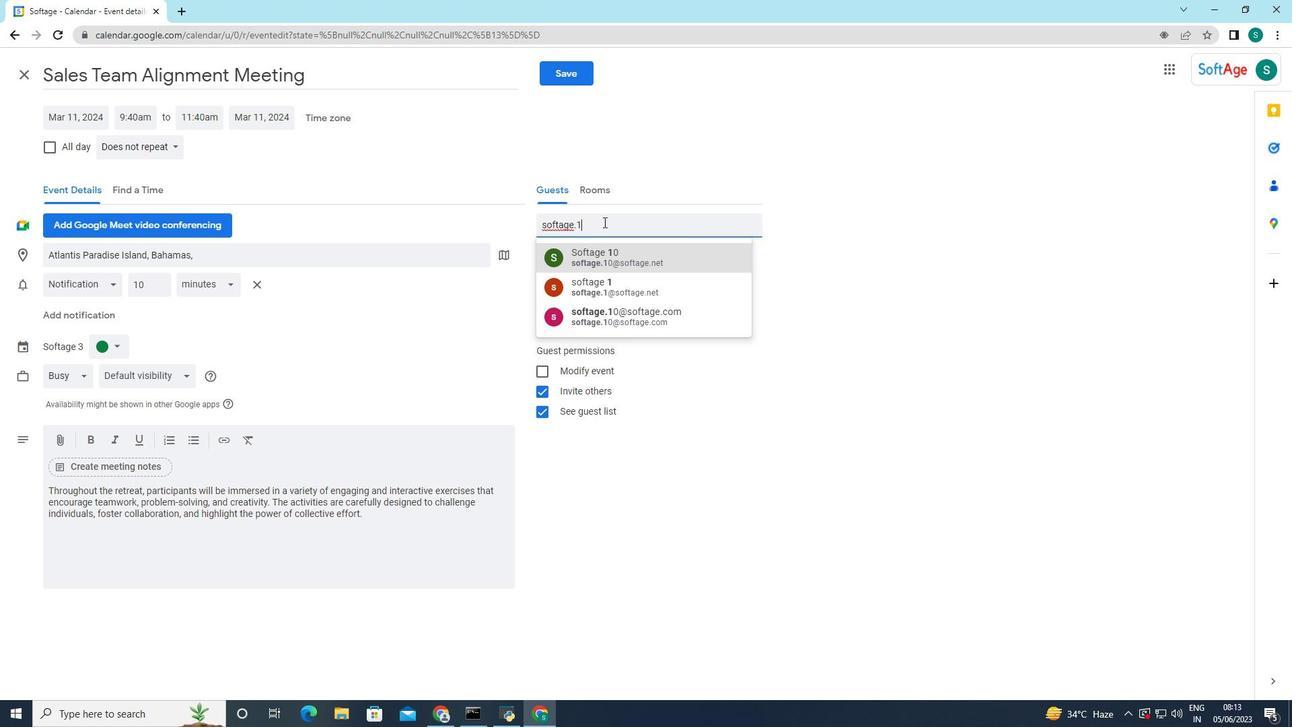 
Action: Mouse moved to (595, 265)
Screenshot: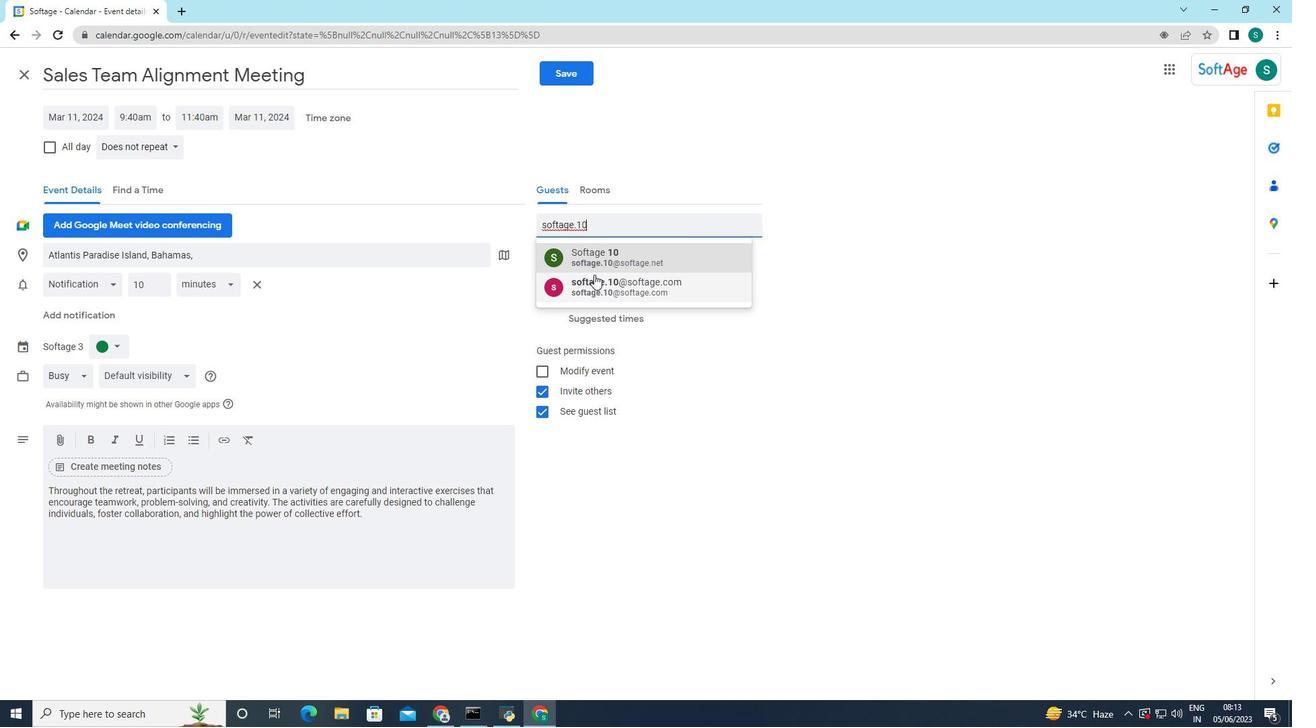 
Action: Mouse pressed left at (595, 265)
Screenshot: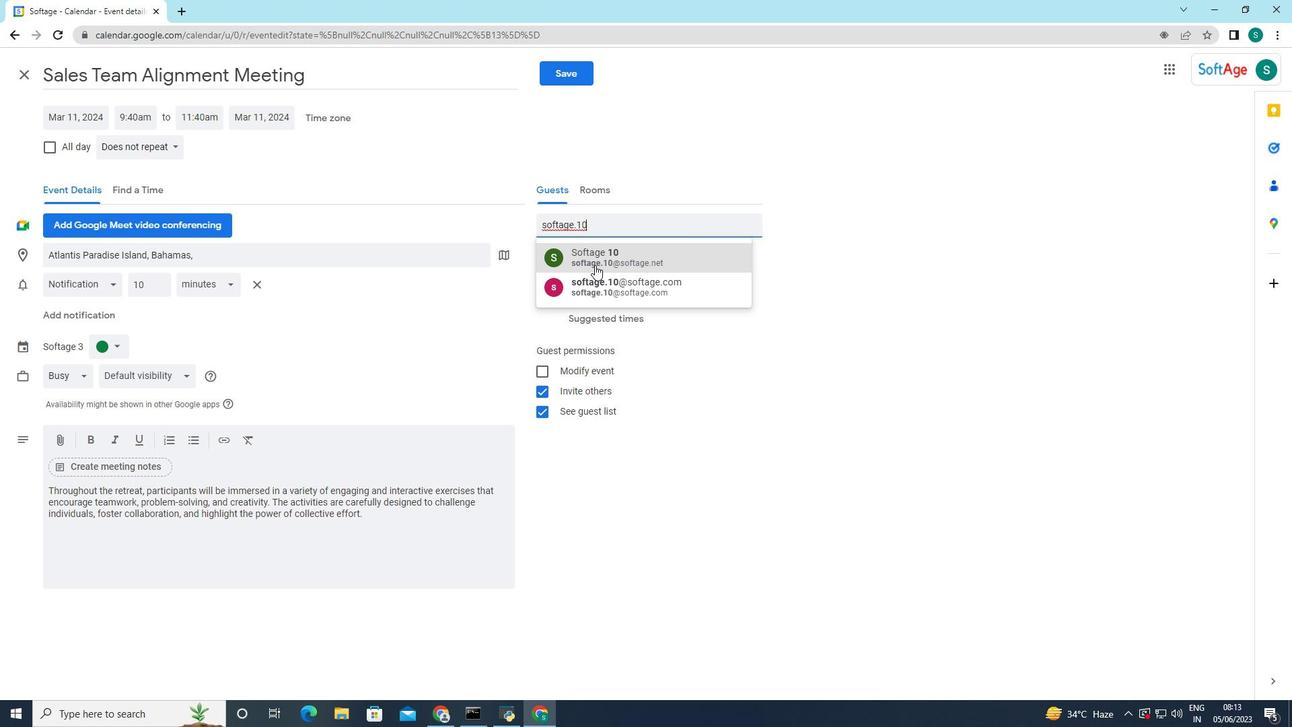 
Action: Mouse moved to (745, 265)
Screenshot: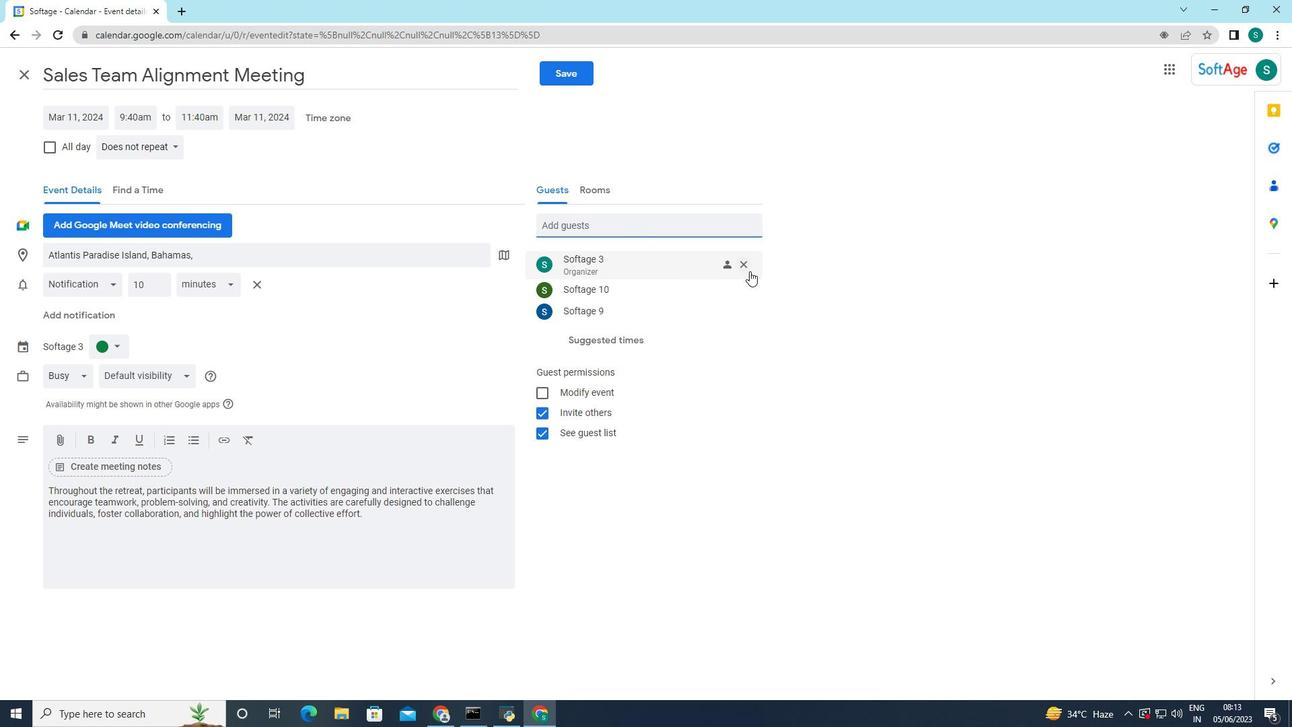 
Action: Mouse pressed left at (745, 265)
Screenshot: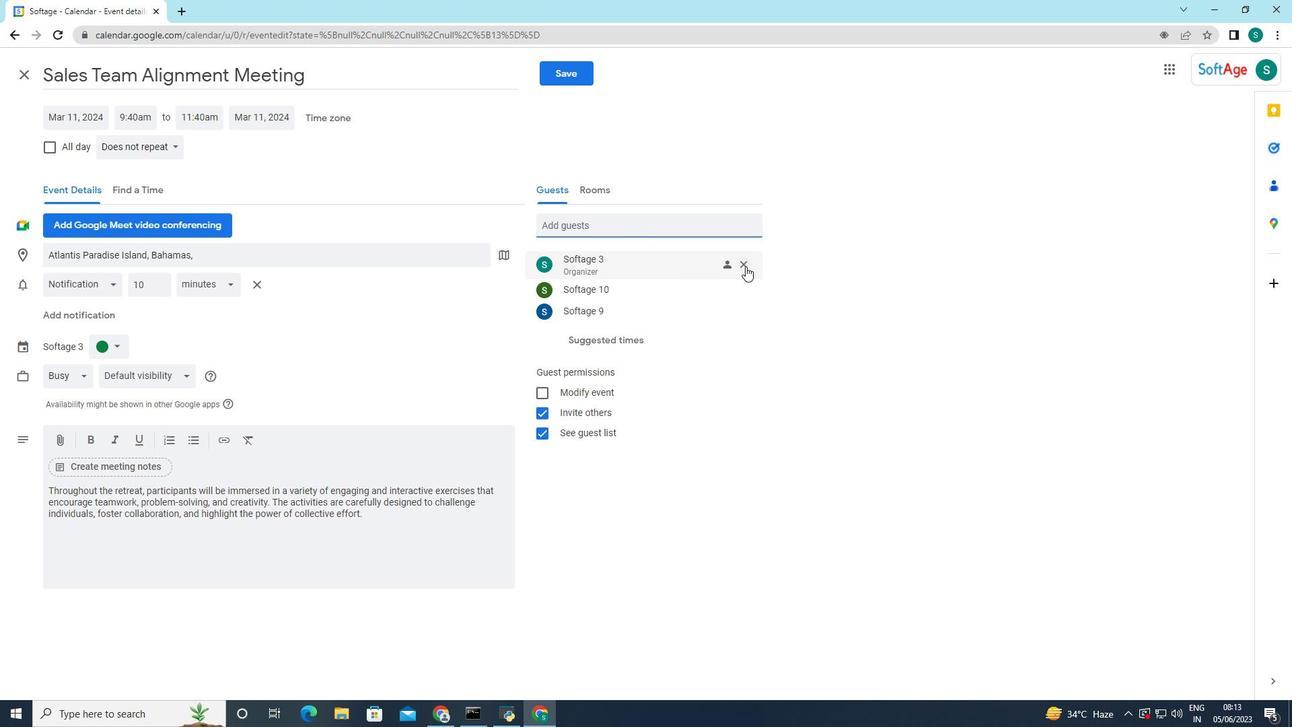 
Action: Mouse moved to (124, 144)
Screenshot: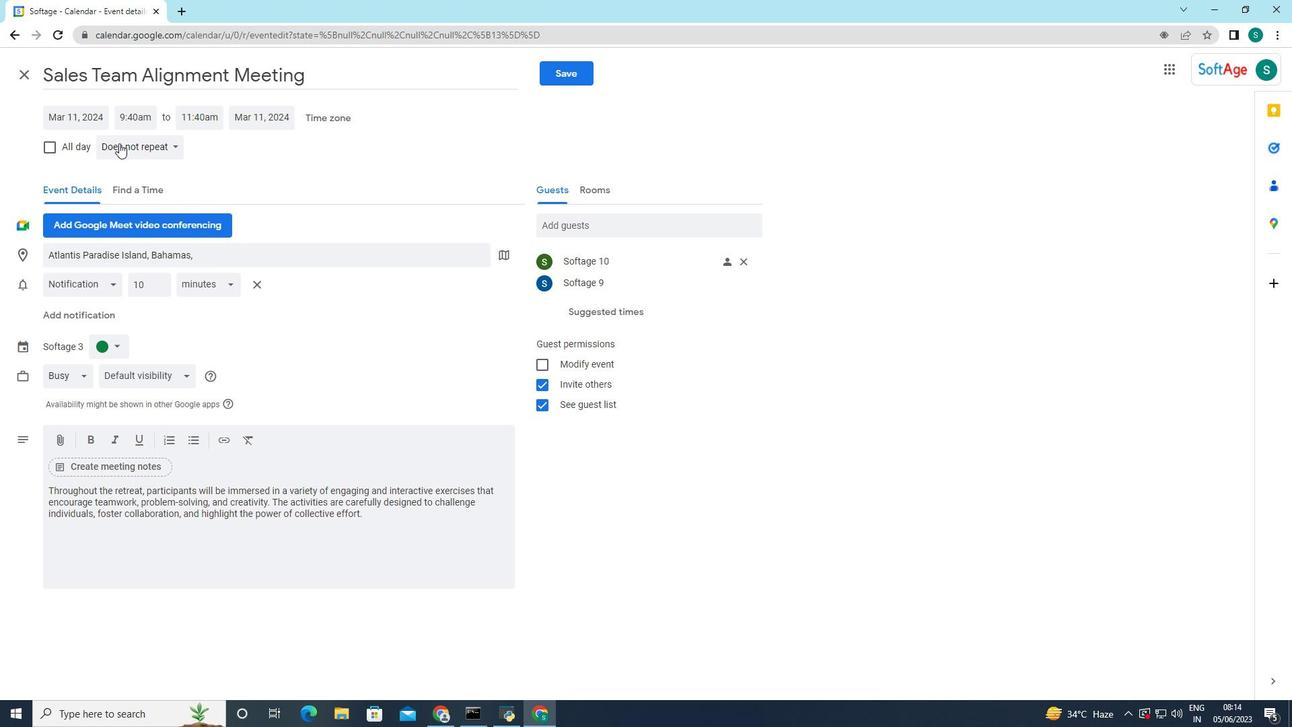 
Action: Mouse pressed left at (124, 144)
Screenshot: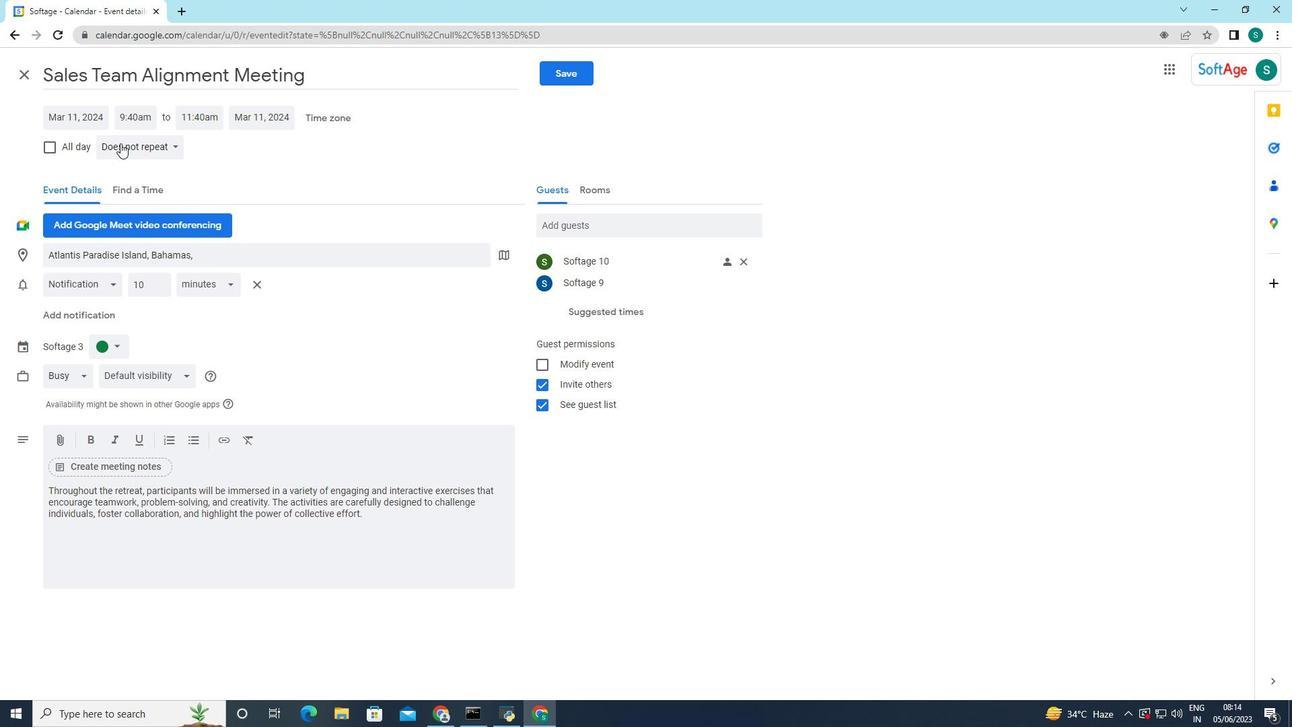 
Action: Mouse moved to (129, 263)
Screenshot: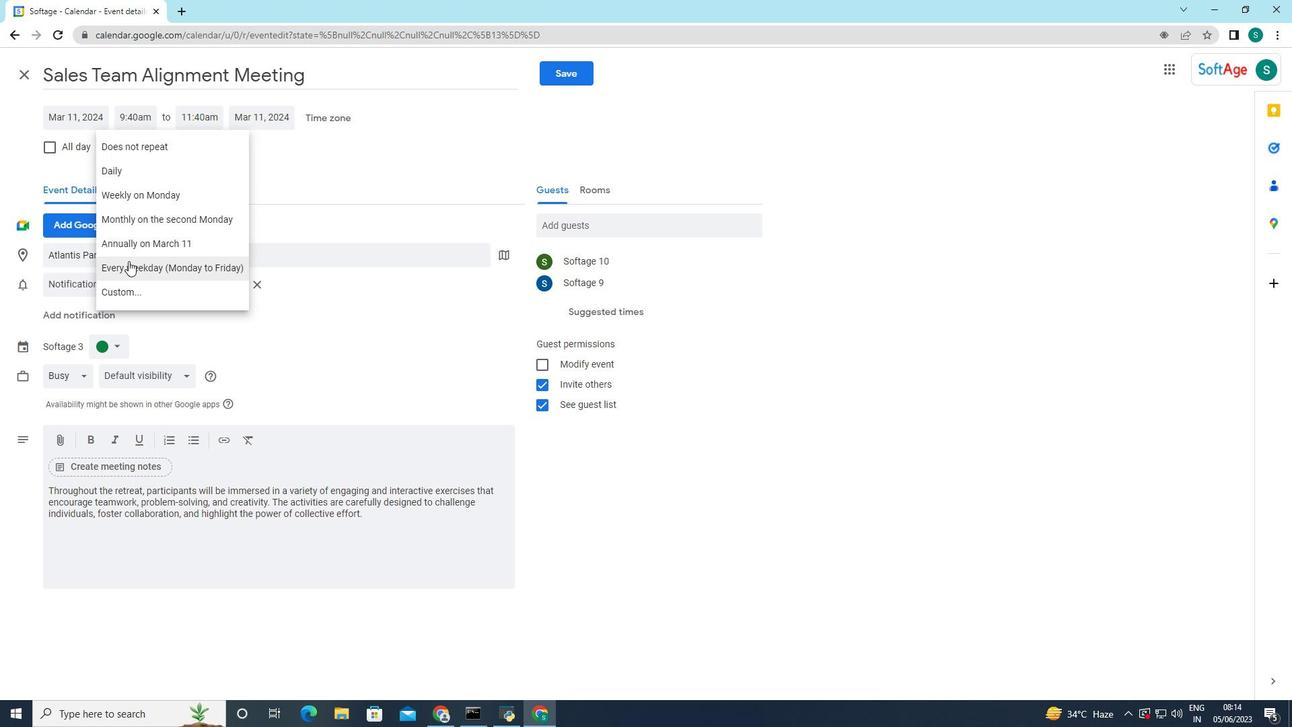 
Action: Mouse pressed left at (129, 263)
Screenshot: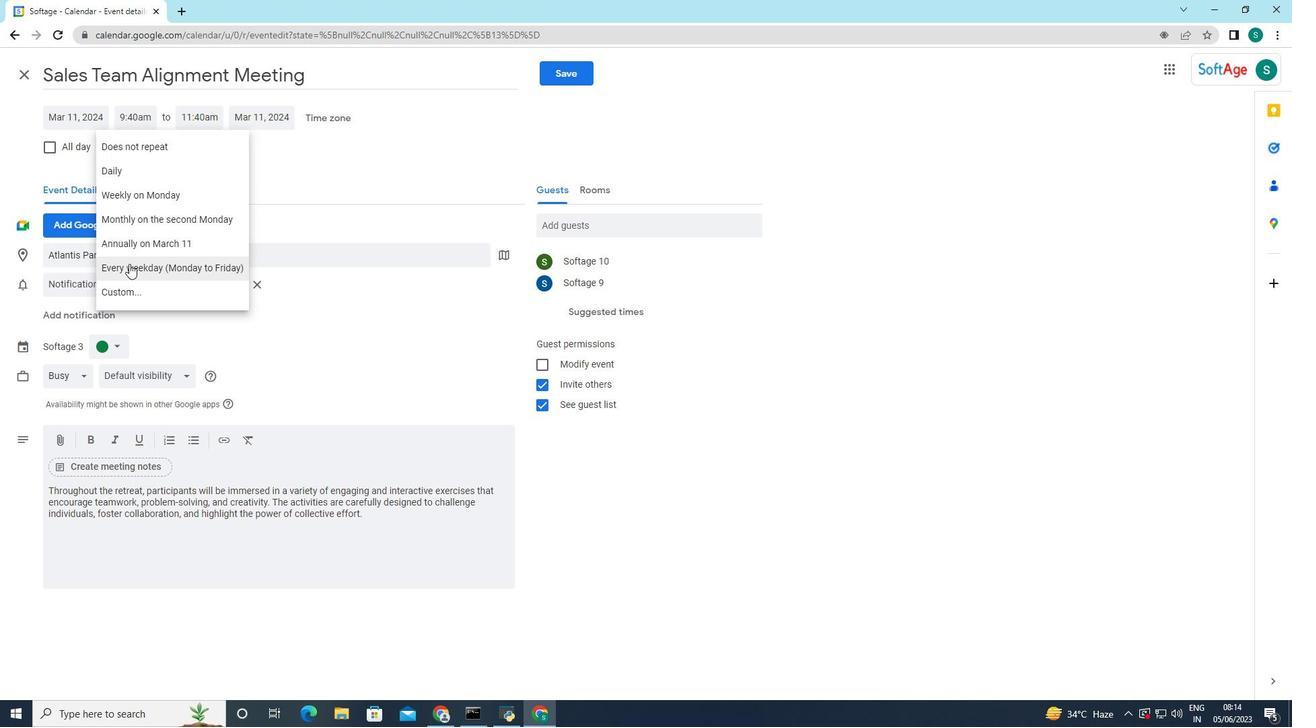 
Action: Mouse moved to (562, 71)
Screenshot: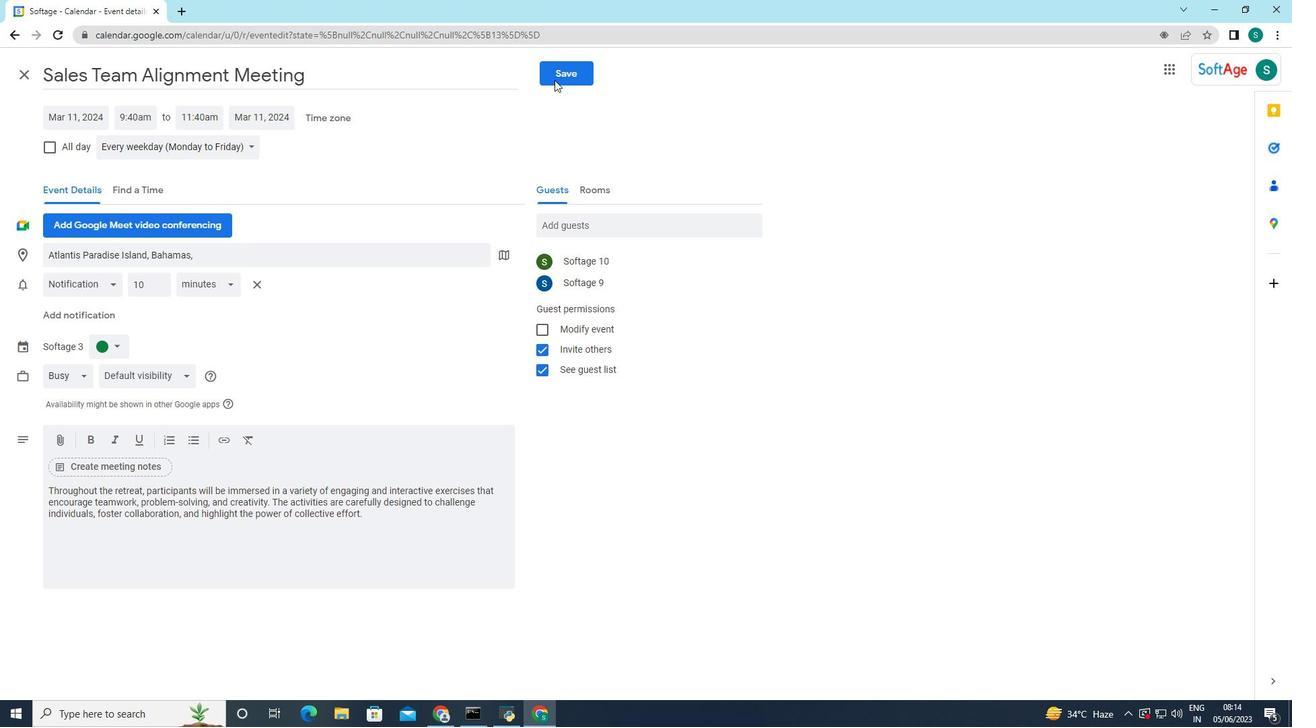 
Action: Mouse pressed left at (562, 71)
Screenshot: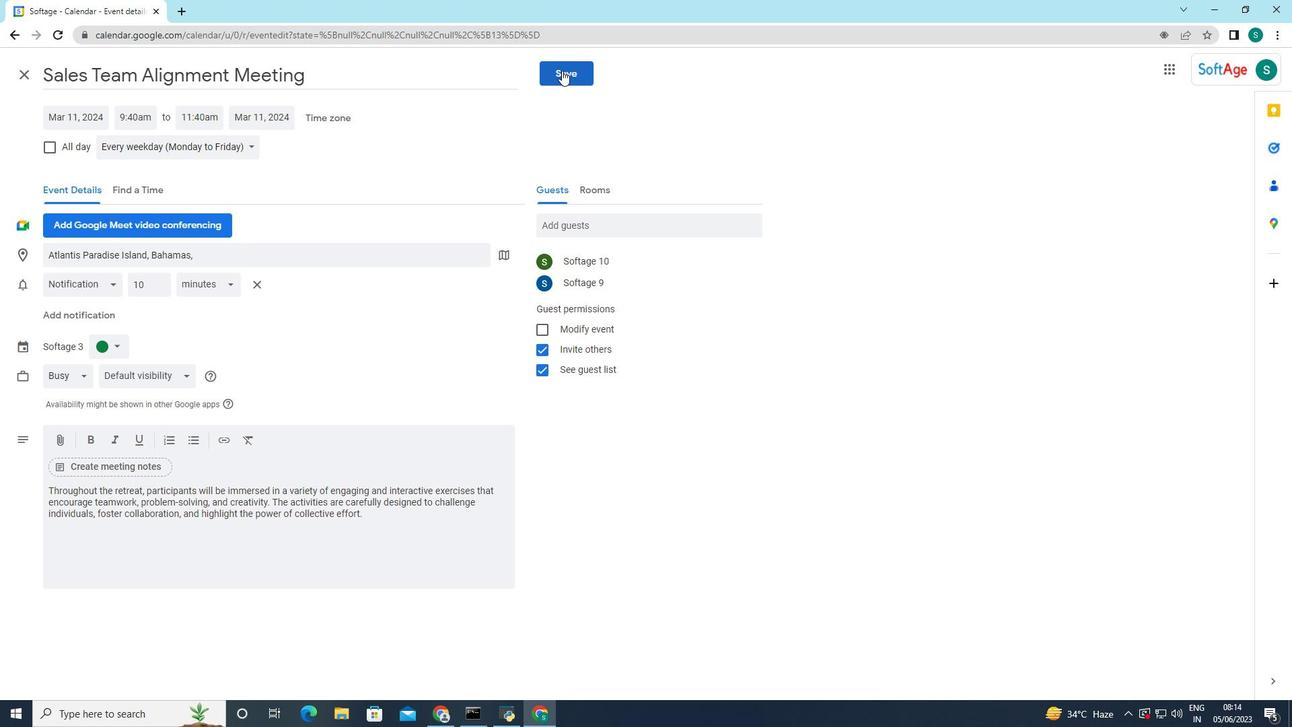 
Action: Mouse moved to (780, 405)
Screenshot: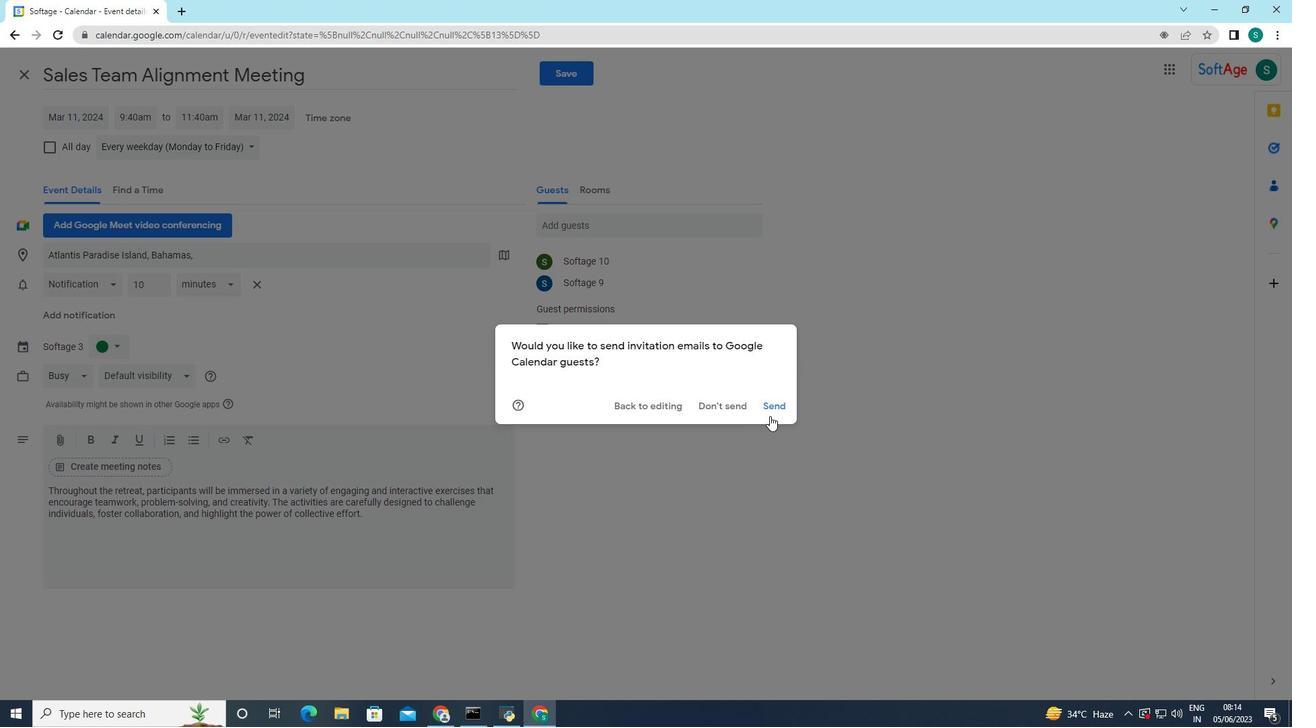 
Action: Mouse pressed left at (780, 405)
Screenshot: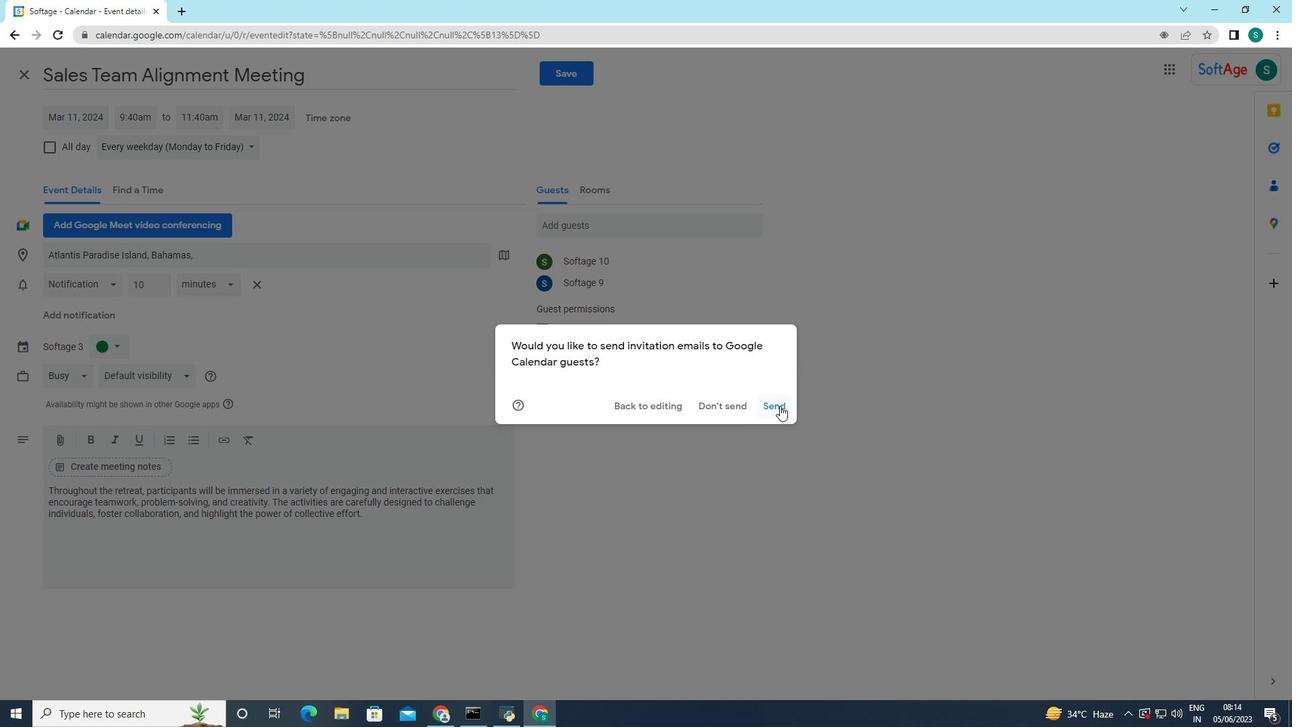 
Action: Mouse moved to (755, 413)
Screenshot: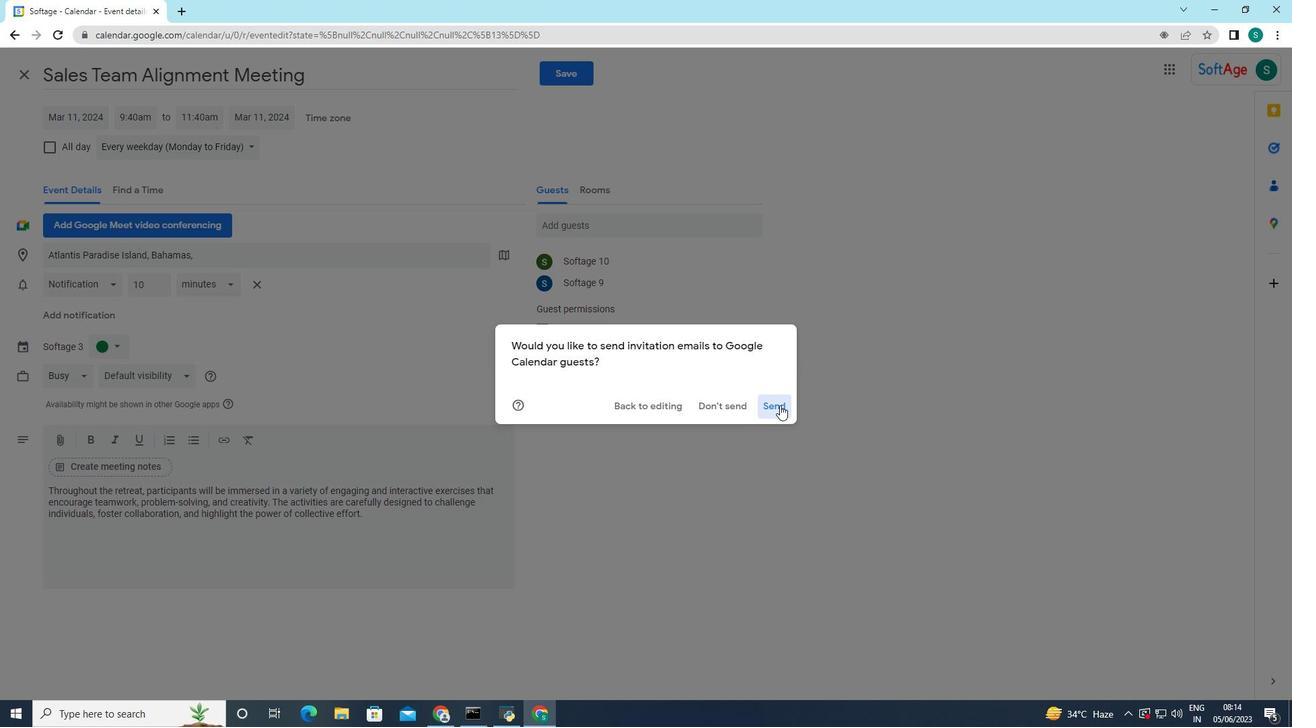 
